 Task: Look for space in Rohri, Pakistan from 26th August, 2023 to 10th September, 2023 for 6 adults, 2 children in price range Rs.10000 to Rs.15000. Place can be entire place or shared room with 6 bedrooms having 6 beds and 6 bathrooms. Property type can be house, flat, guest house. Amenities needed are: wifi, TV, free parkinig on premises, gym, breakfast. Booking option can be shelf check-in. Required host language is English.
Action: Mouse pressed left at (495, 107)
Screenshot: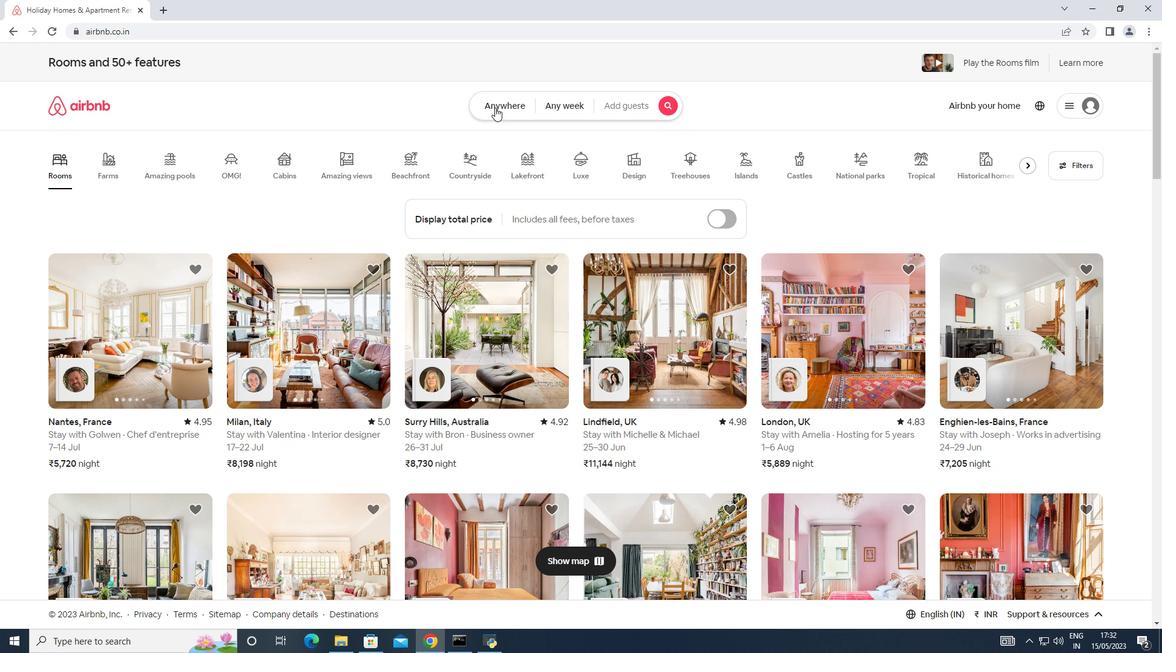 
Action: Mouse moved to (426, 140)
Screenshot: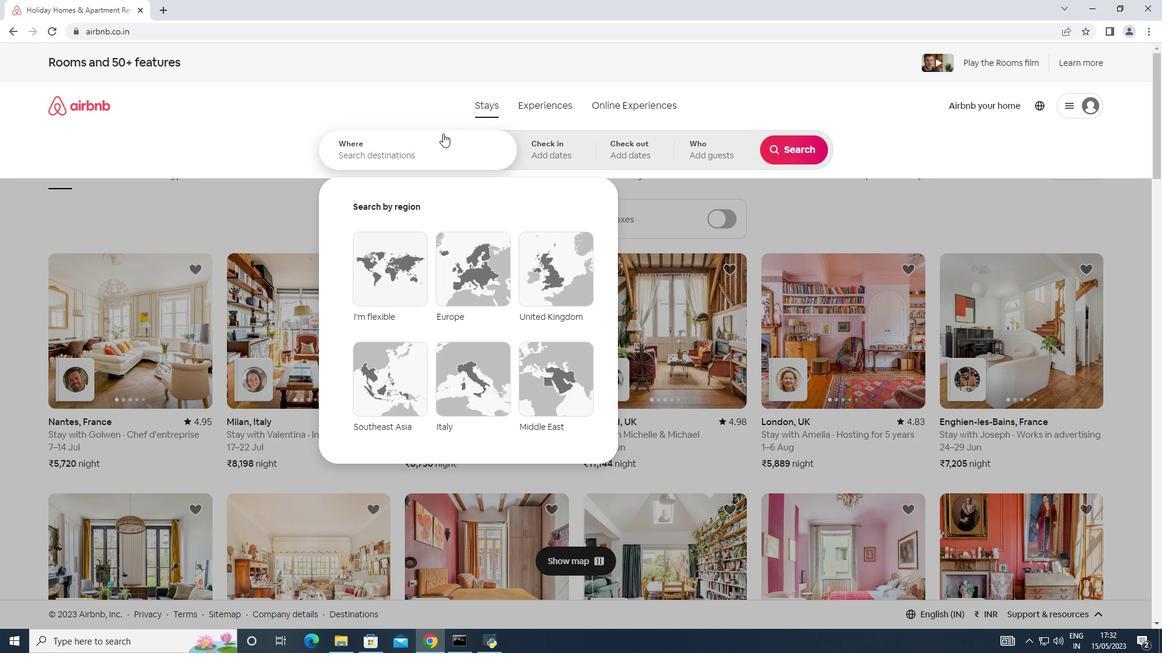 
Action: Mouse pressed left at (426, 140)
Screenshot: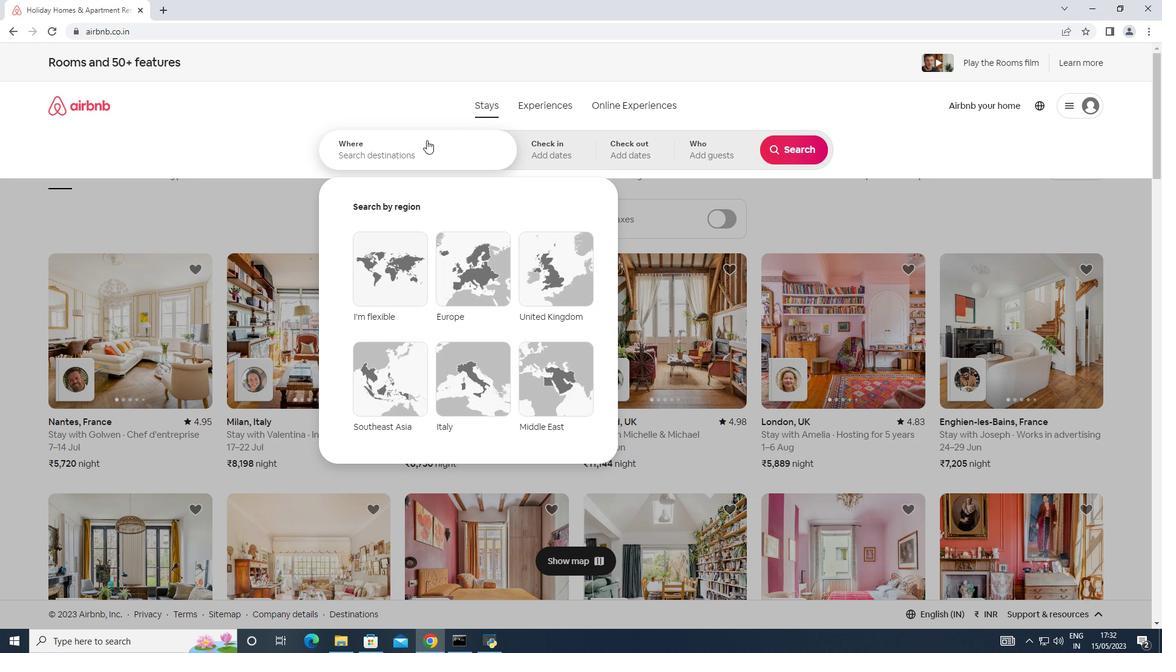 
Action: Mouse moved to (430, 136)
Screenshot: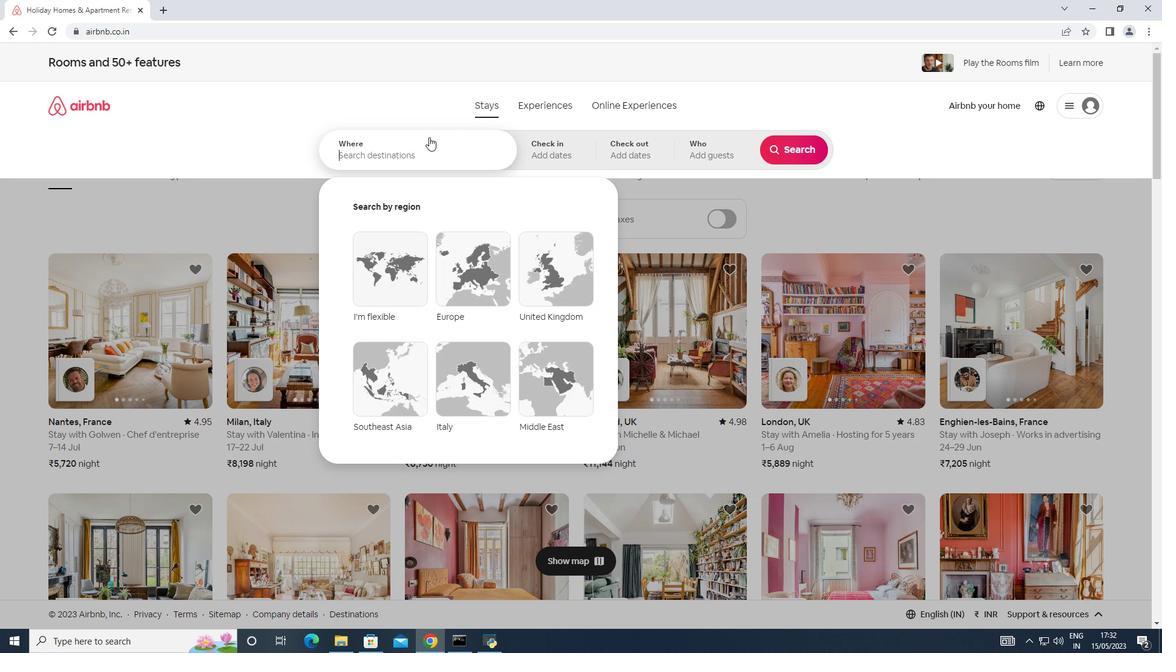 
Action: Key pressed <Key.shift>Rohri,<Key.shift>Pakistan
Screenshot: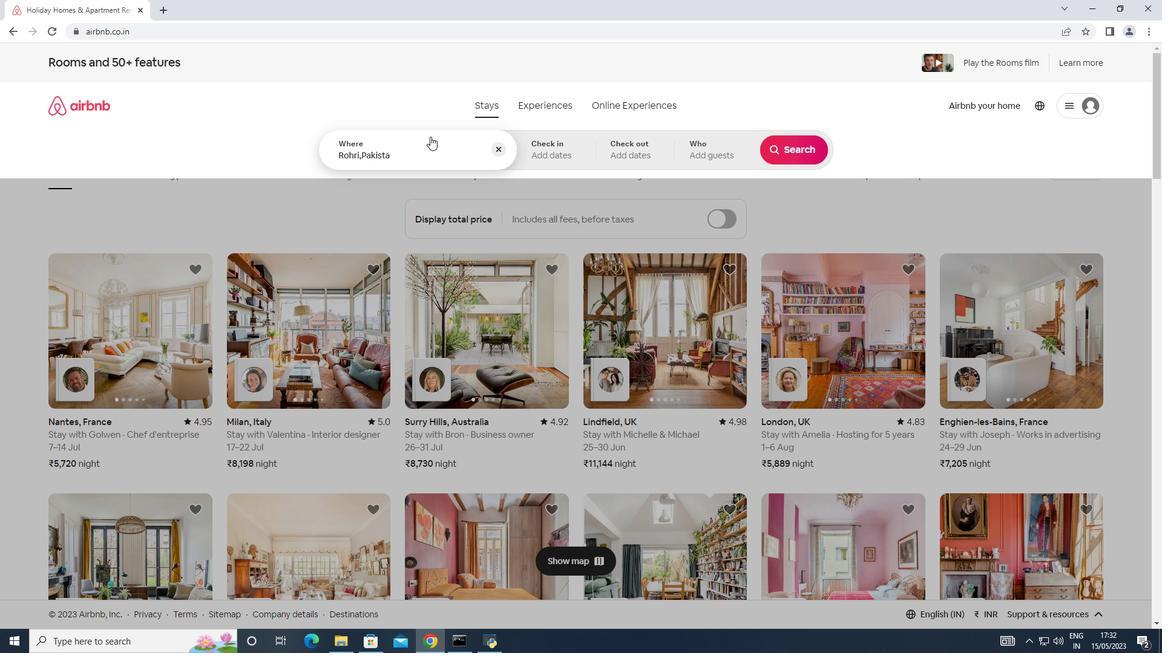 
Action: Mouse moved to (558, 150)
Screenshot: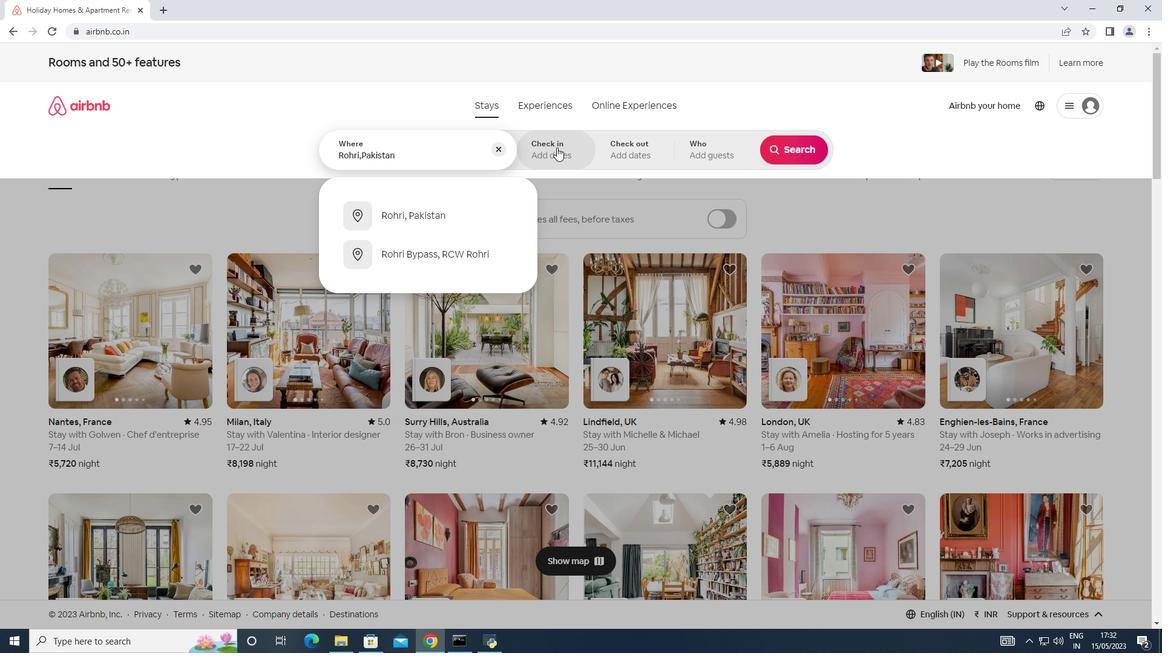 
Action: Mouse pressed left at (558, 150)
Screenshot: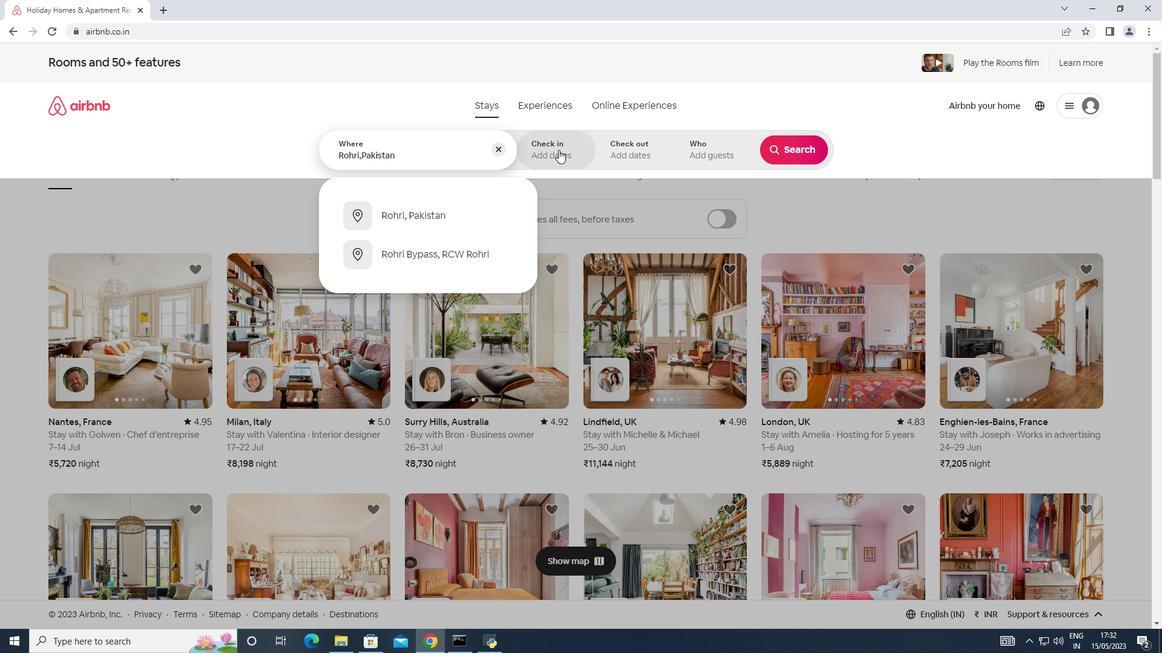 
Action: Mouse moved to (789, 253)
Screenshot: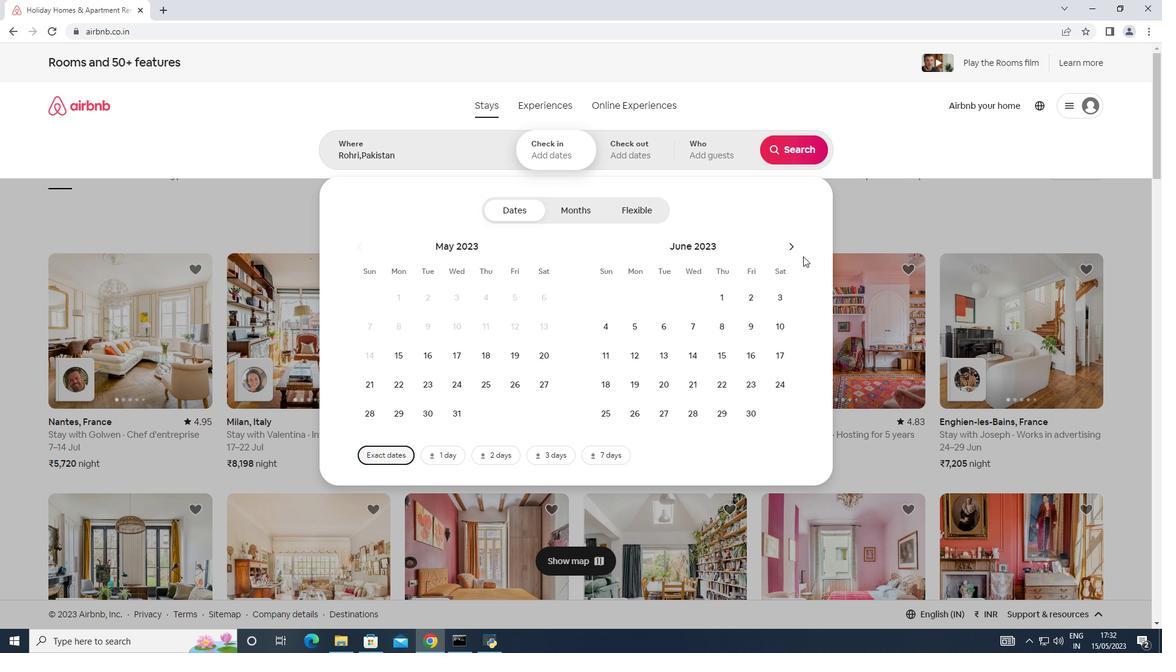 
Action: Mouse pressed left at (789, 253)
Screenshot: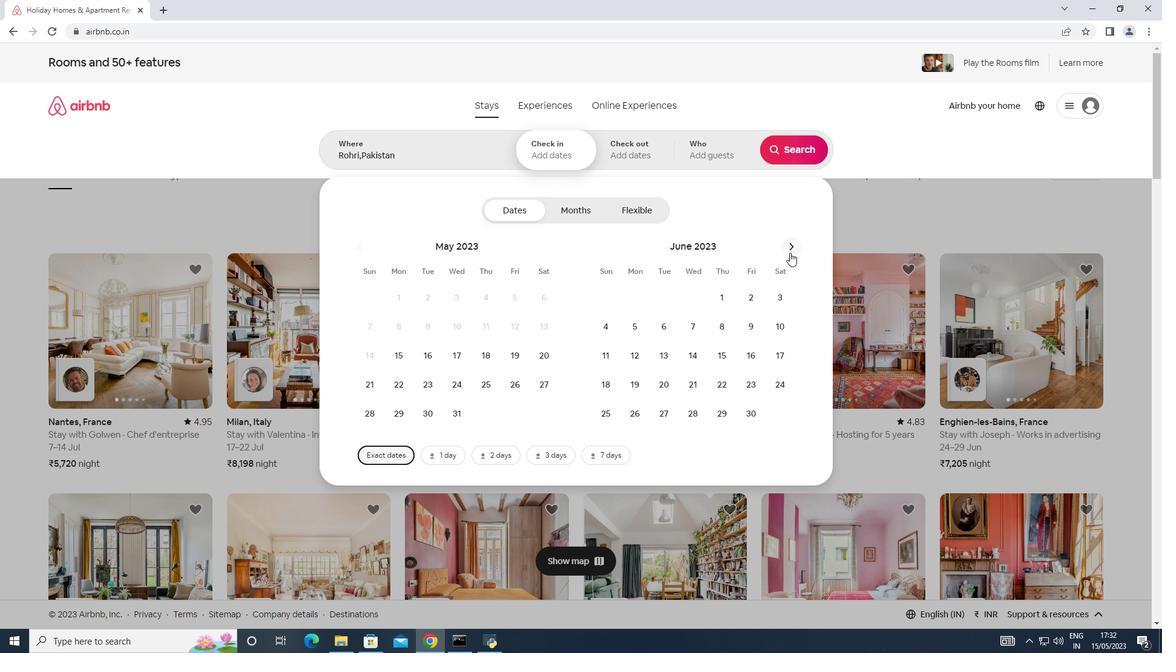 
Action: Mouse moved to (789, 252)
Screenshot: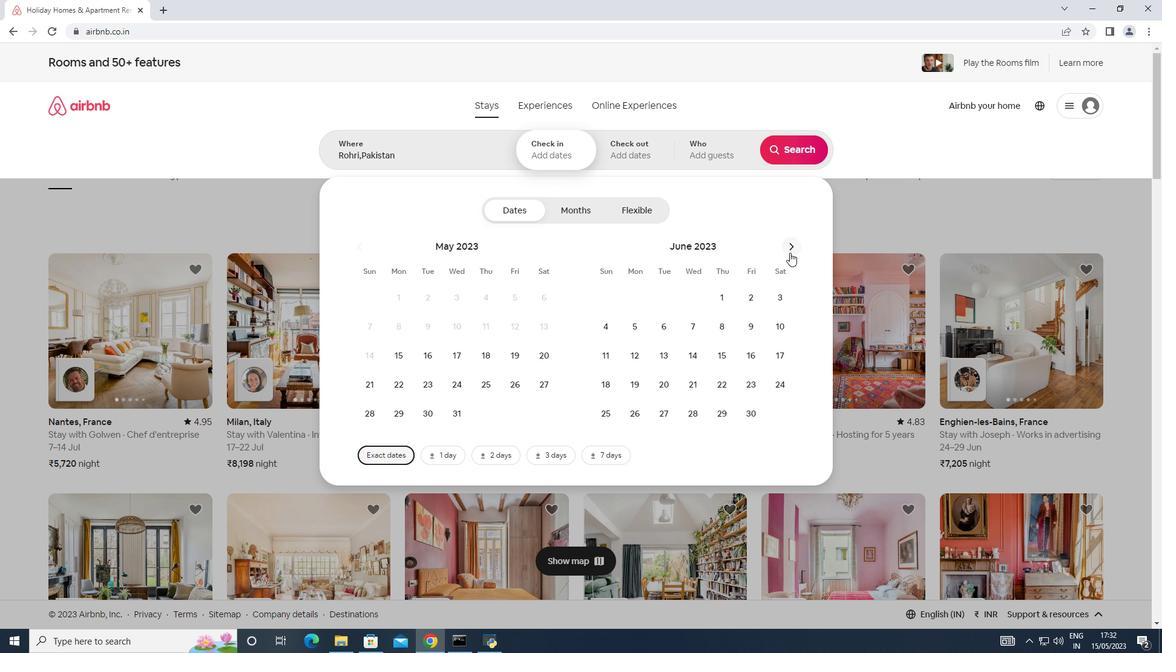 
Action: Mouse pressed left at (789, 252)
Screenshot: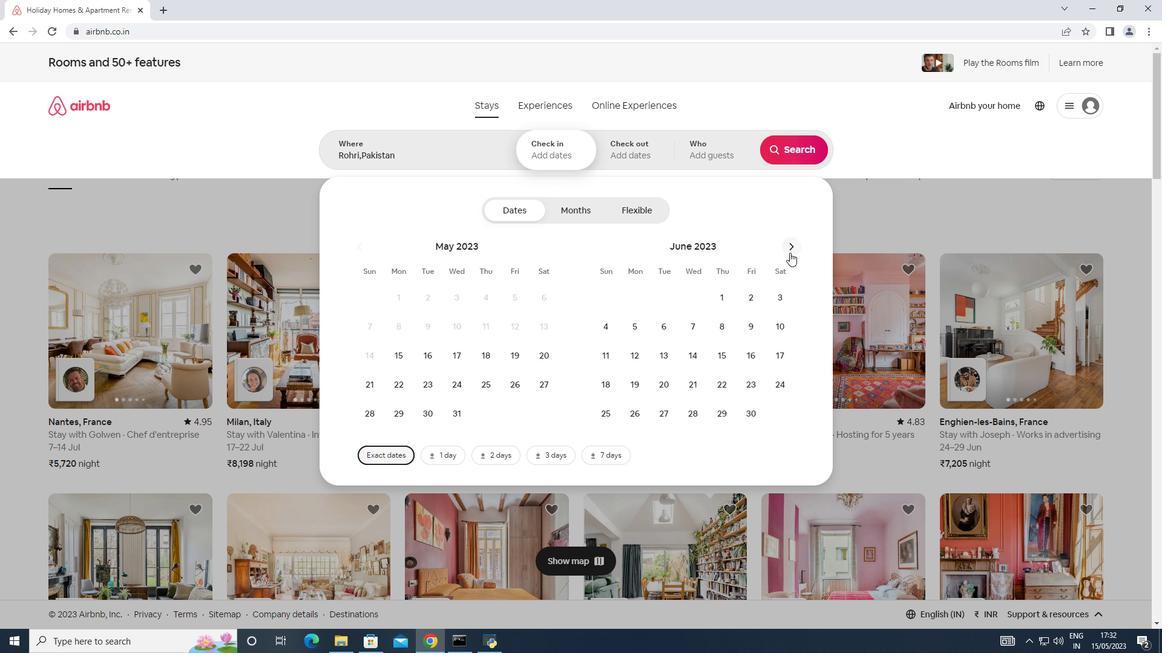 
Action: Mouse moved to (791, 250)
Screenshot: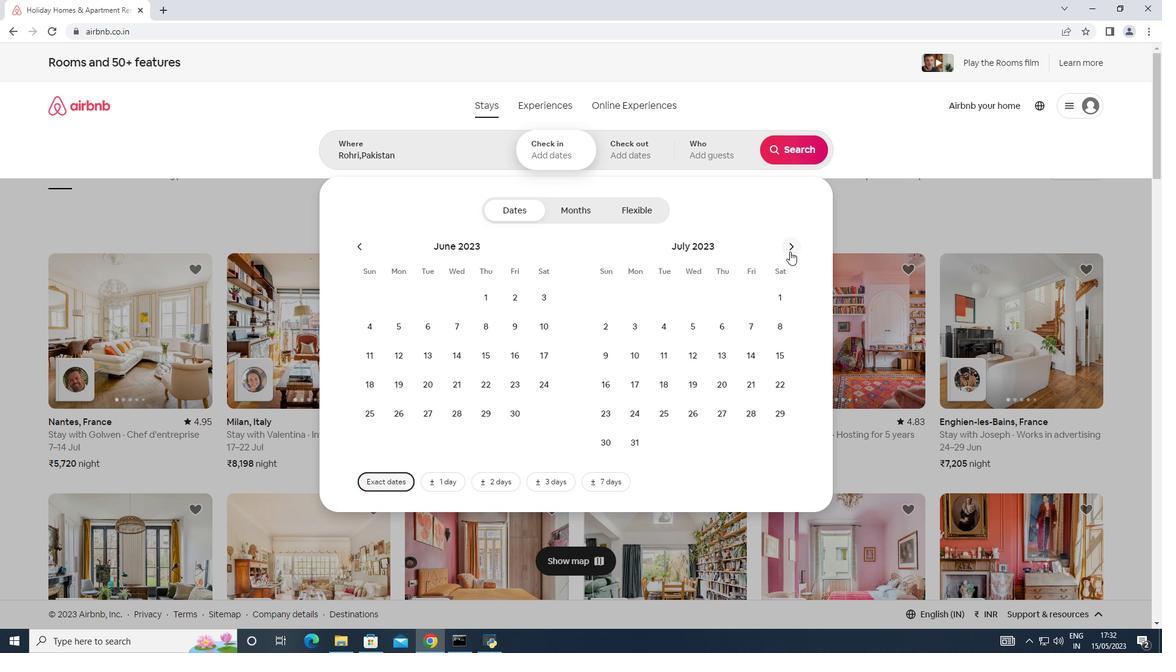 
Action: Mouse pressed left at (791, 250)
Screenshot: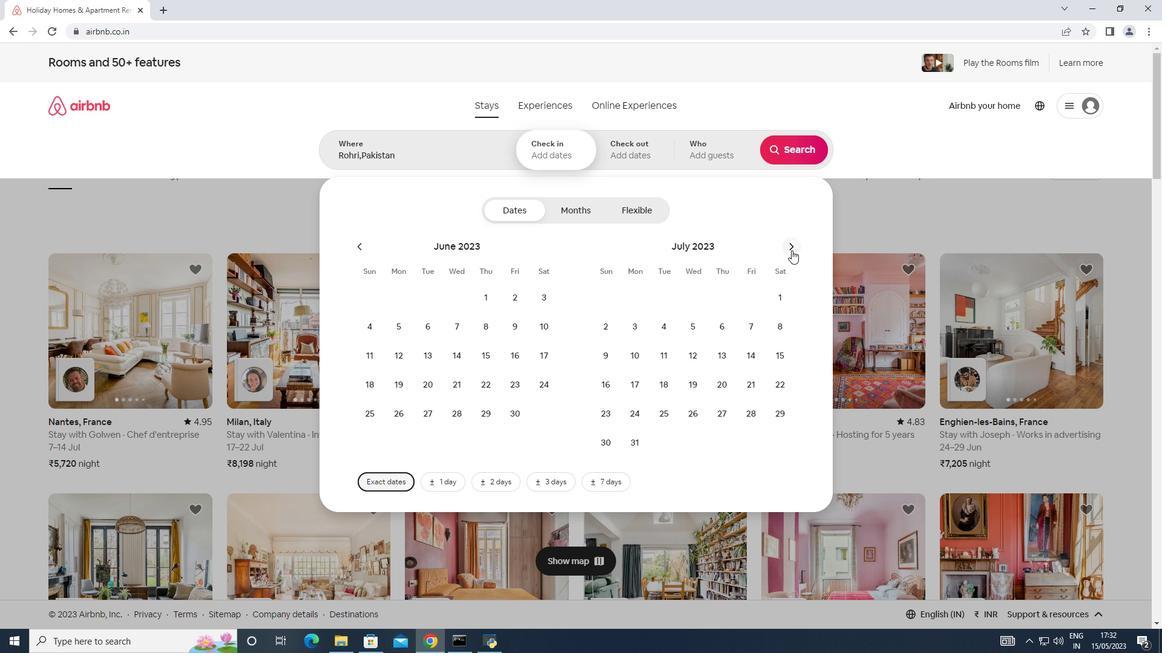 
Action: Mouse moved to (782, 387)
Screenshot: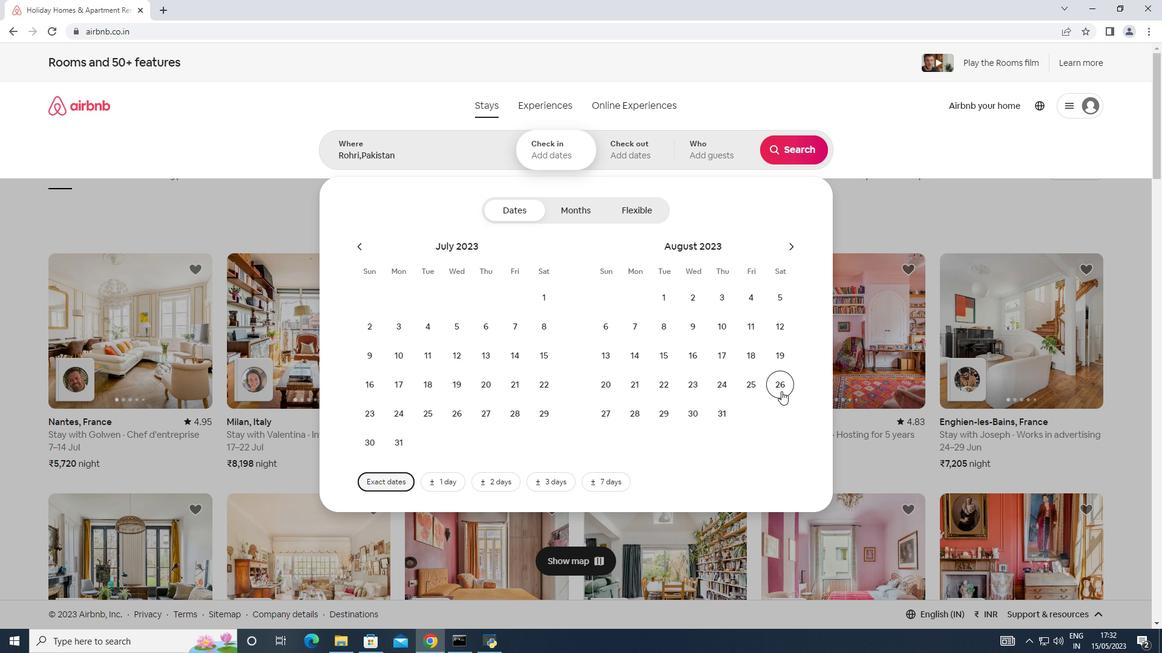
Action: Mouse pressed left at (782, 387)
Screenshot: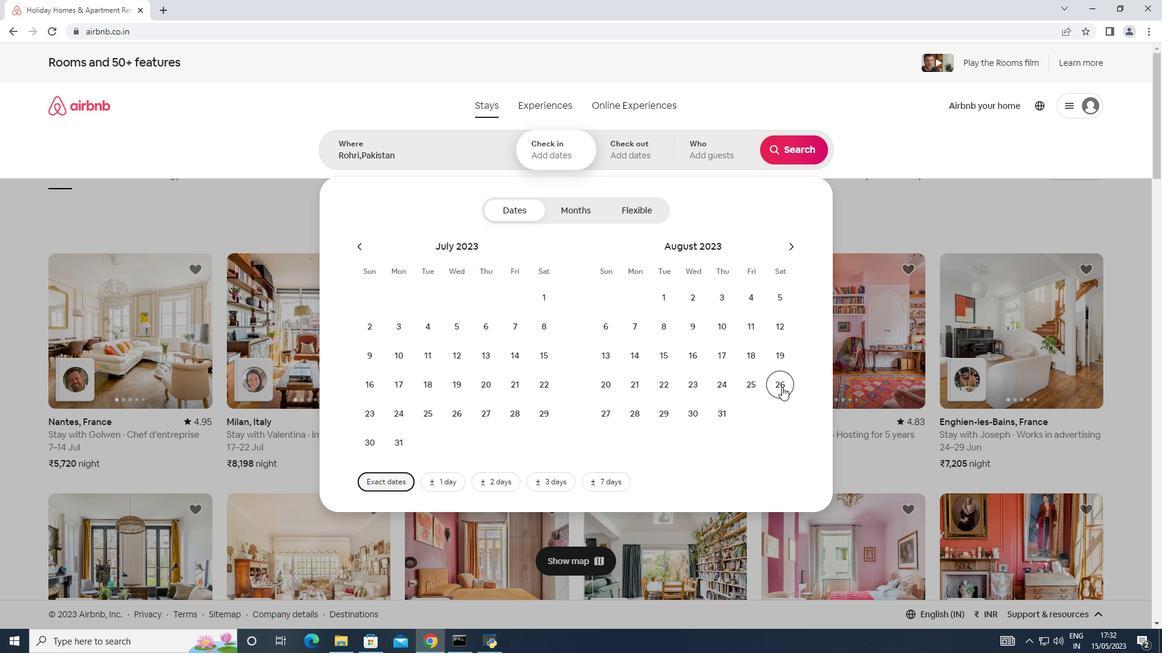 
Action: Mouse moved to (785, 251)
Screenshot: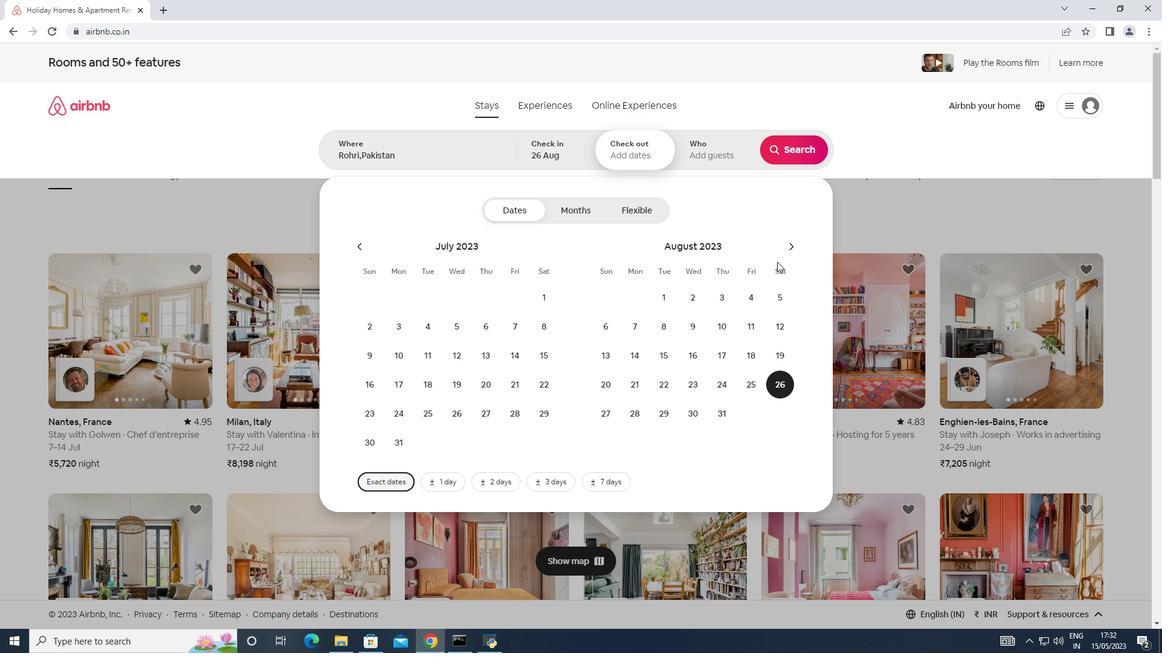 
Action: Mouse pressed left at (785, 251)
Screenshot: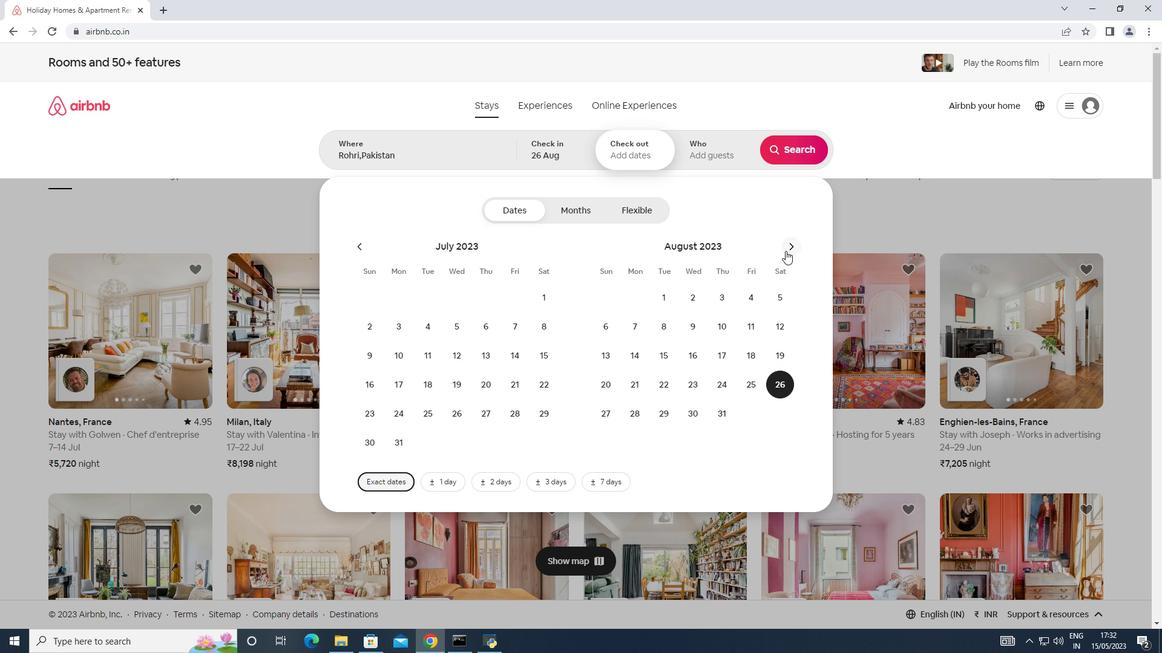 
Action: Mouse moved to (598, 352)
Screenshot: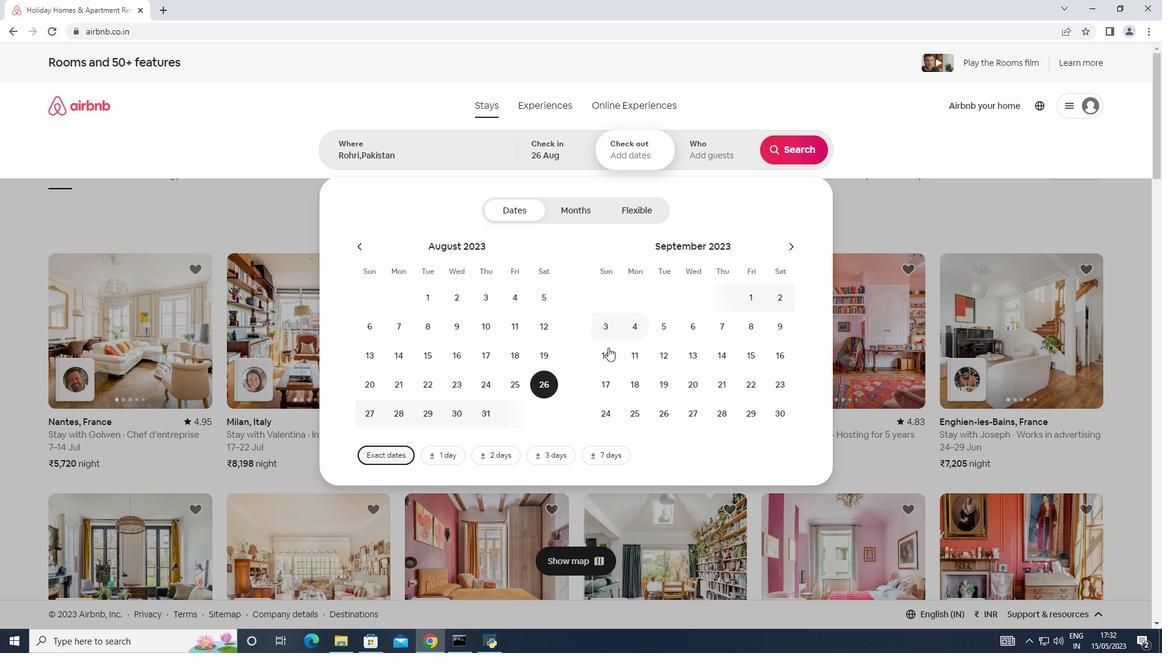 
Action: Mouse pressed left at (598, 352)
Screenshot: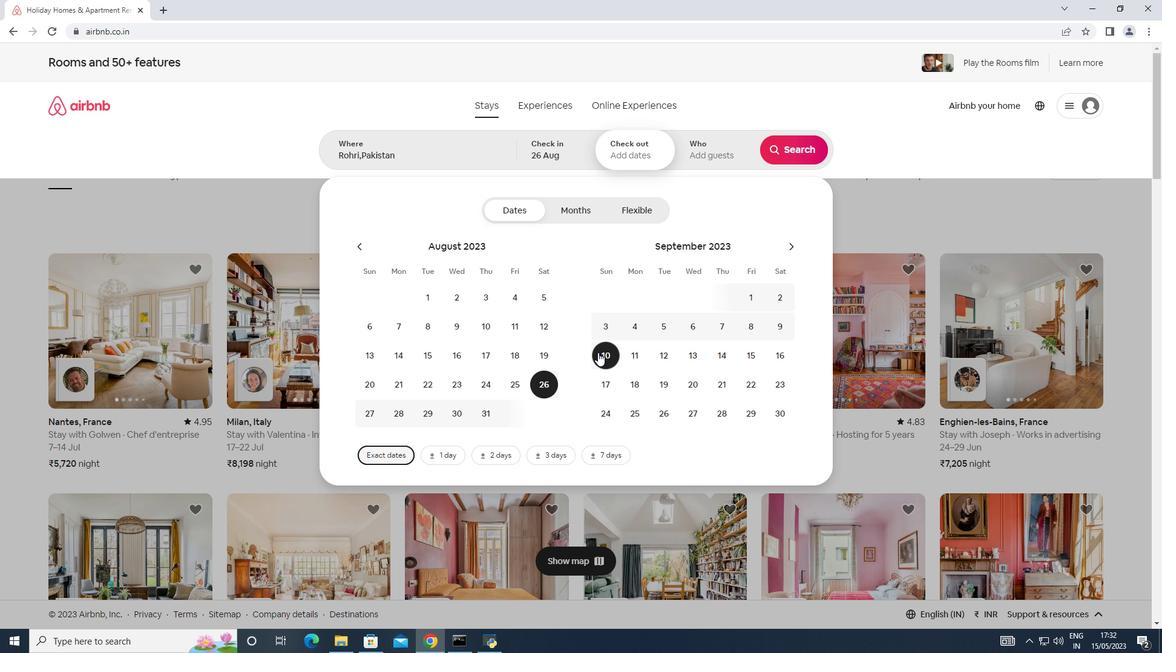 
Action: Mouse moved to (711, 153)
Screenshot: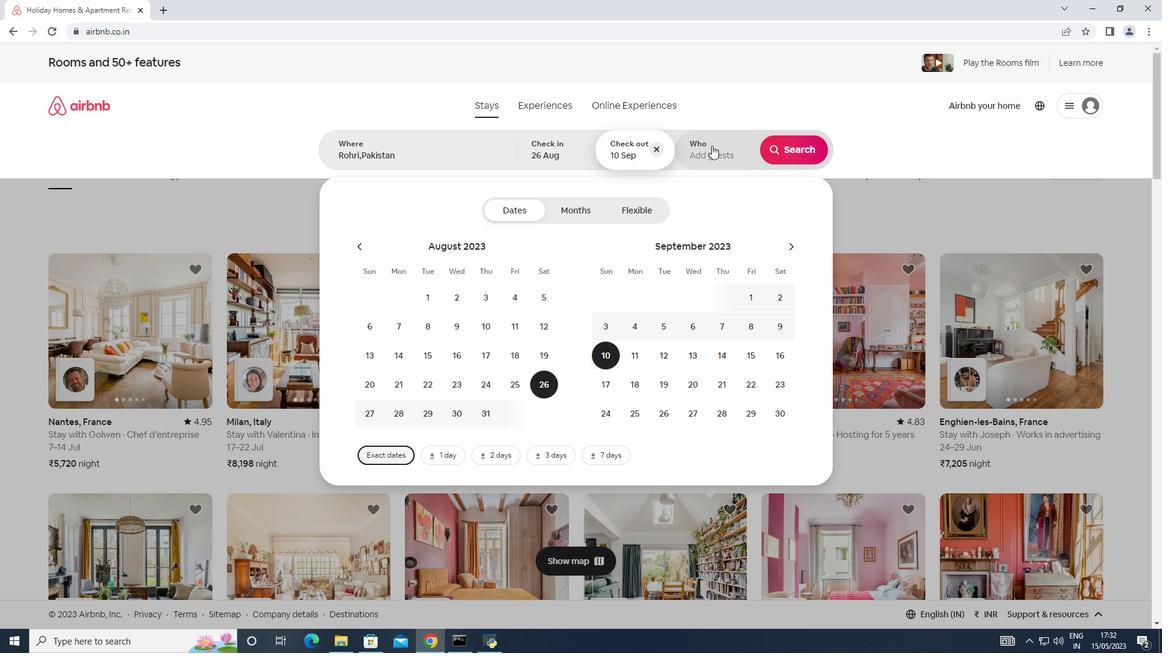 
Action: Mouse pressed left at (711, 153)
Screenshot: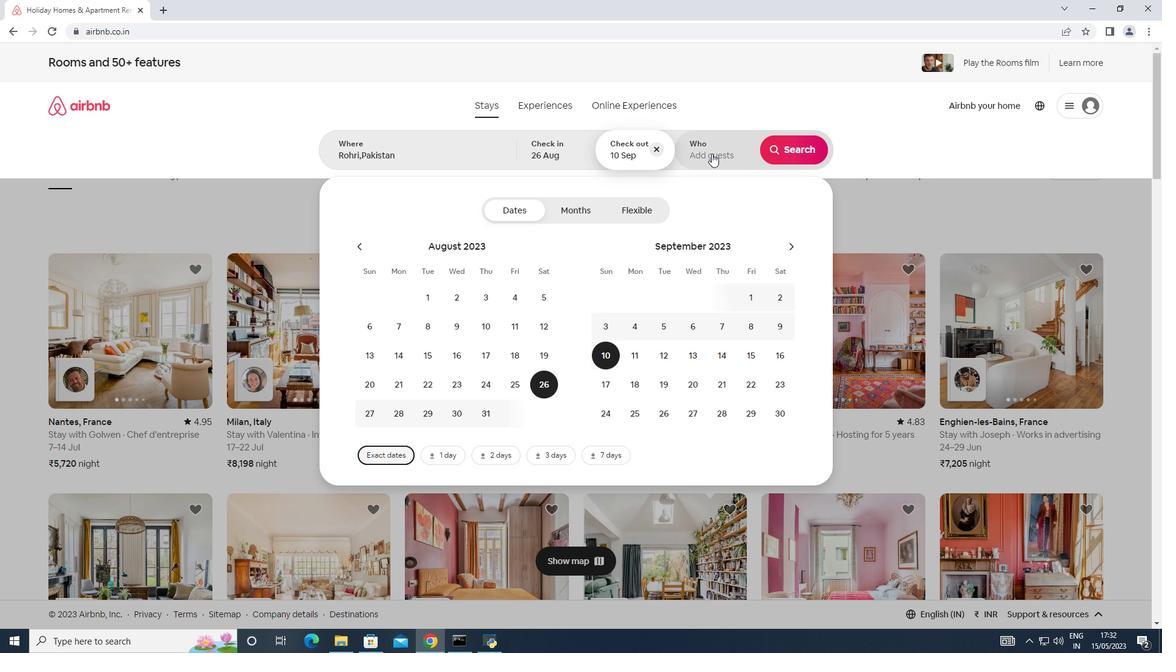 
Action: Mouse moved to (793, 216)
Screenshot: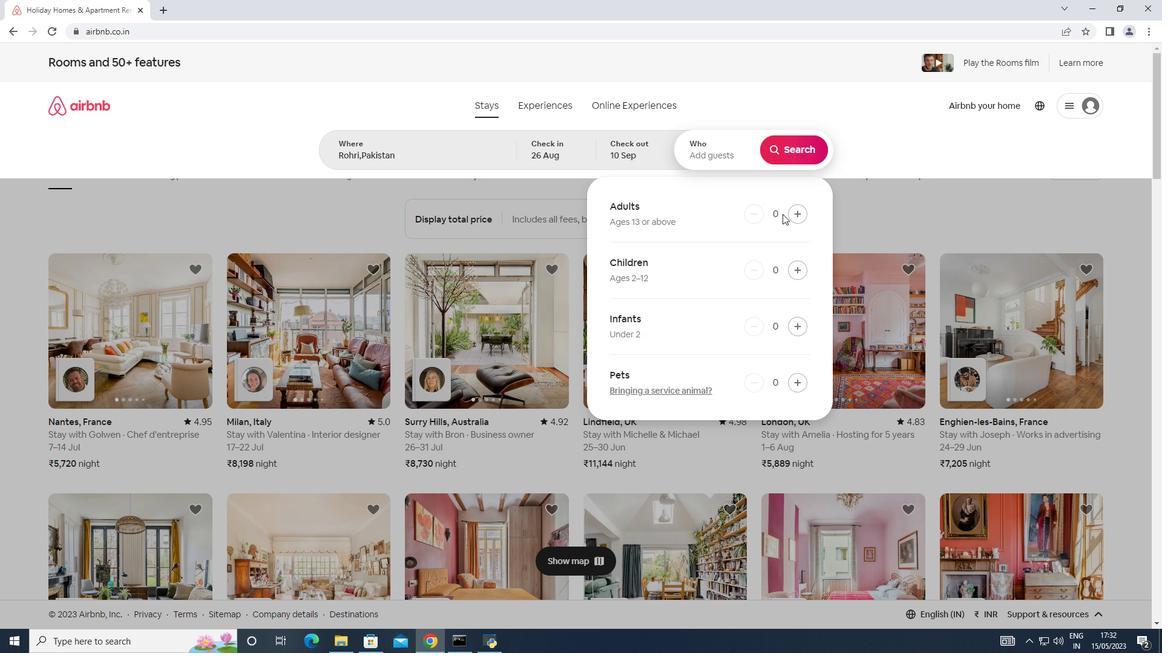 
Action: Mouse pressed left at (793, 216)
Screenshot: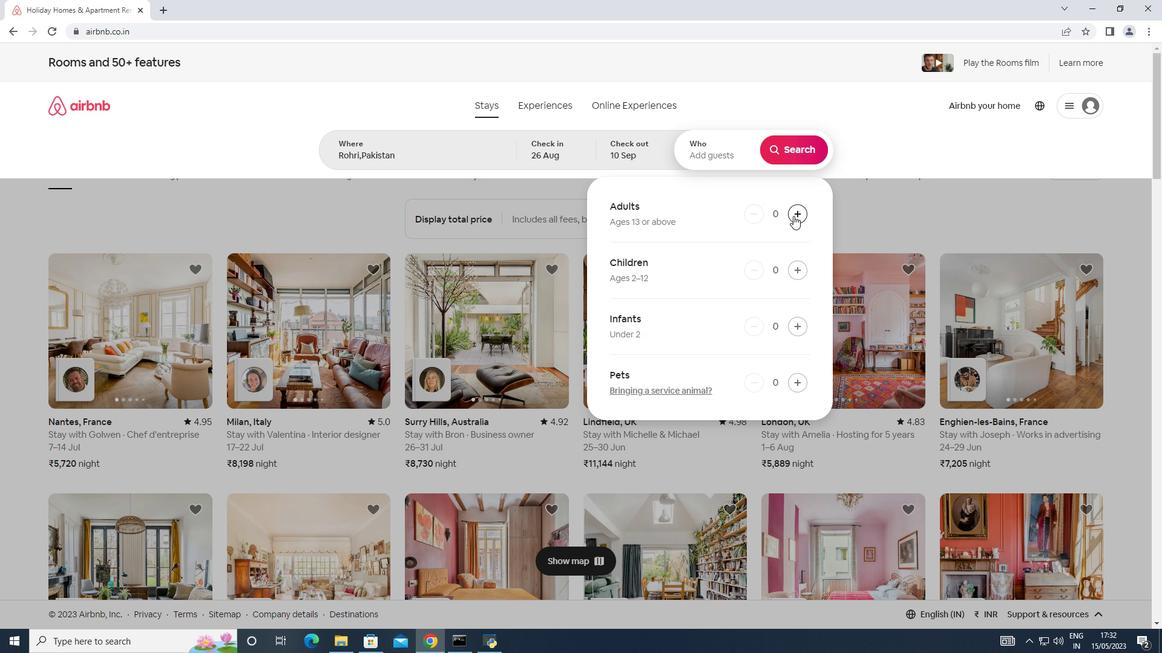 
Action: Mouse pressed left at (793, 216)
Screenshot: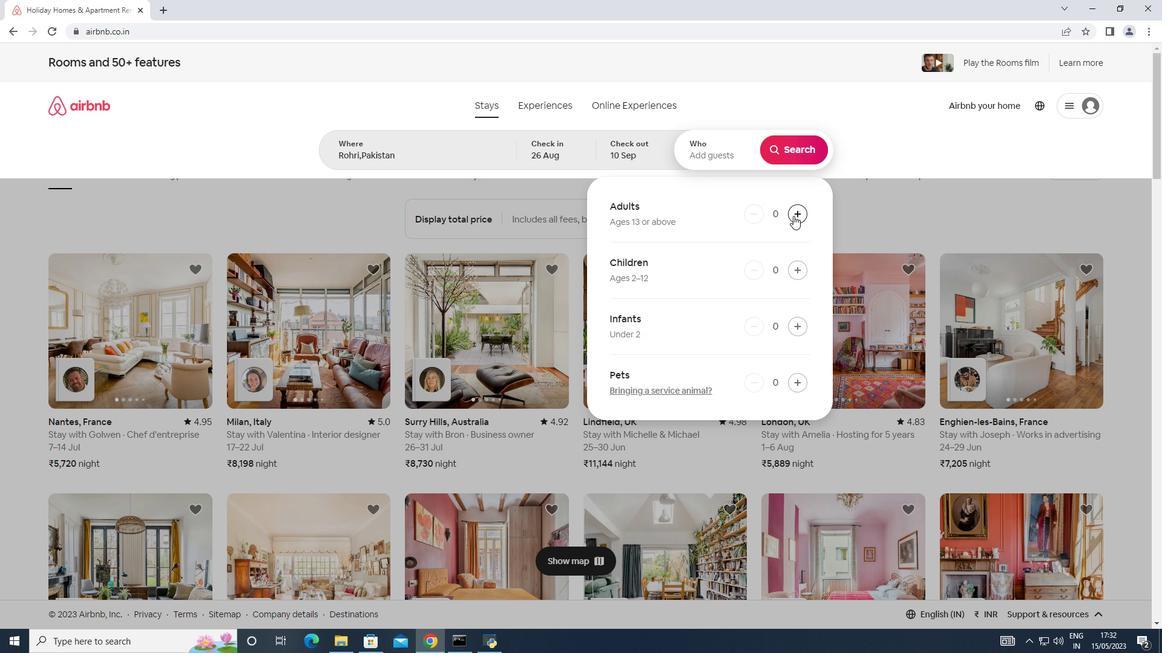 
Action: Mouse pressed left at (793, 216)
Screenshot: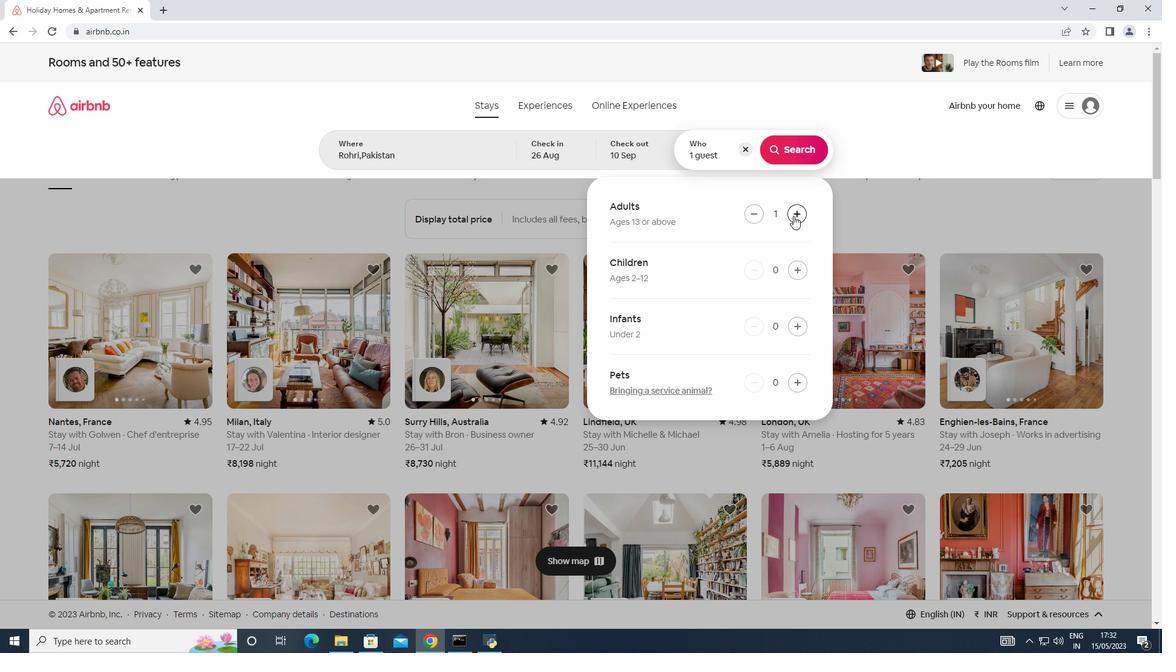 
Action: Mouse pressed left at (793, 216)
Screenshot: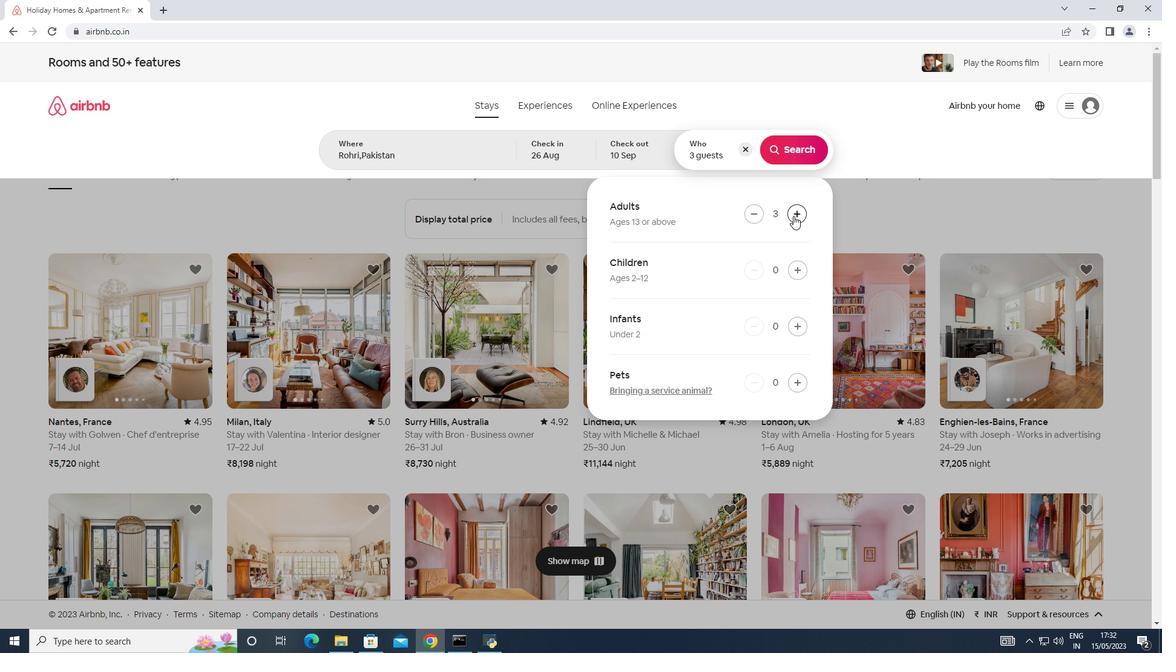 
Action: Mouse pressed left at (793, 216)
Screenshot: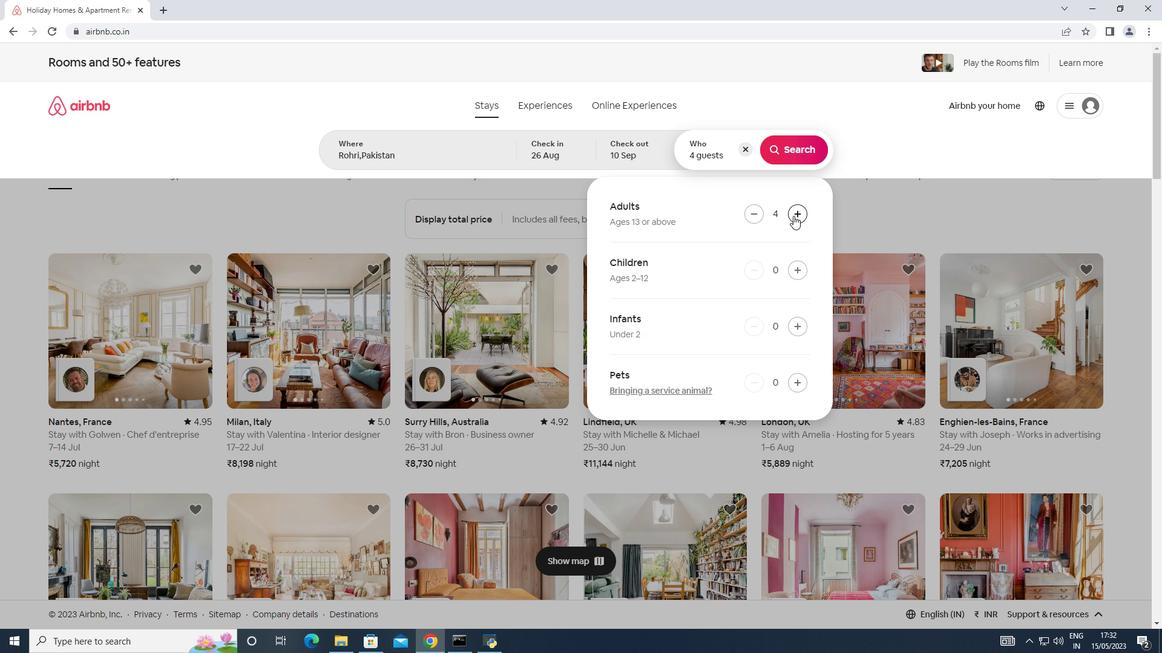 
Action: Mouse pressed left at (793, 216)
Screenshot: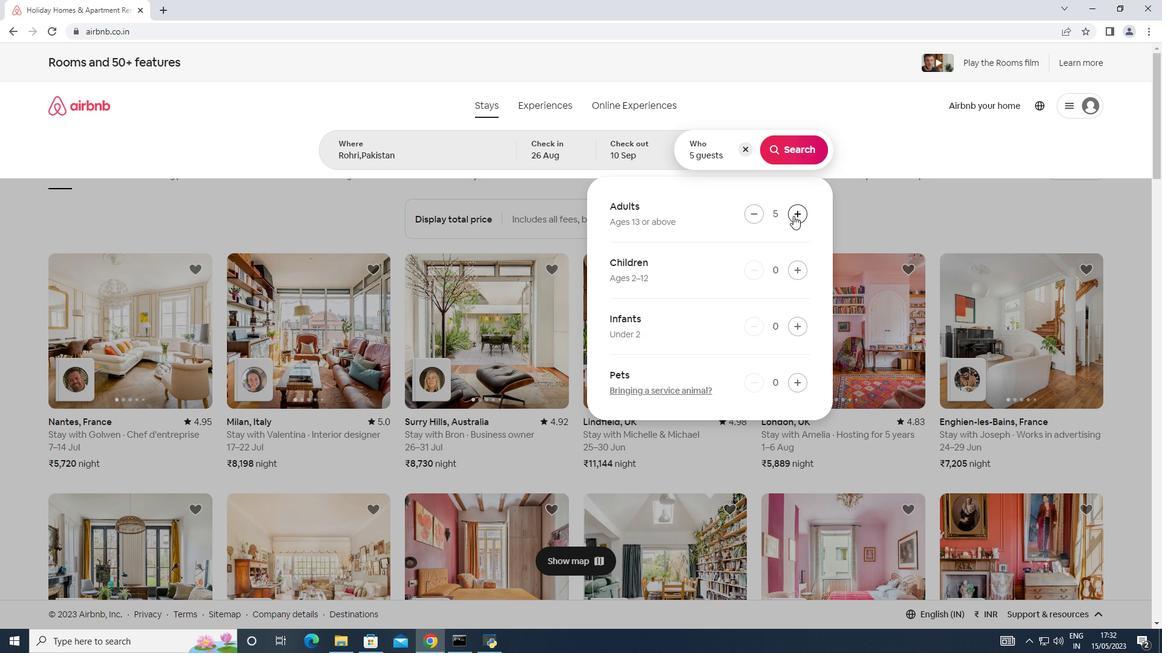
Action: Mouse moved to (792, 262)
Screenshot: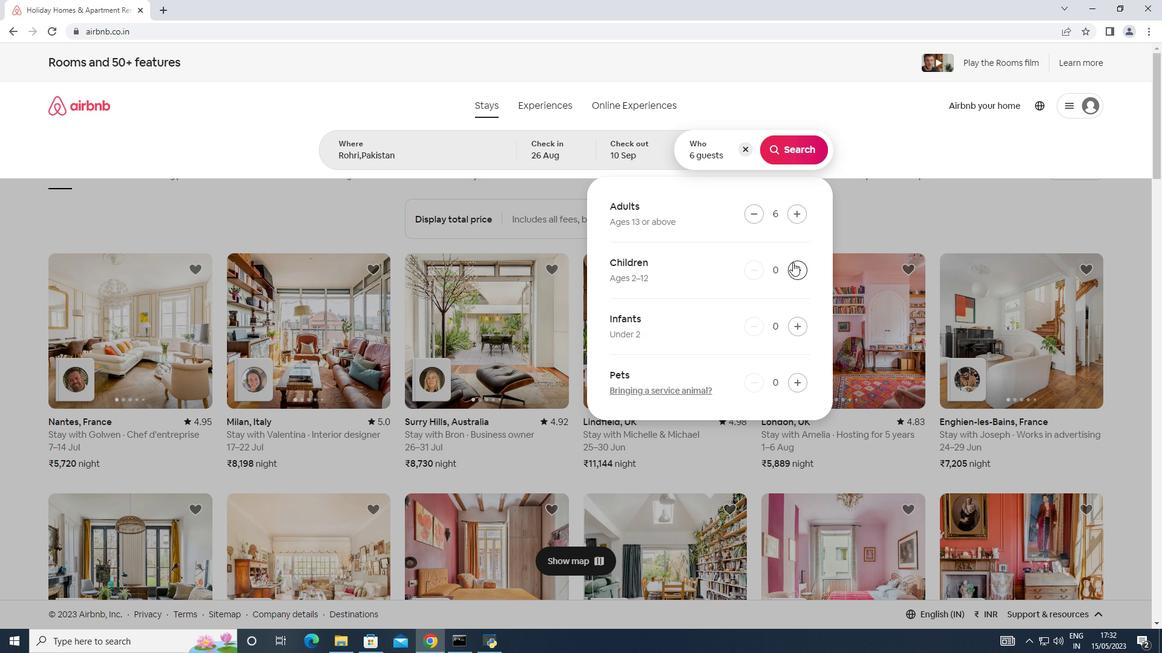 
Action: Mouse pressed left at (792, 262)
Screenshot: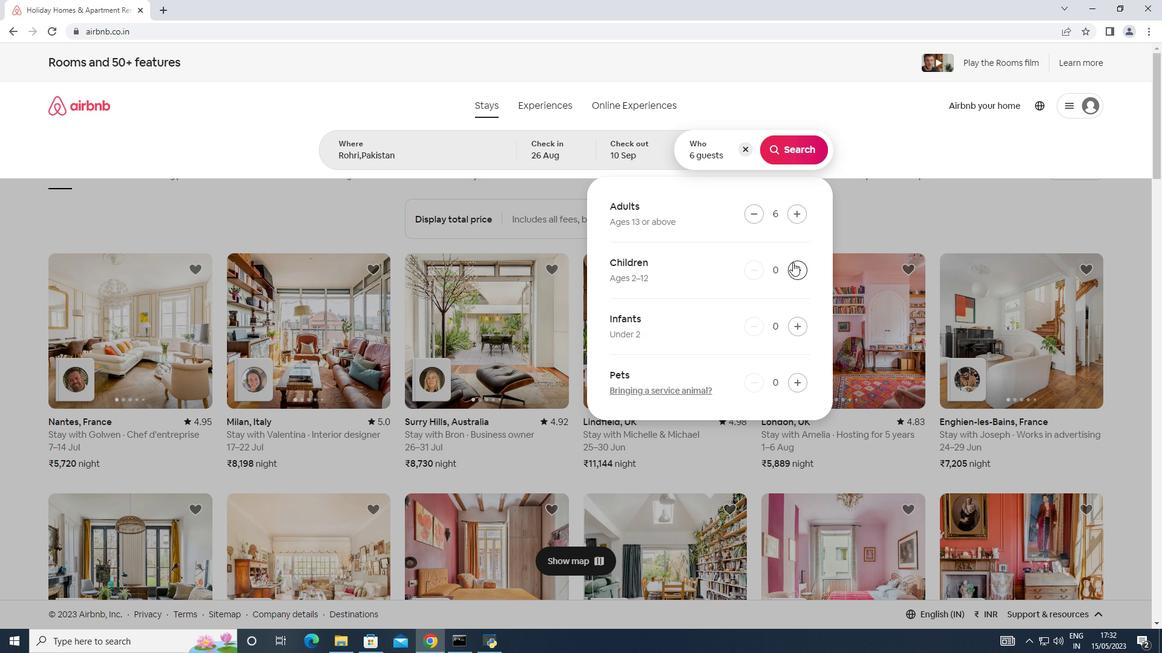 
Action: Mouse pressed left at (792, 262)
Screenshot: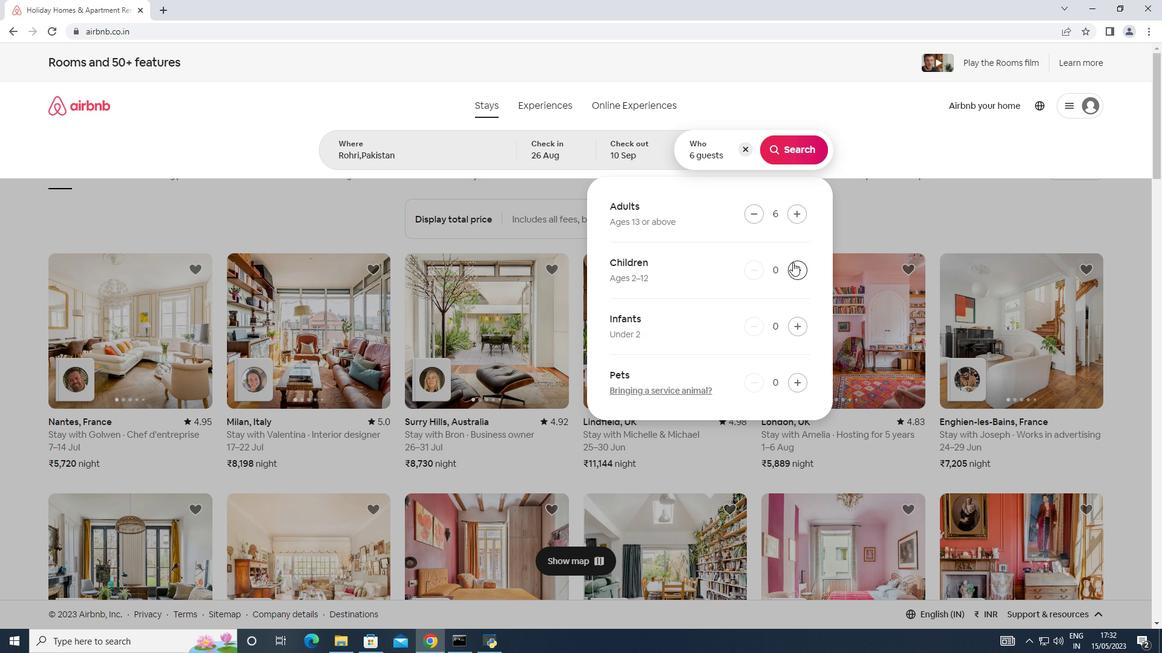 
Action: Mouse moved to (797, 148)
Screenshot: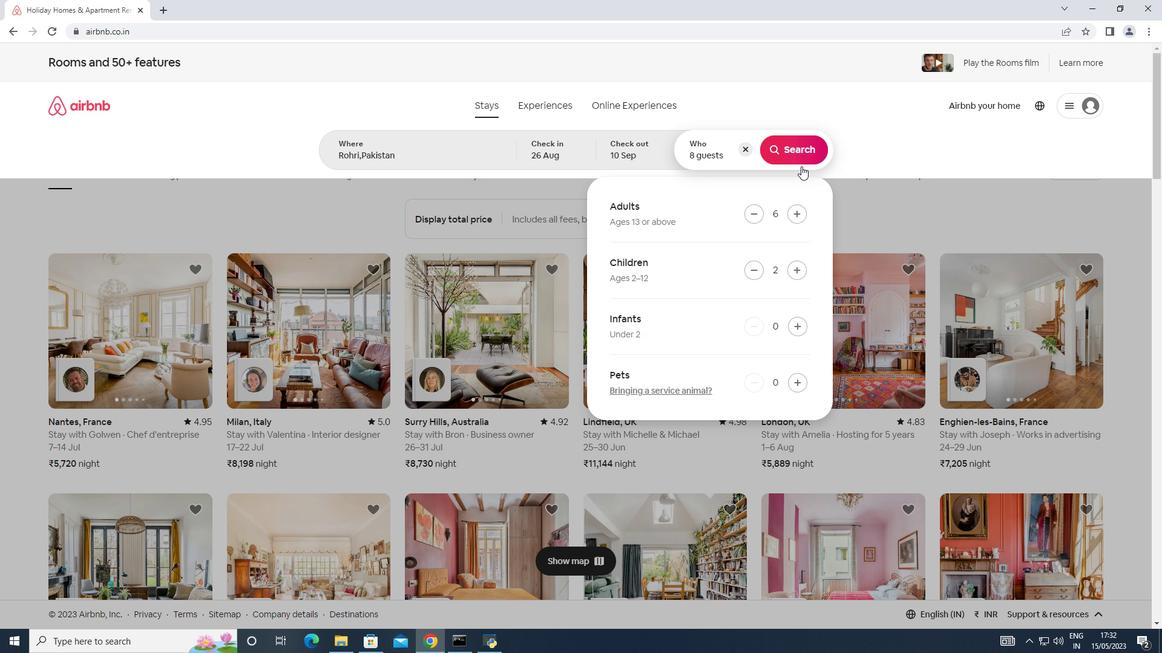 
Action: Mouse pressed left at (797, 148)
Screenshot: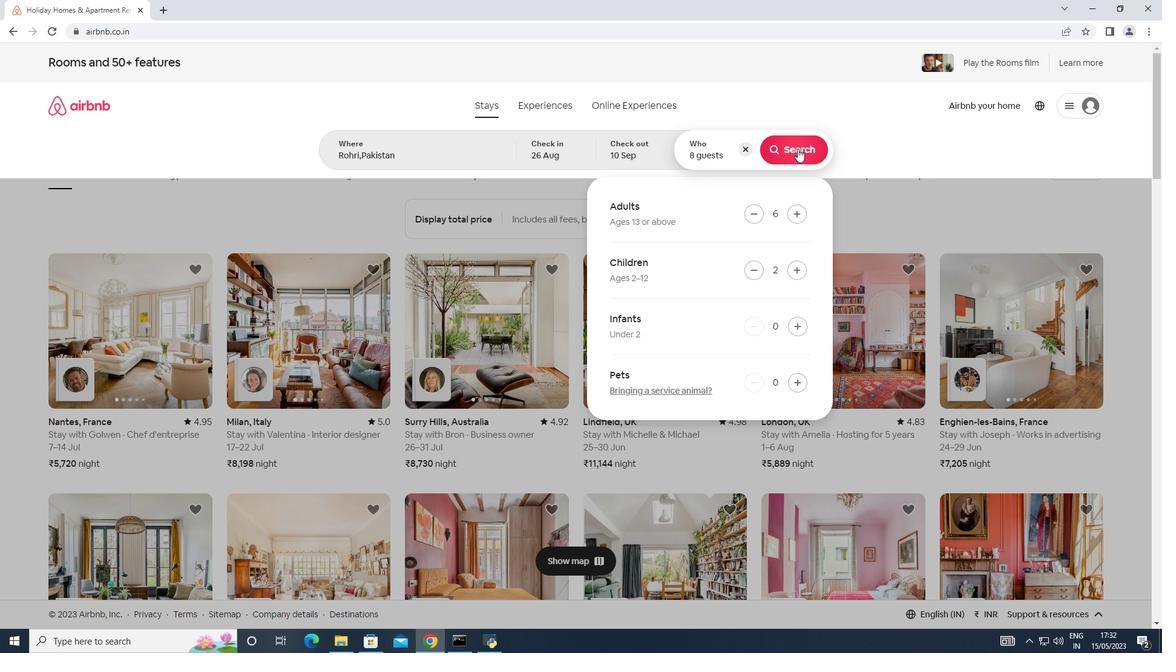 
Action: Mouse moved to (1108, 108)
Screenshot: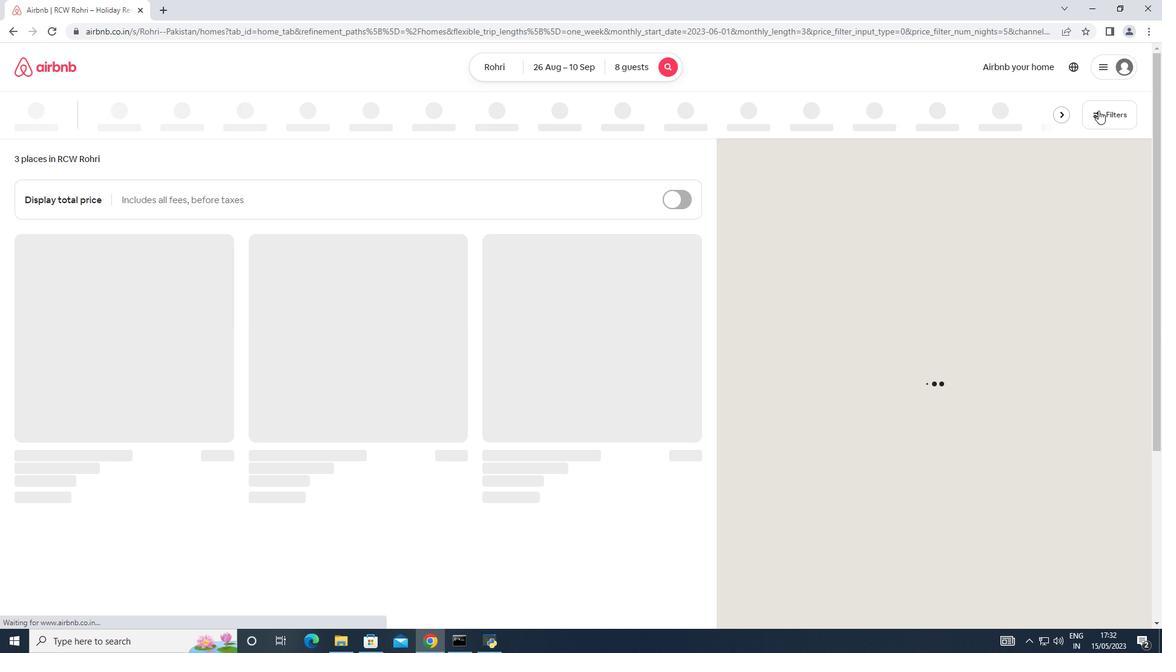 
Action: Mouse pressed left at (1108, 108)
Screenshot: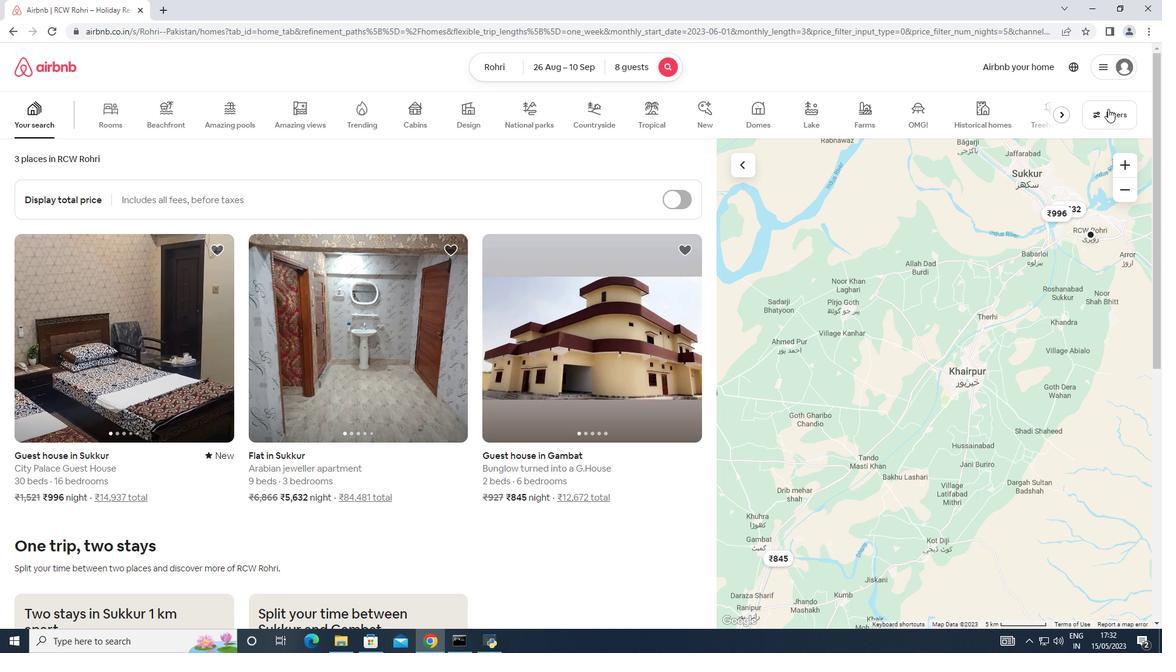 
Action: Mouse moved to (422, 411)
Screenshot: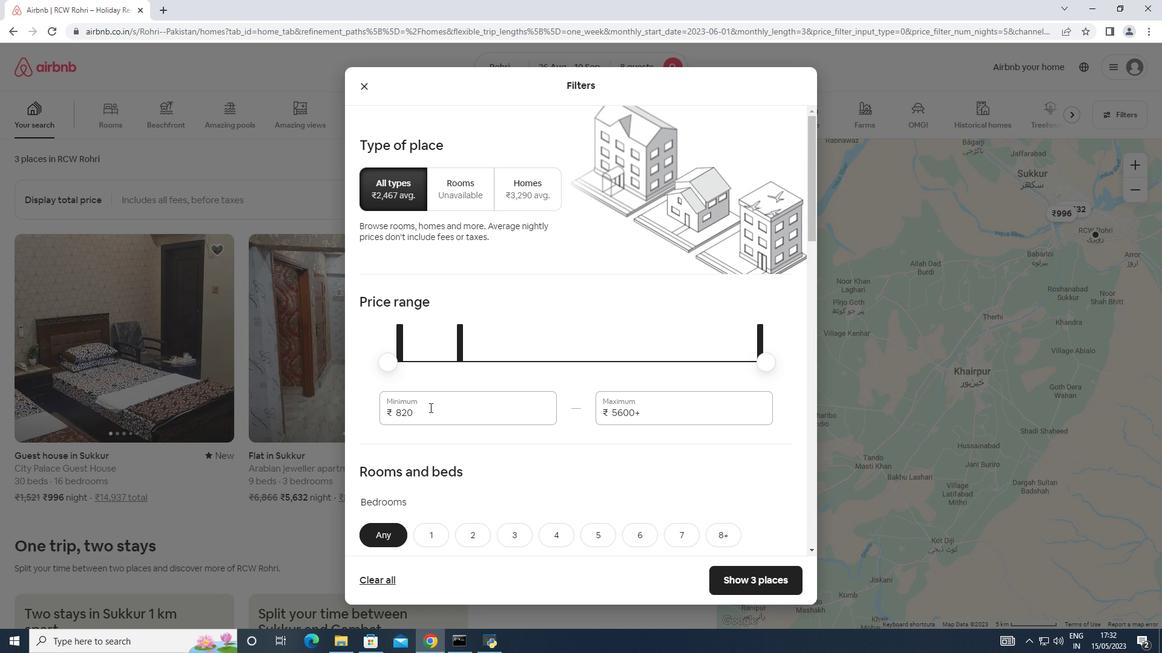 
Action: Mouse pressed left at (422, 411)
Screenshot: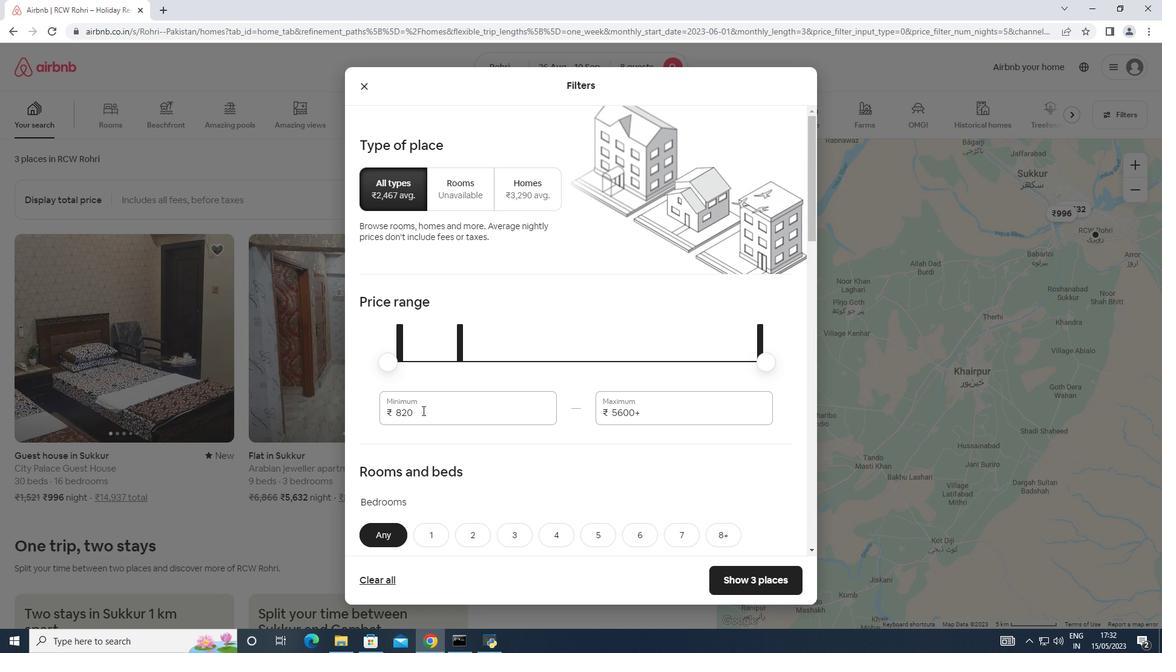 
Action: Mouse moved to (418, 412)
Screenshot: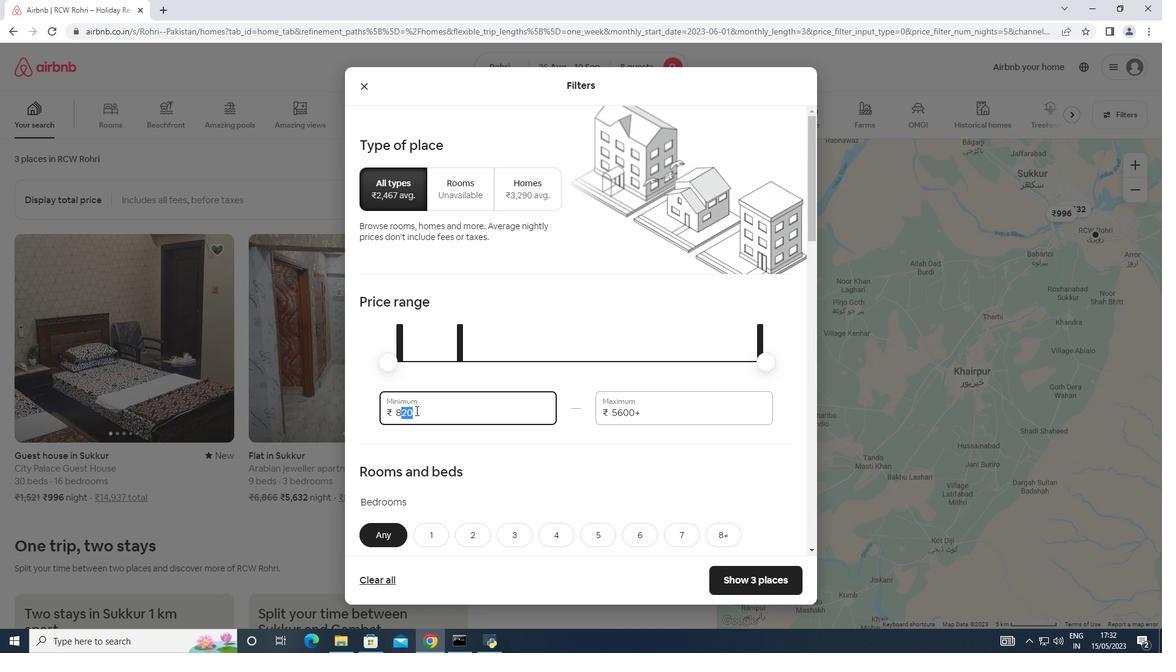 
Action: Mouse pressed left at (418, 412)
Screenshot: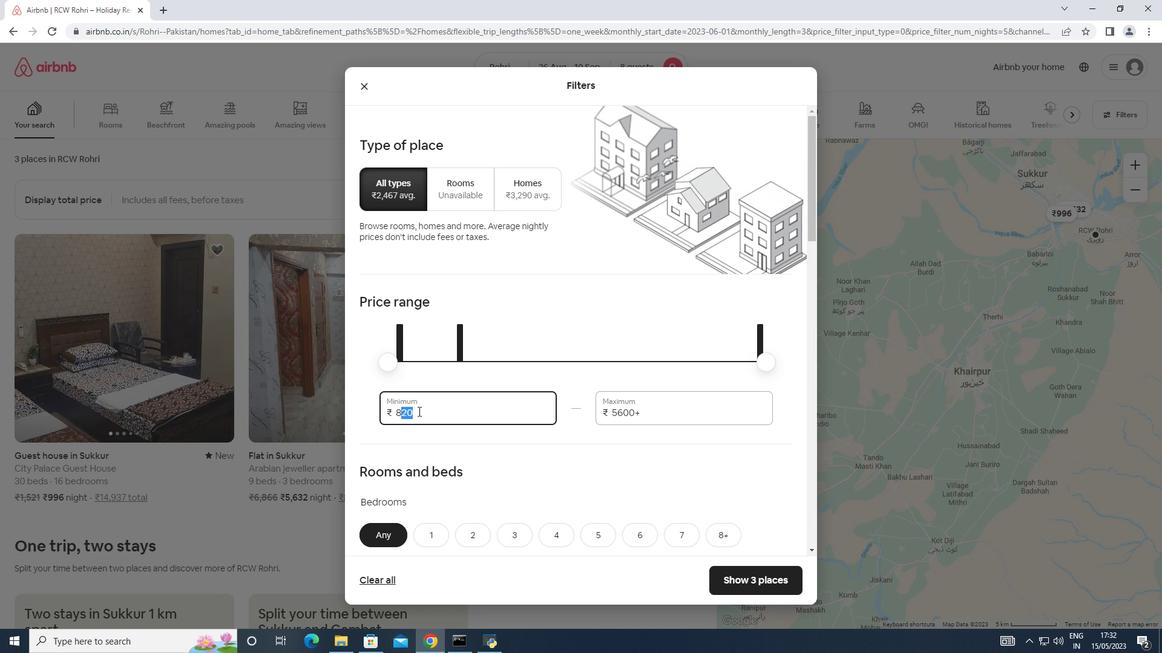 
Action: Mouse moved to (420, 412)
Screenshot: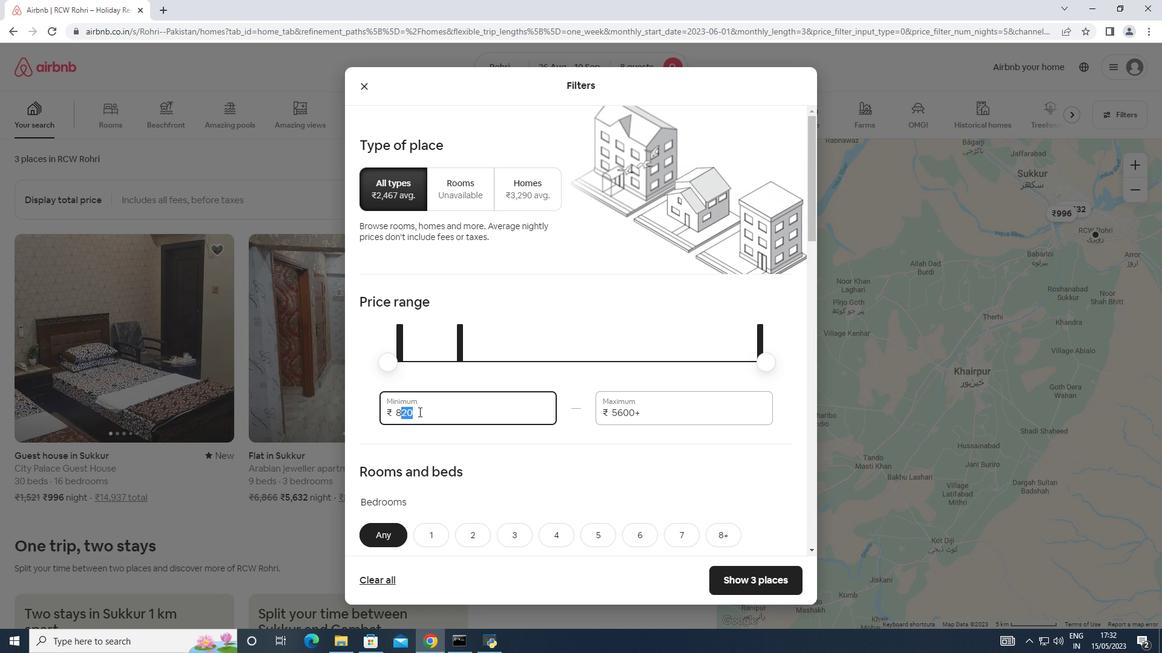 
Action: Mouse pressed left at (420, 412)
Screenshot: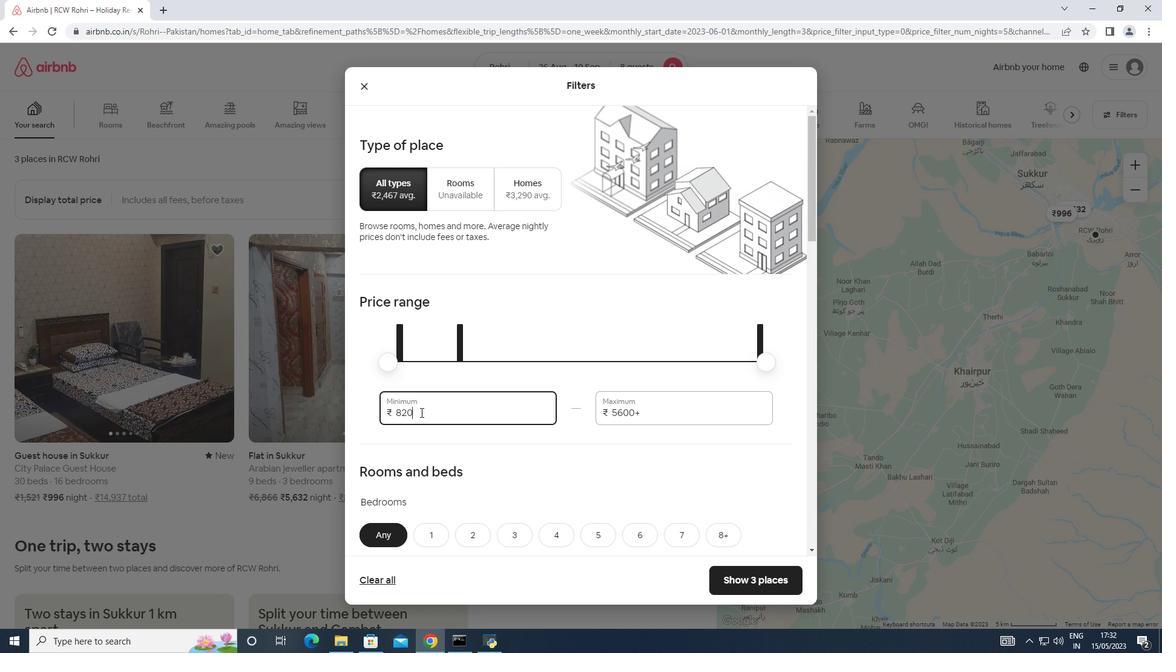 
Action: Mouse moved to (396, 407)
Screenshot: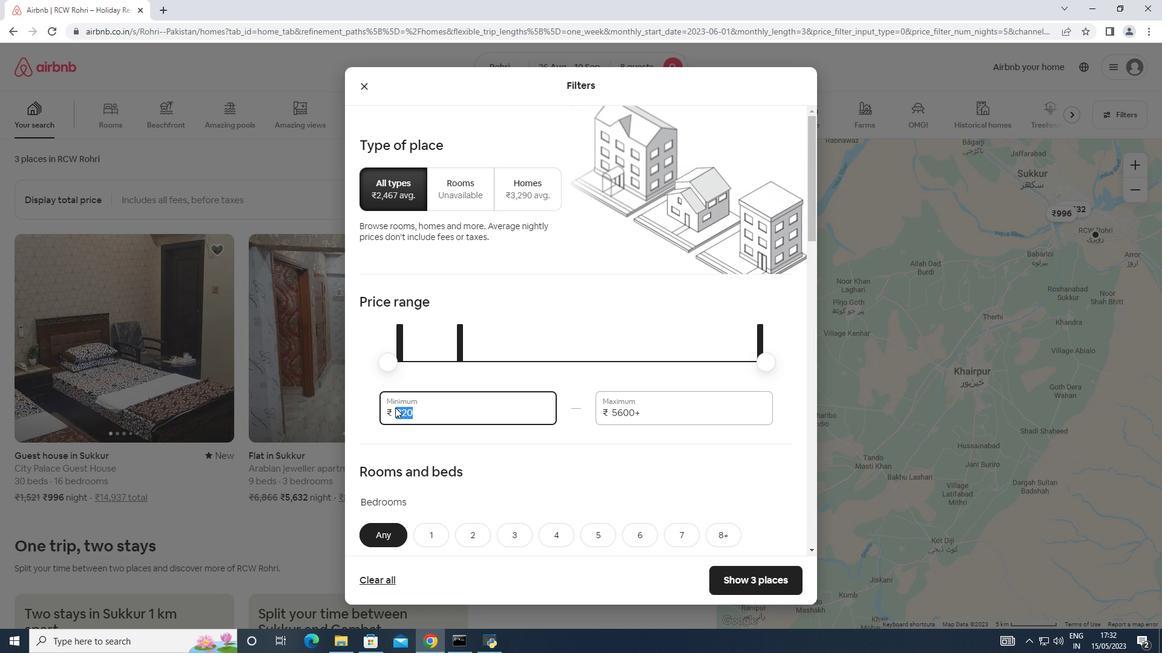 
Action: Key pressed 1
Screenshot: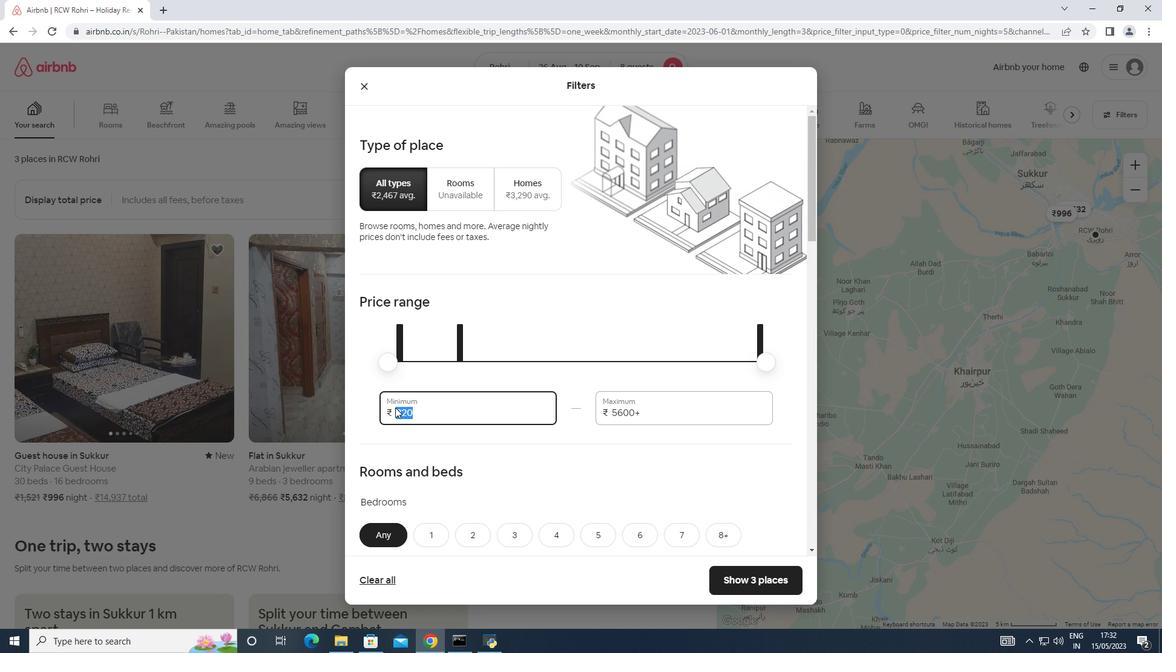 
Action: Mouse moved to (407, 405)
Screenshot: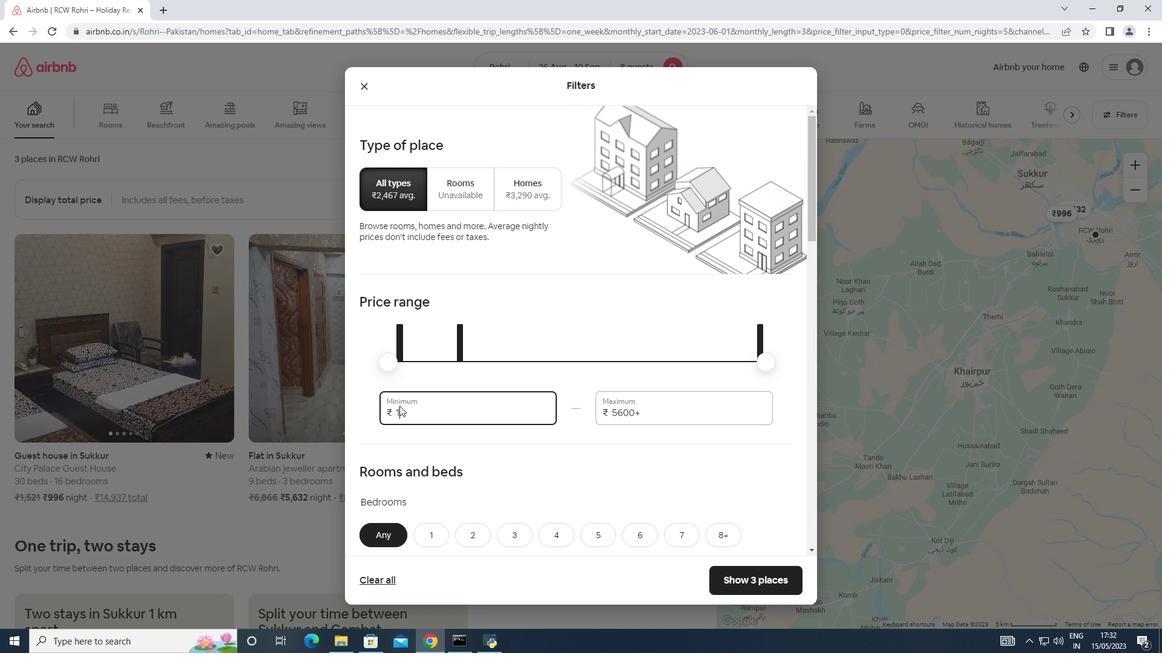 
Action: Key pressed 0
Screenshot: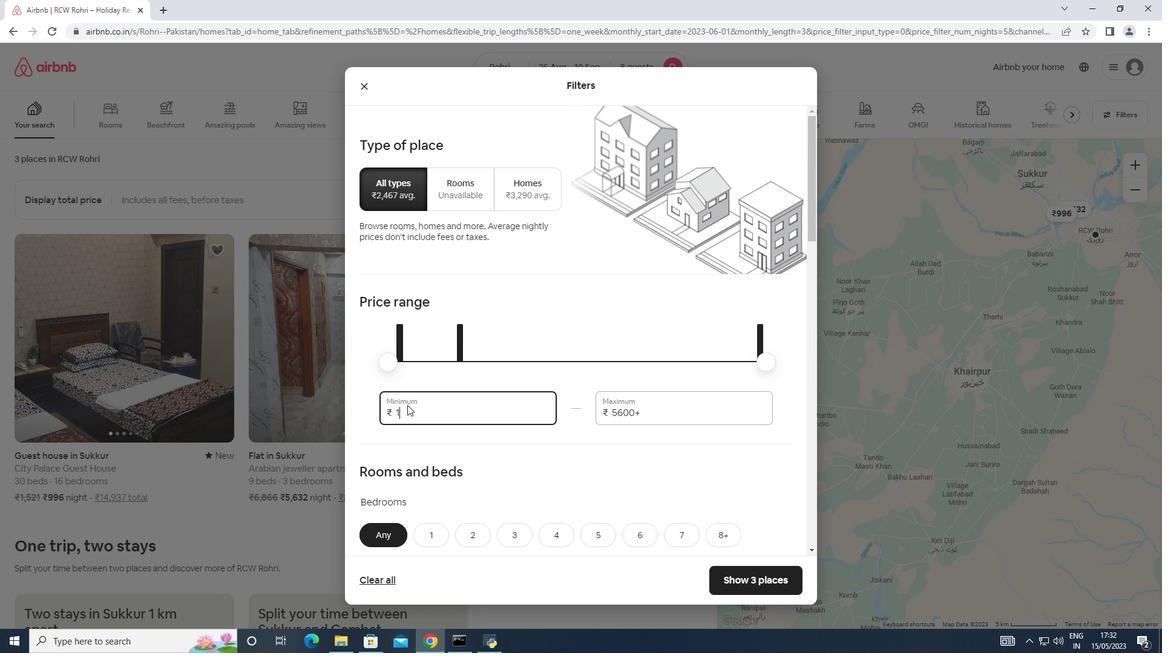 
Action: Mouse moved to (408, 404)
Screenshot: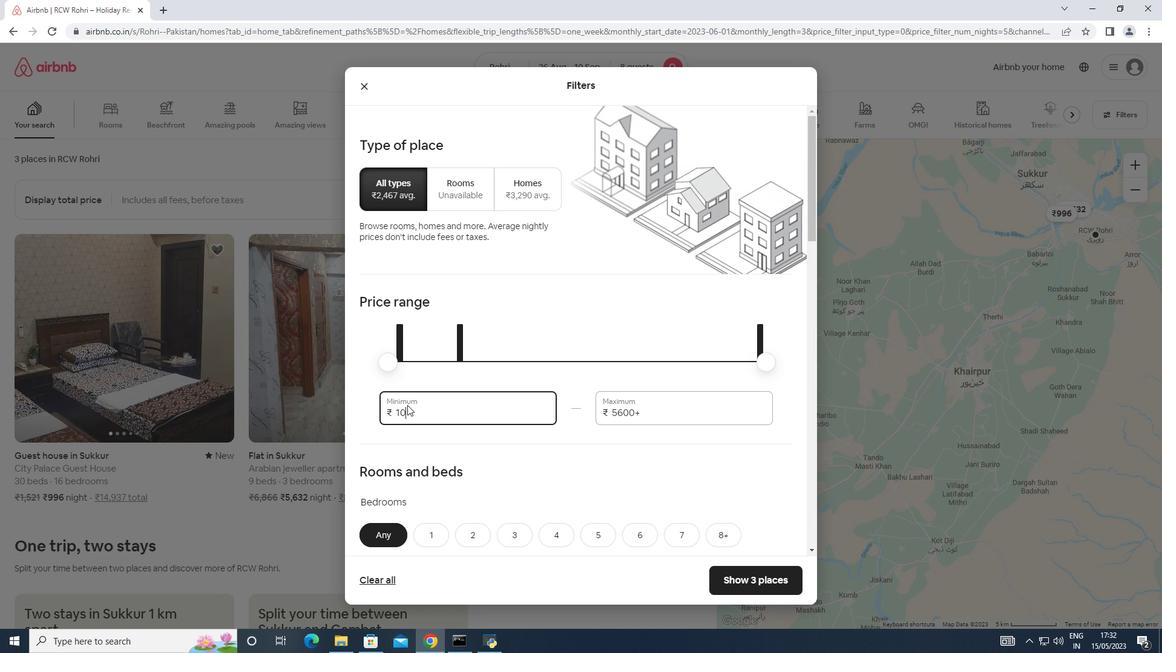 
Action: Key pressed 0
Screenshot: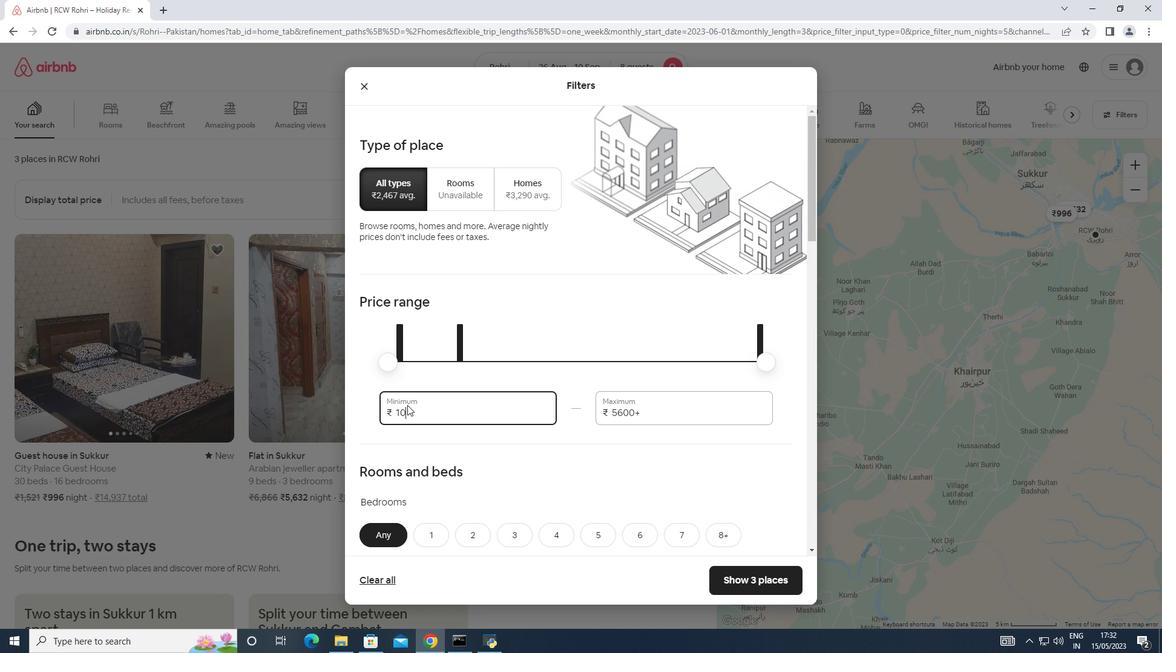 
Action: Mouse moved to (410, 403)
Screenshot: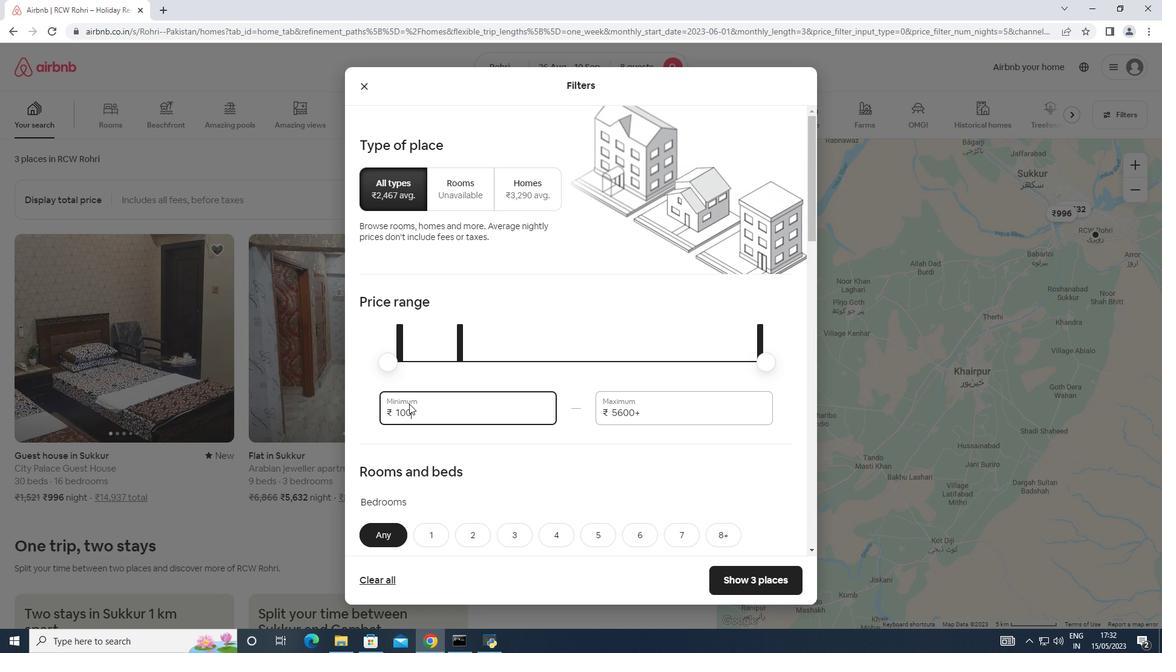 
Action: Key pressed 0
Screenshot: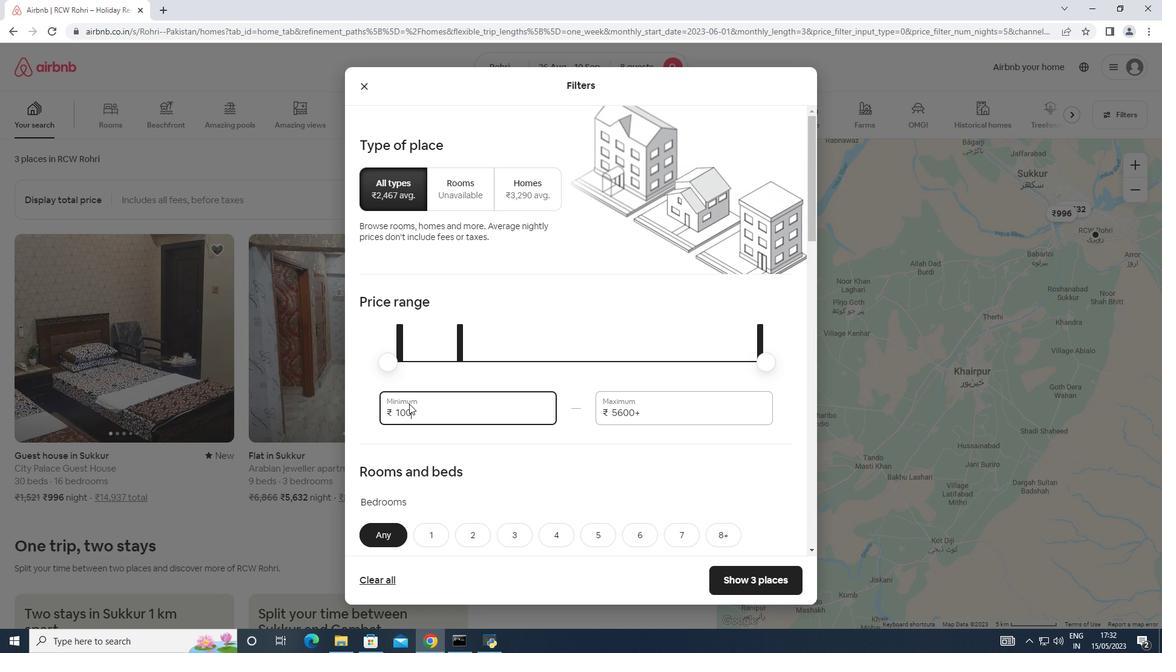 
Action: Mouse moved to (411, 403)
Screenshot: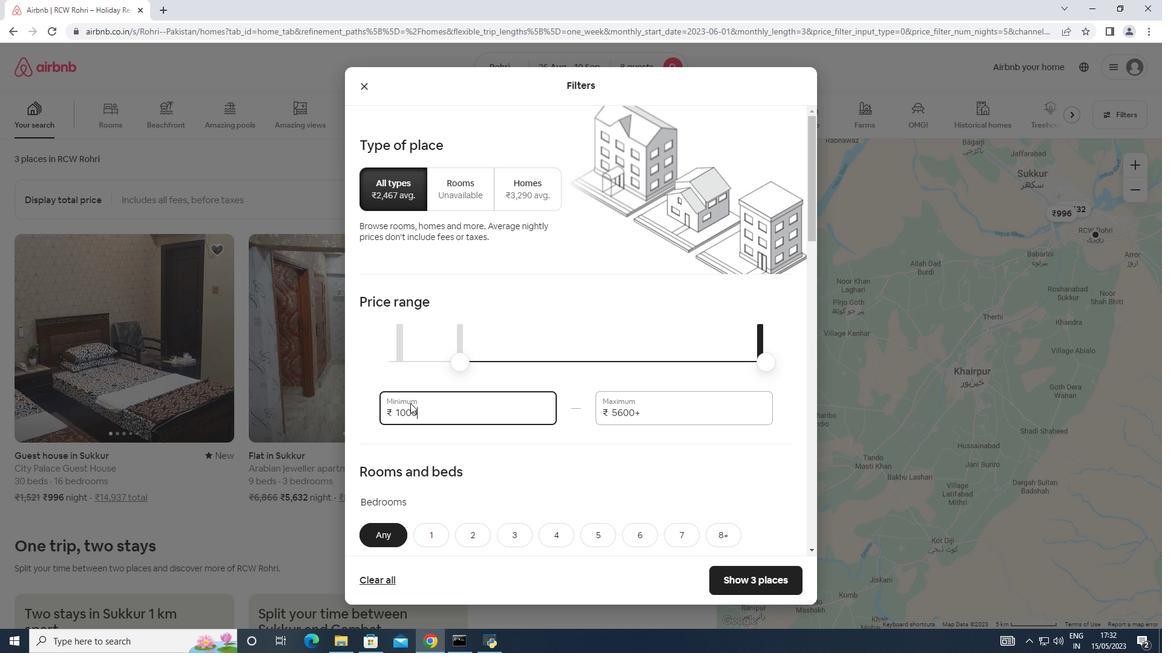 
Action: Key pressed 0
Screenshot: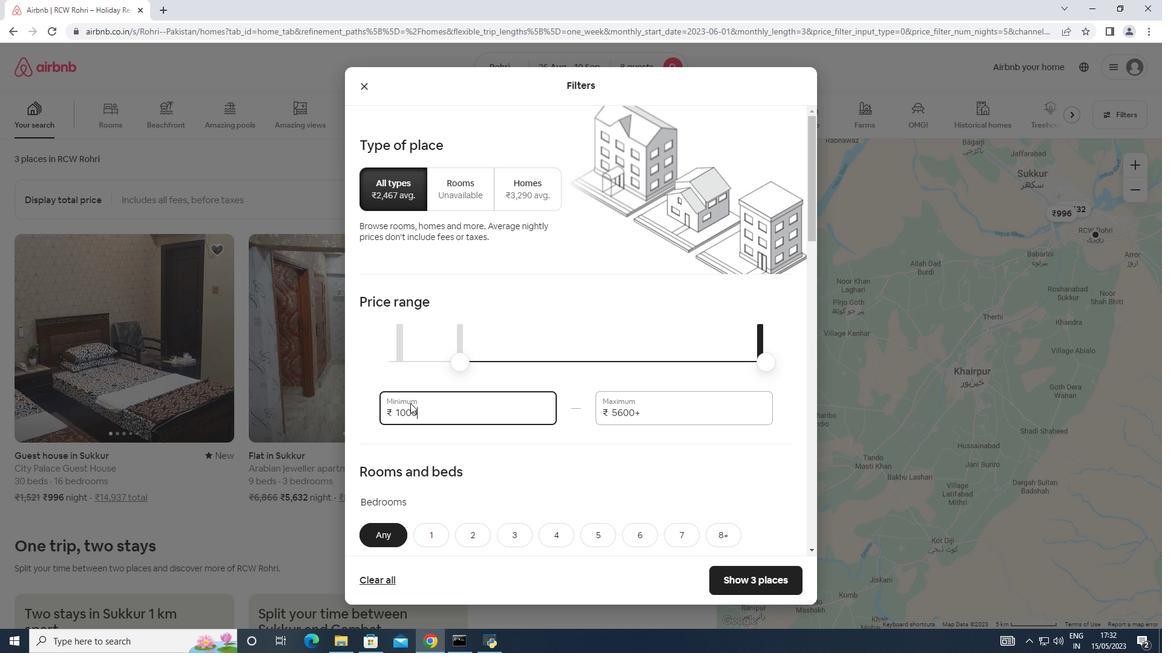 
Action: Mouse moved to (645, 418)
Screenshot: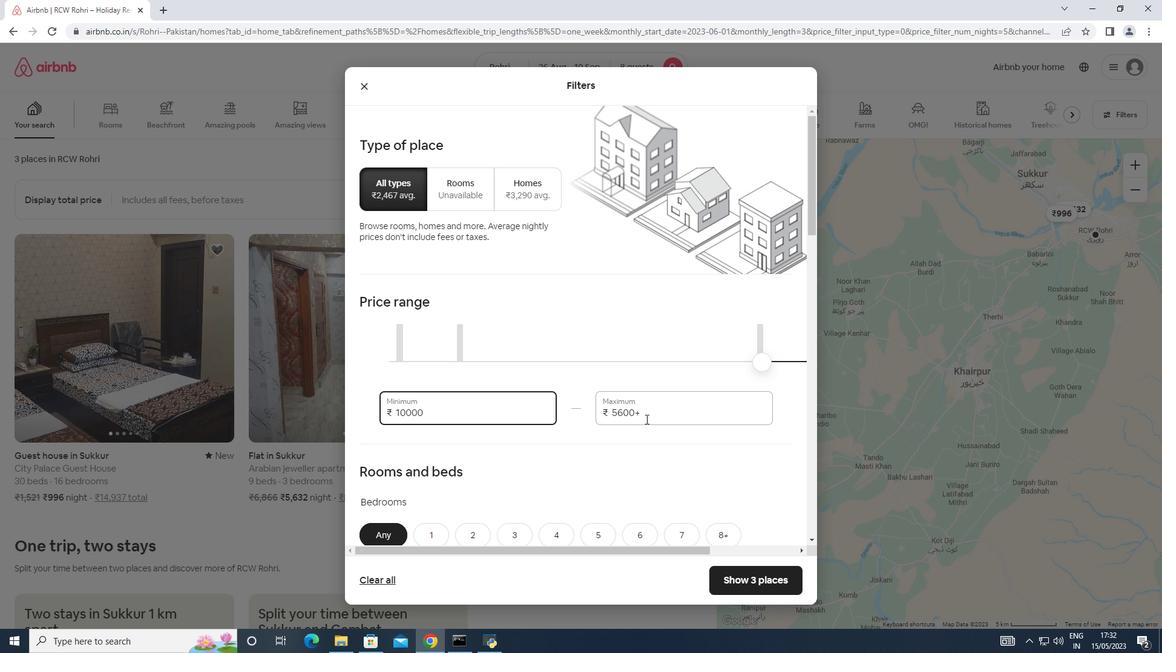 
Action: Mouse pressed left at (645, 418)
Screenshot: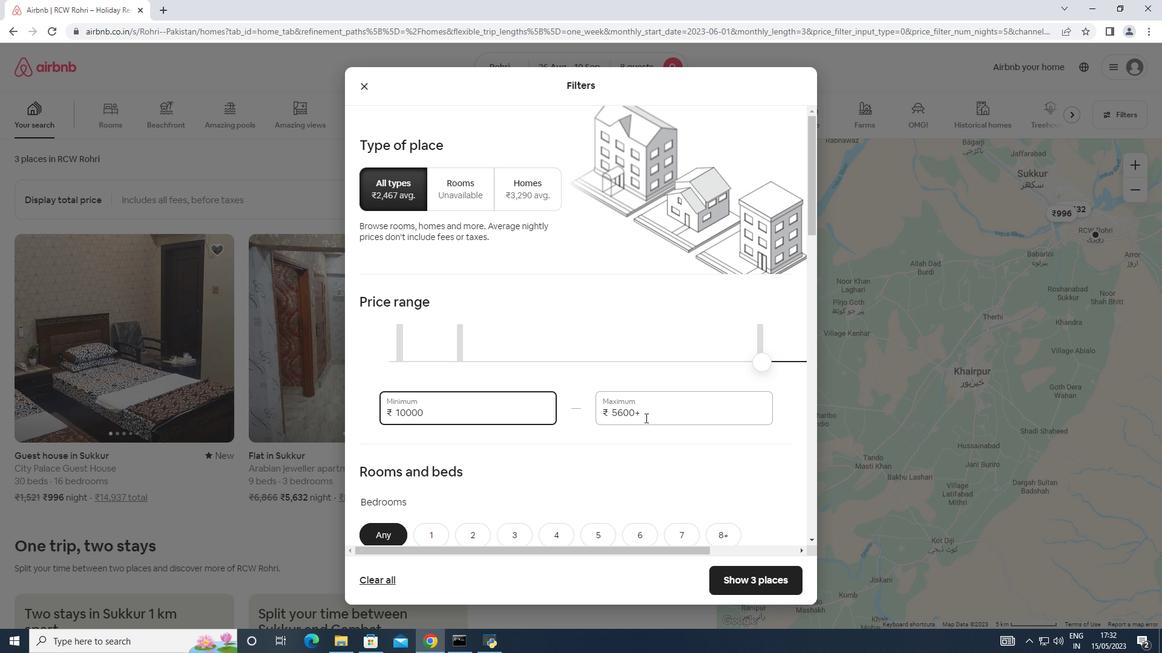 
Action: Mouse moved to (600, 412)
Screenshot: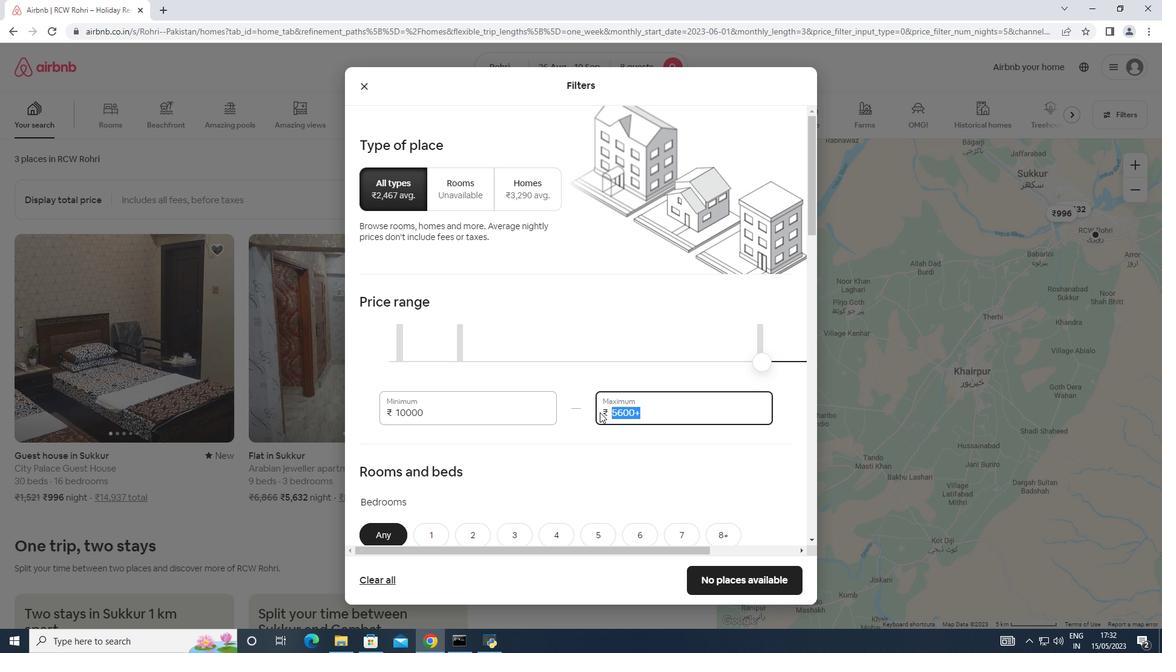 
Action: Key pressed 1
Screenshot: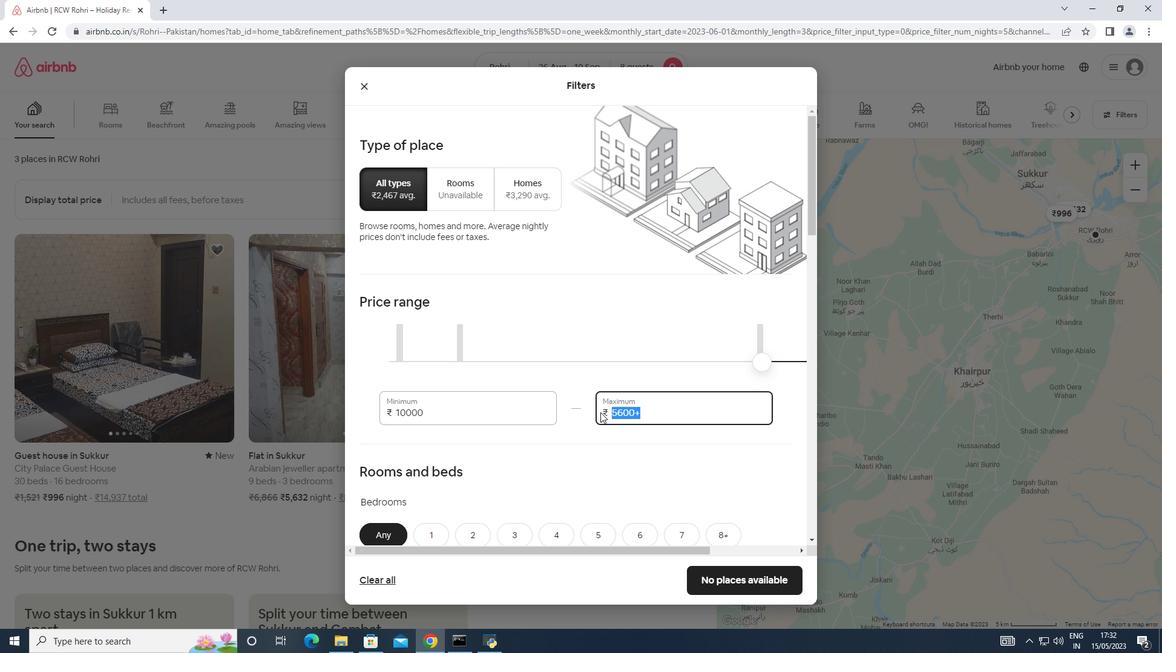 
Action: Mouse moved to (600, 412)
Screenshot: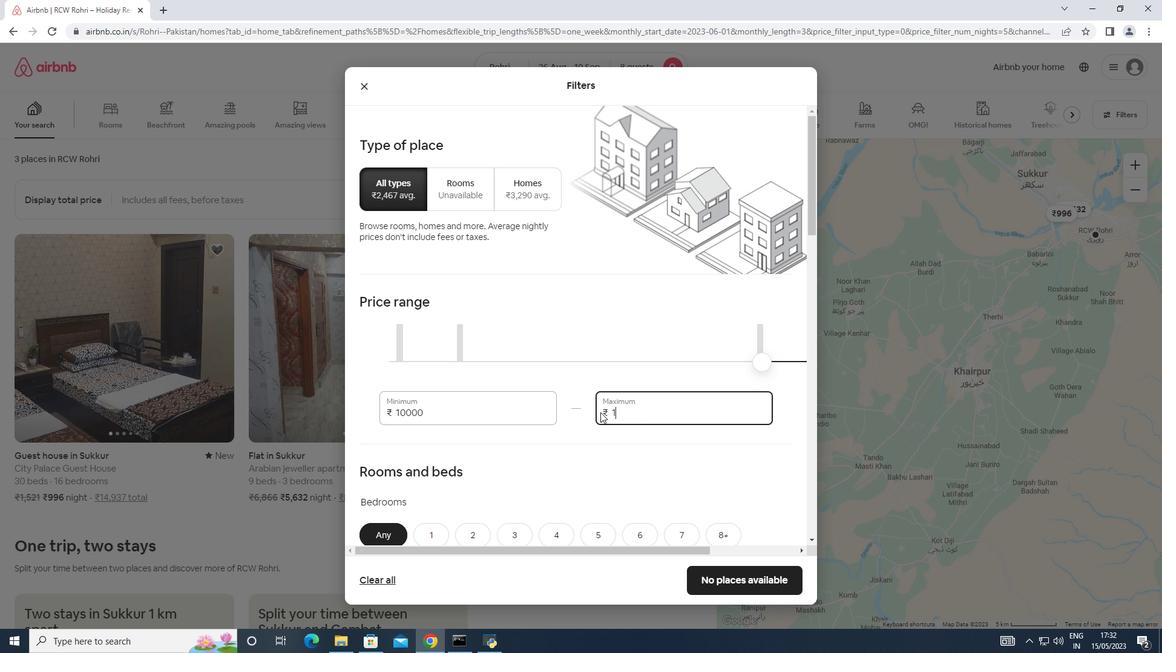 
Action: Key pressed 5
Screenshot: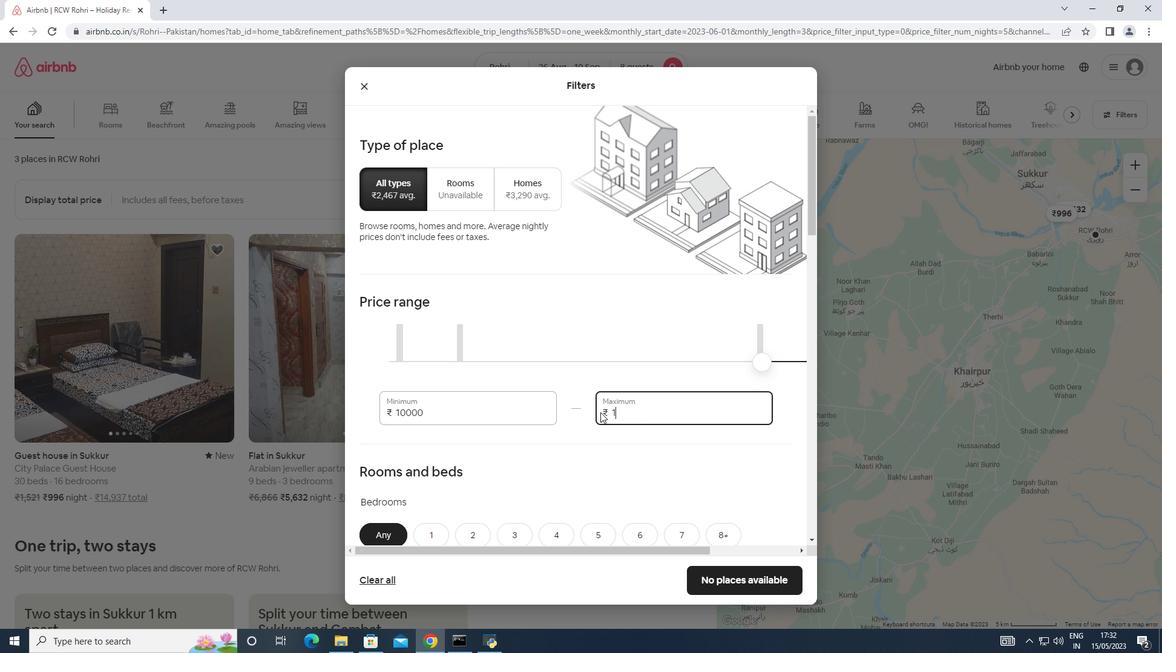 
Action: Mouse moved to (600, 411)
Screenshot: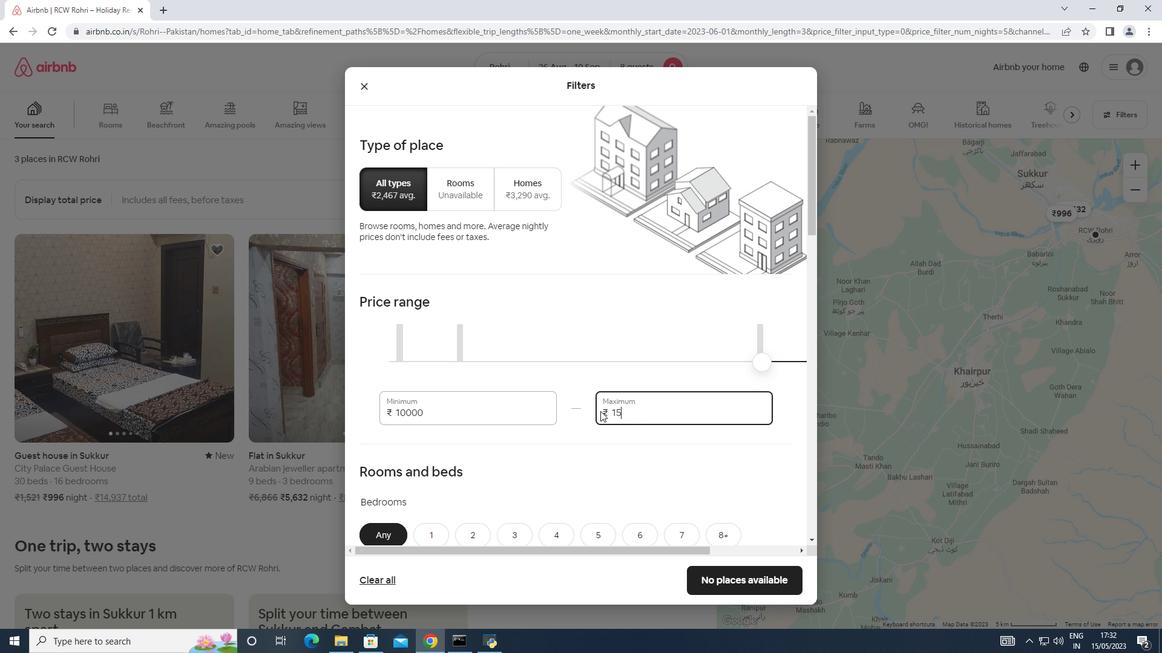 
Action: Key pressed 00
Screenshot: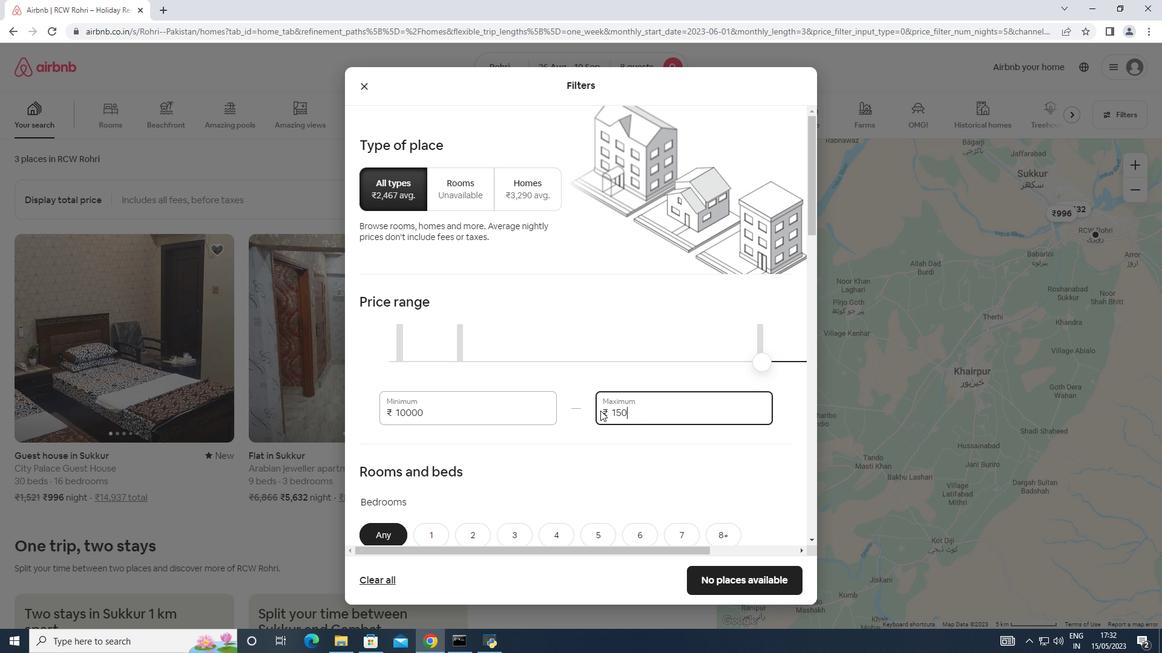 
Action: Mouse moved to (600, 410)
Screenshot: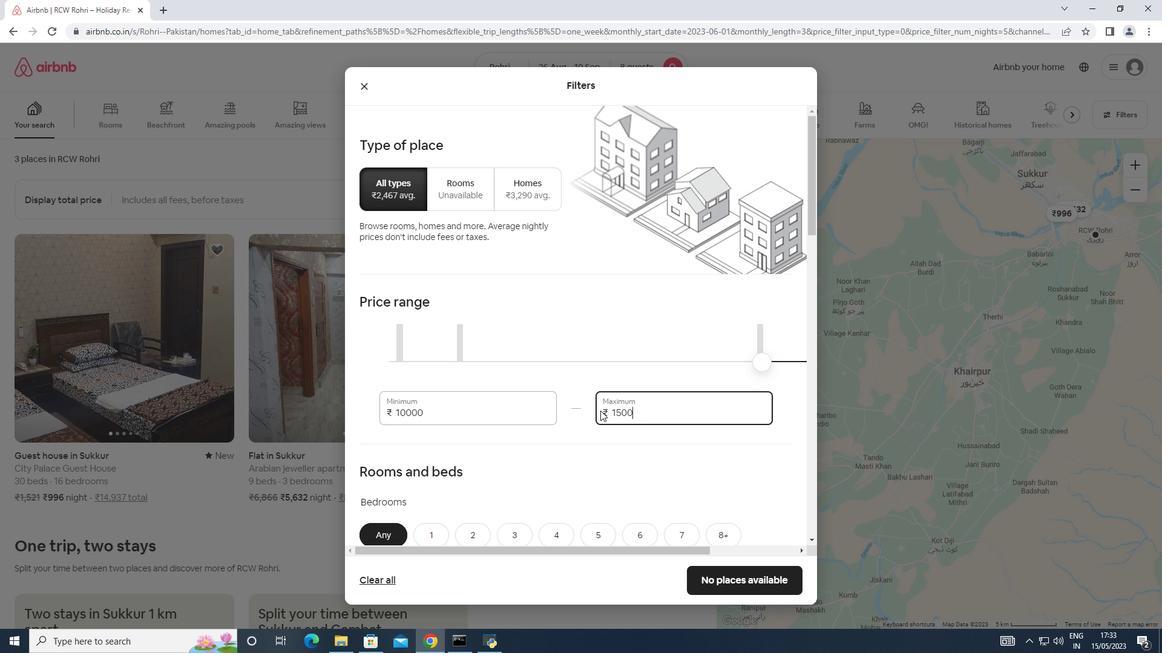 
Action: Key pressed 0
Screenshot: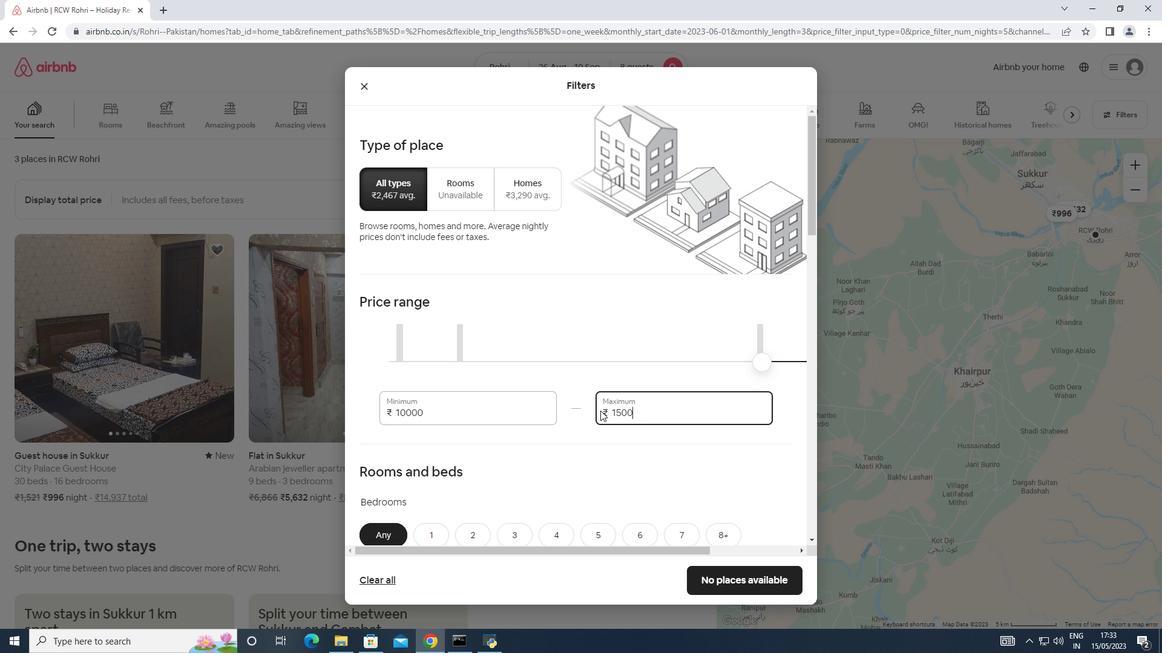 
Action: Mouse moved to (711, 396)
Screenshot: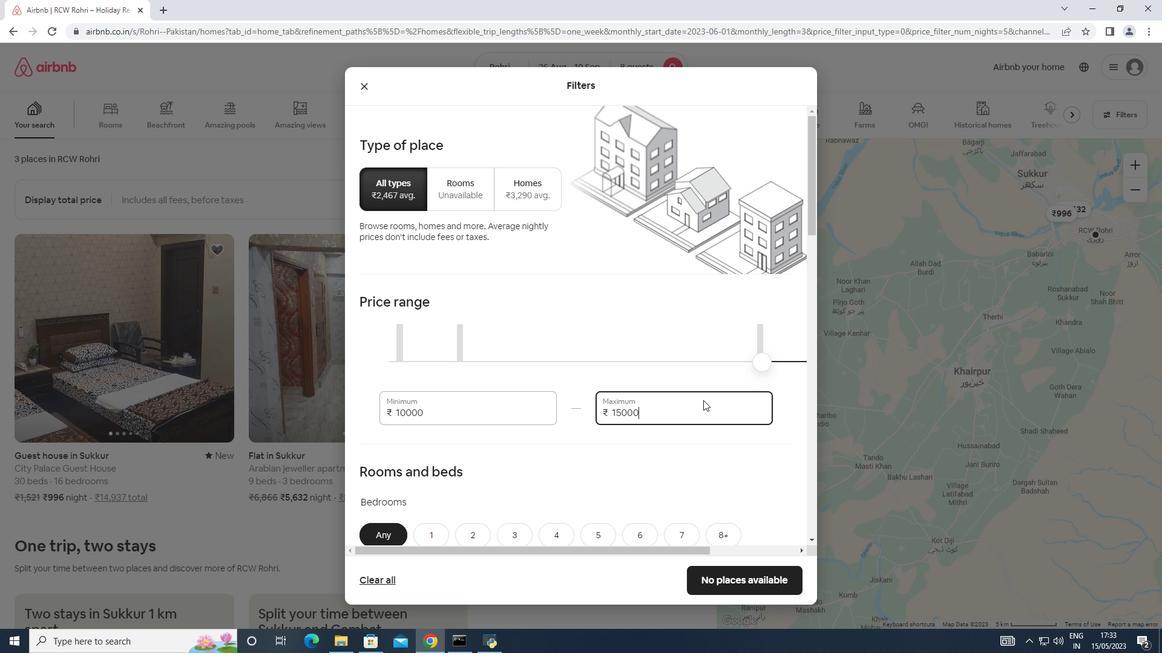 
Action: Mouse scrolled (711, 395) with delta (0, 0)
Screenshot: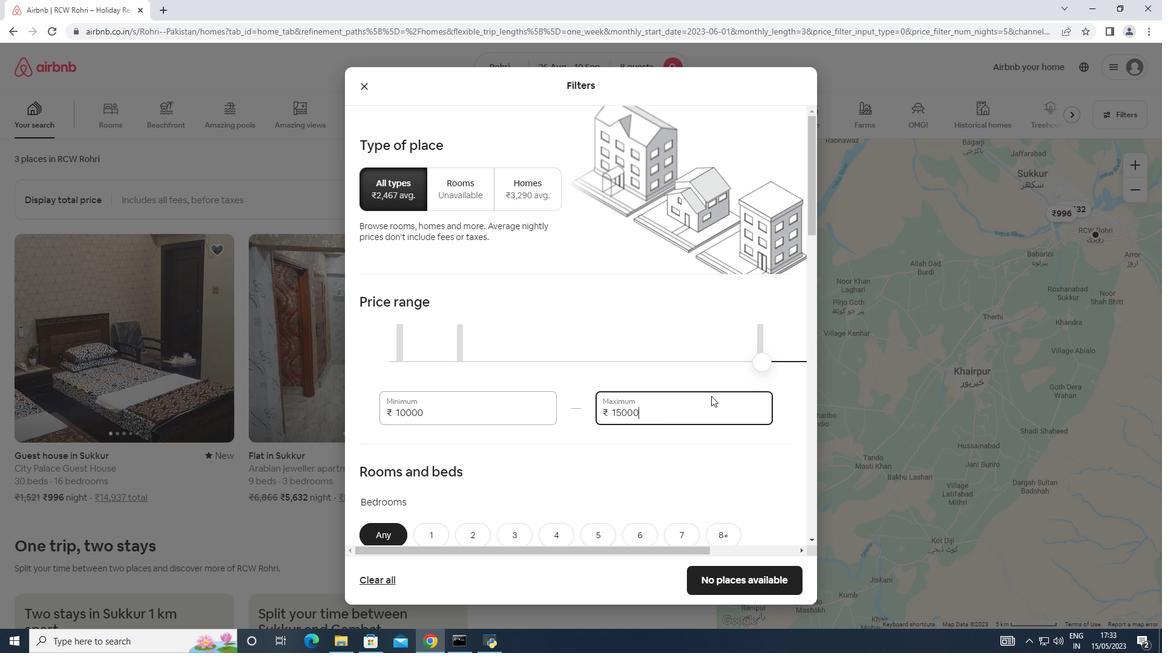 
Action: Mouse scrolled (711, 395) with delta (0, 0)
Screenshot: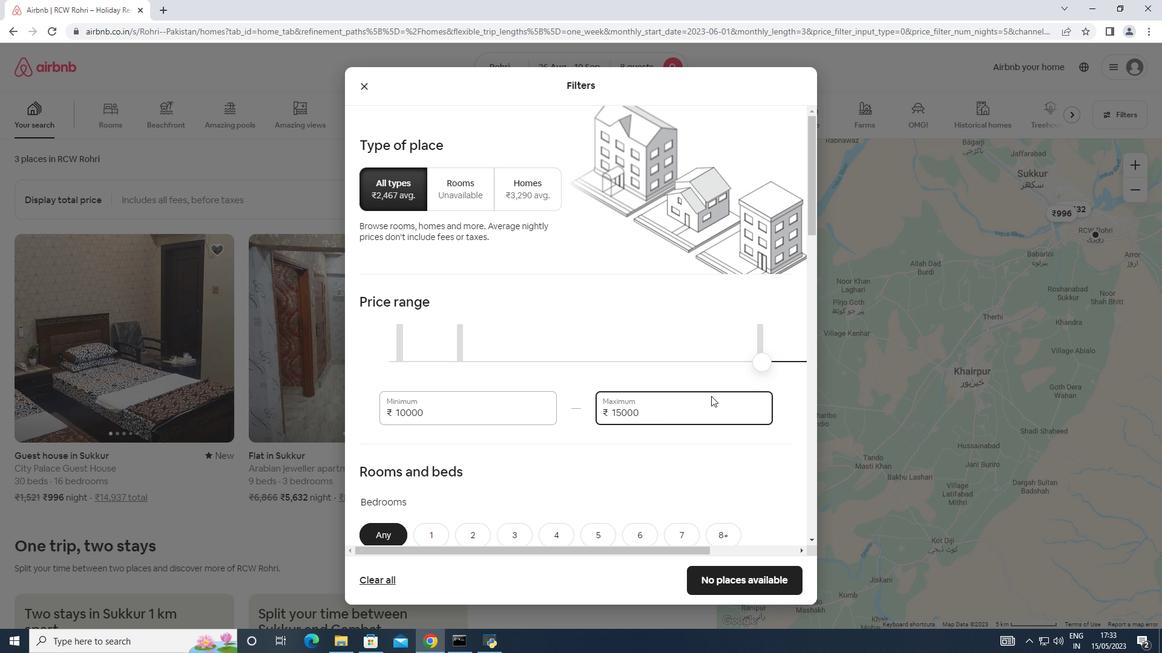 
Action: Mouse moved to (703, 401)
Screenshot: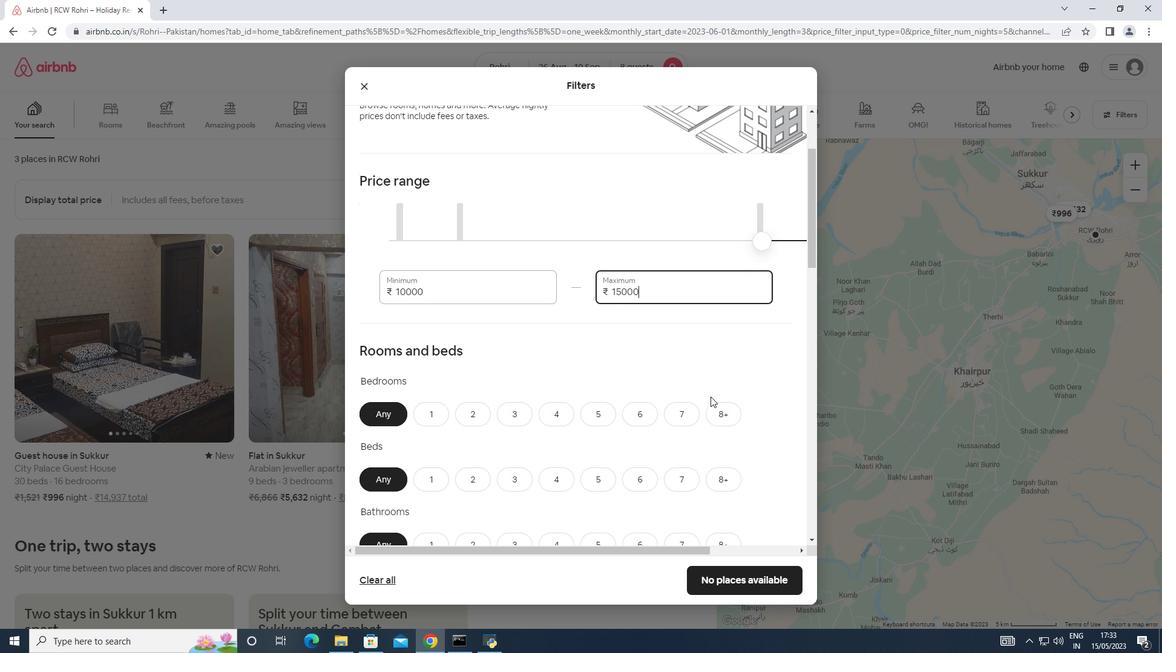 
Action: Mouse scrolled (703, 400) with delta (0, 0)
Screenshot: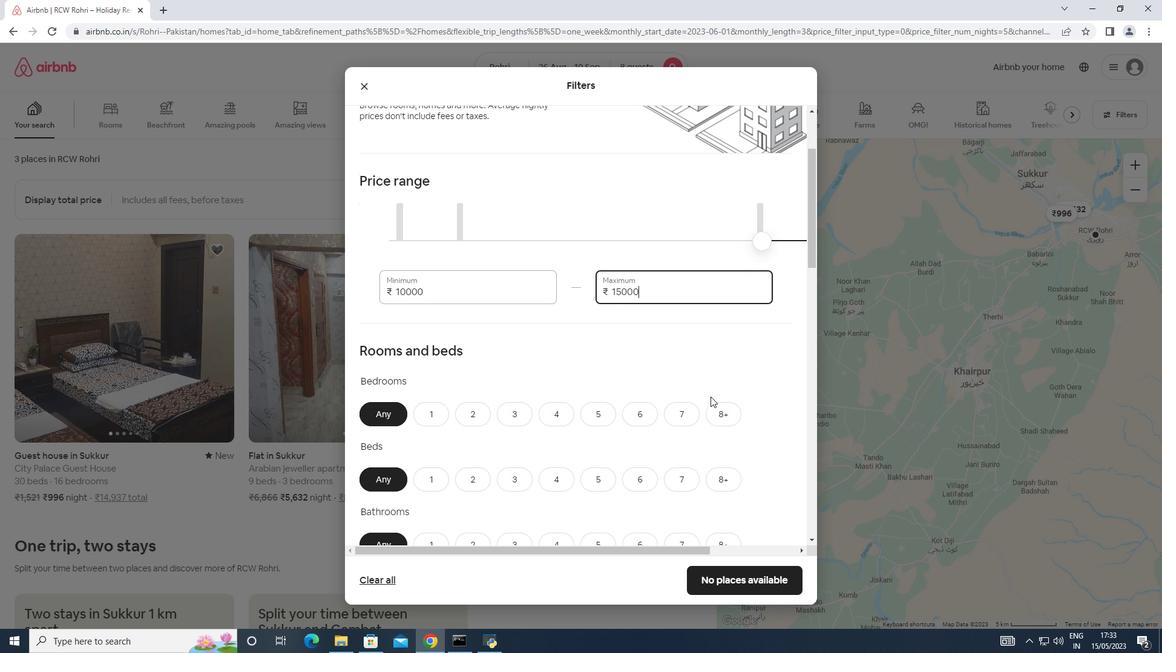 
Action: Mouse moved to (707, 400)
Screenshot: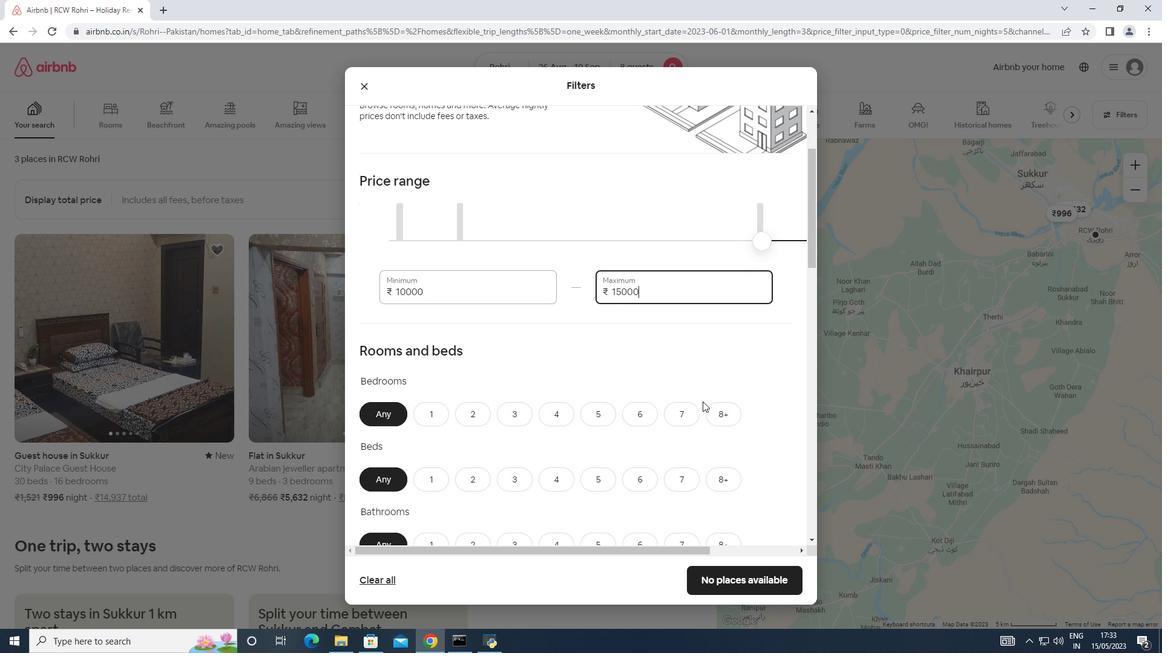 
Action: Mouse scrolled (707, 399) with delta (0, 0)
Screenshot: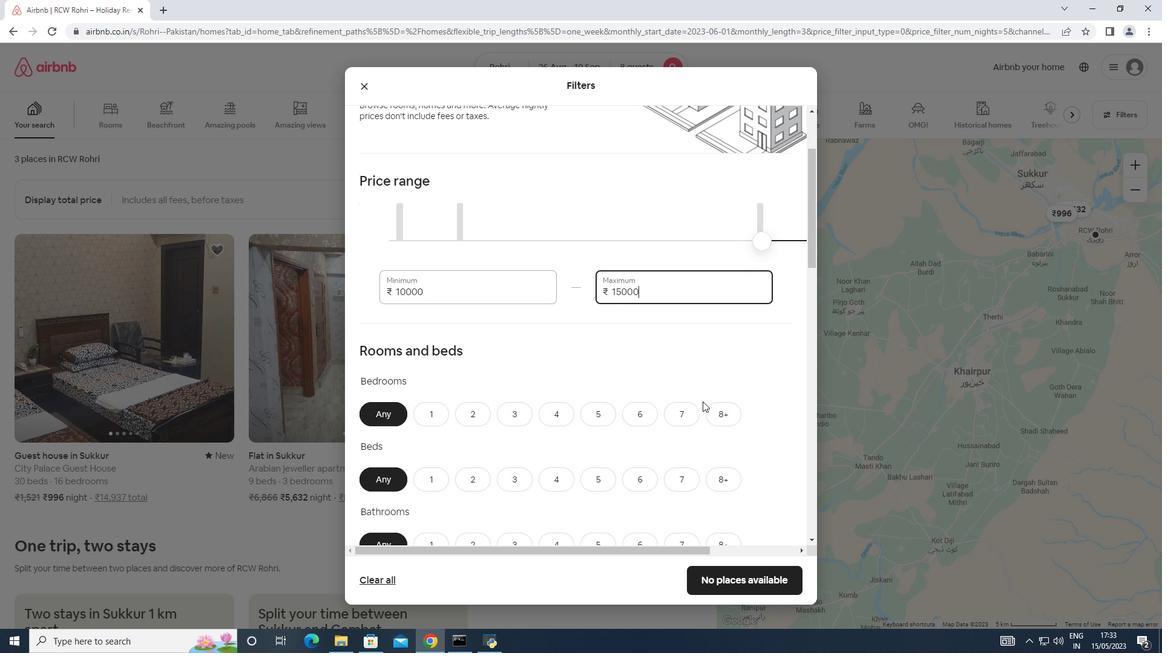 
Action: Mouse moved to (733, 378)
Screenshot: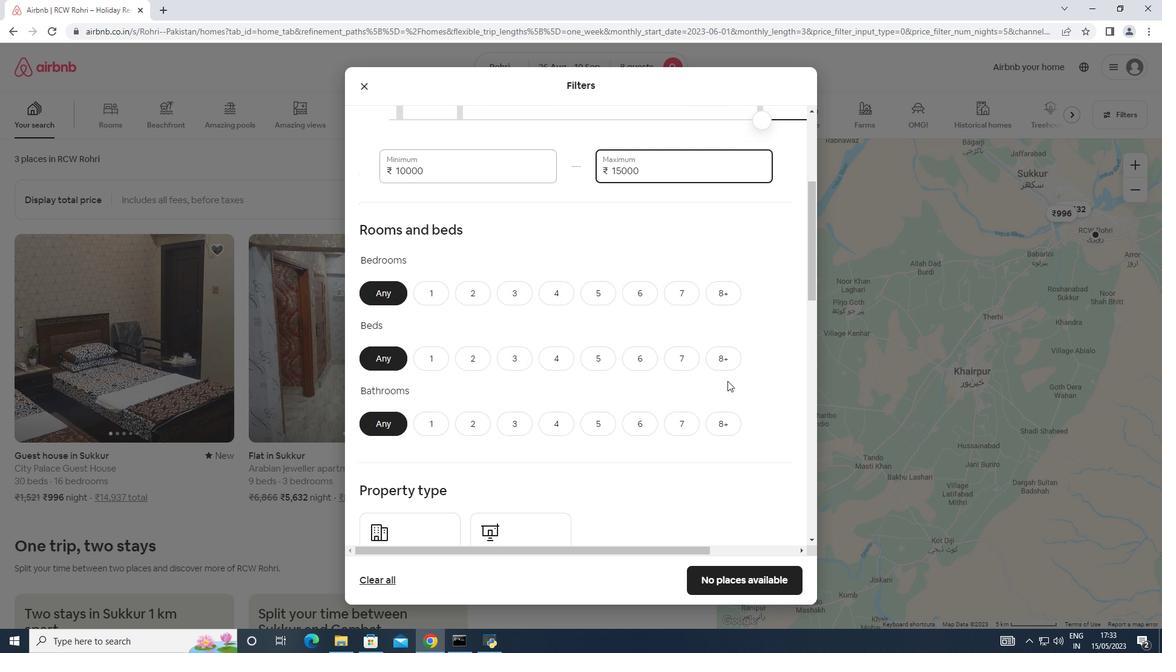 
Action: Mouse scrolled (733, 377) with delta (0, 0)
Screenshot: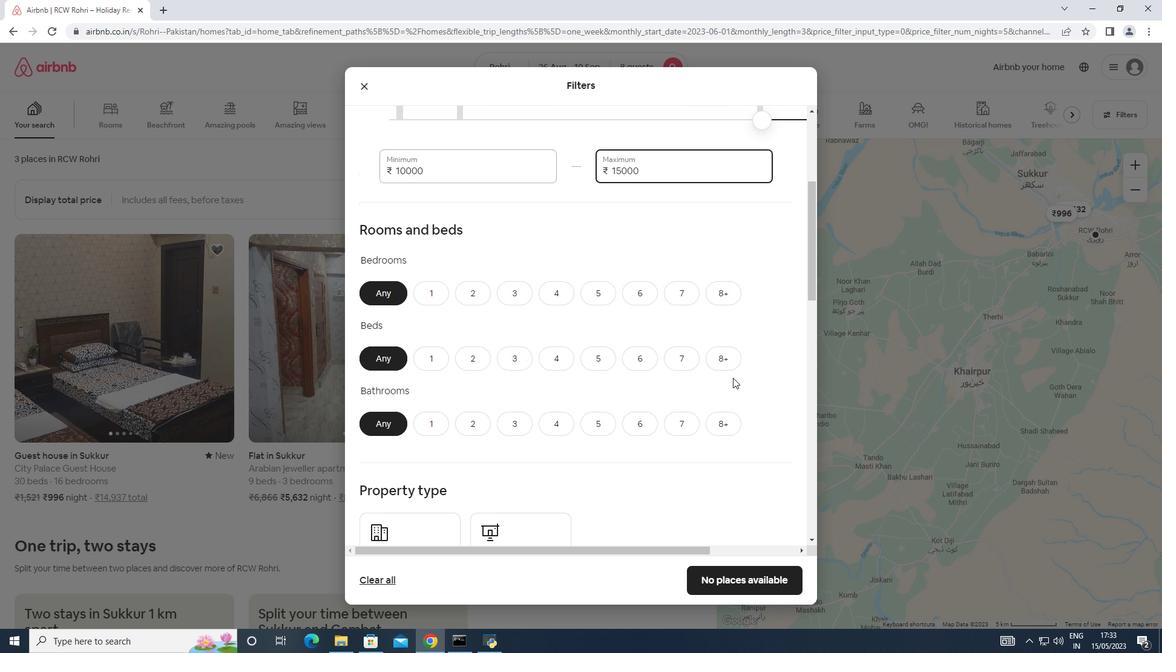 
Action: Mouse moved to (652, 234)
Screenshot: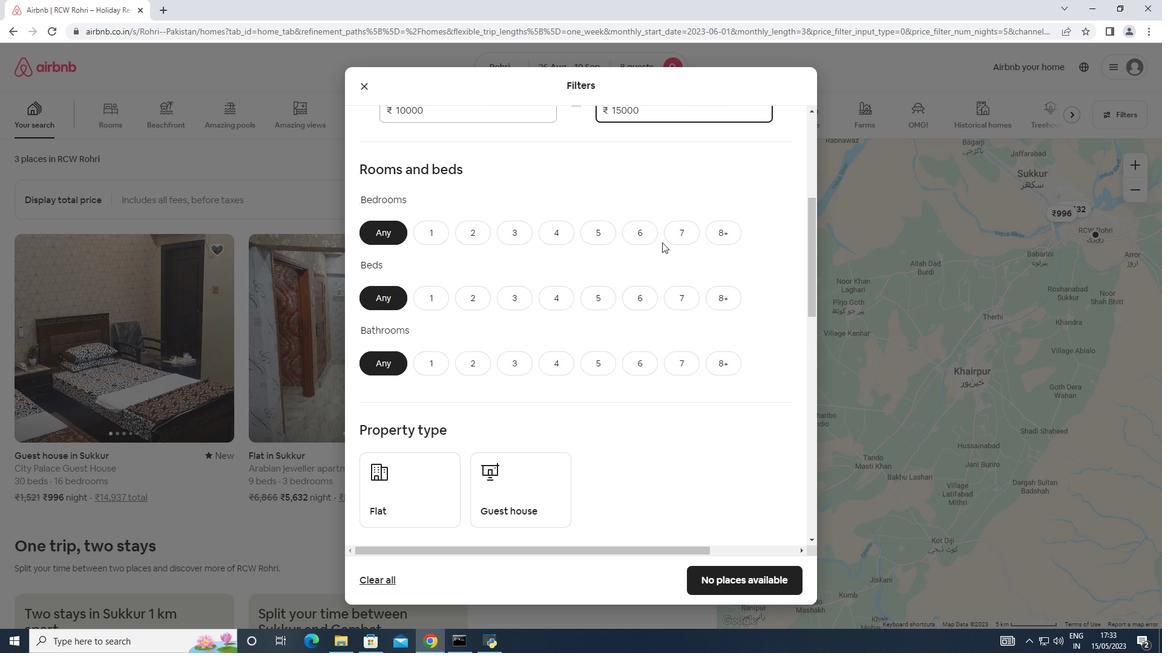 
Action: Mouse pressed left at (652, 234)
Screenshot: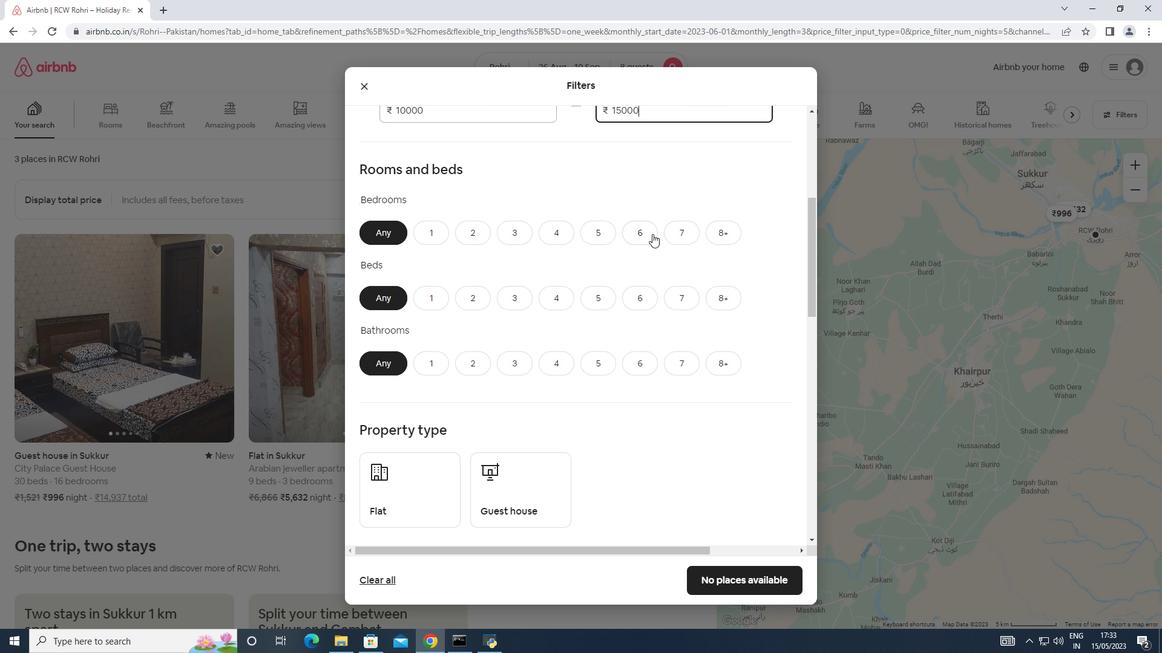 
Action: Mouse moved to (650, 295)
Screenshot: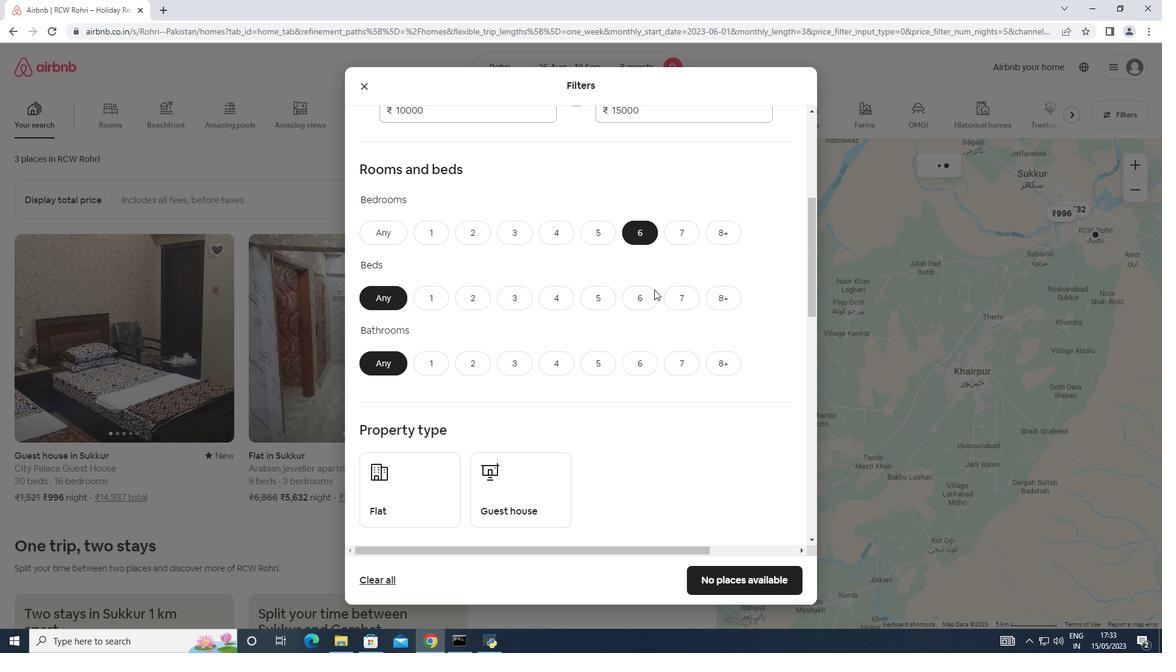 
Action: Mouse pressed left at (650, 295)
Screenshot: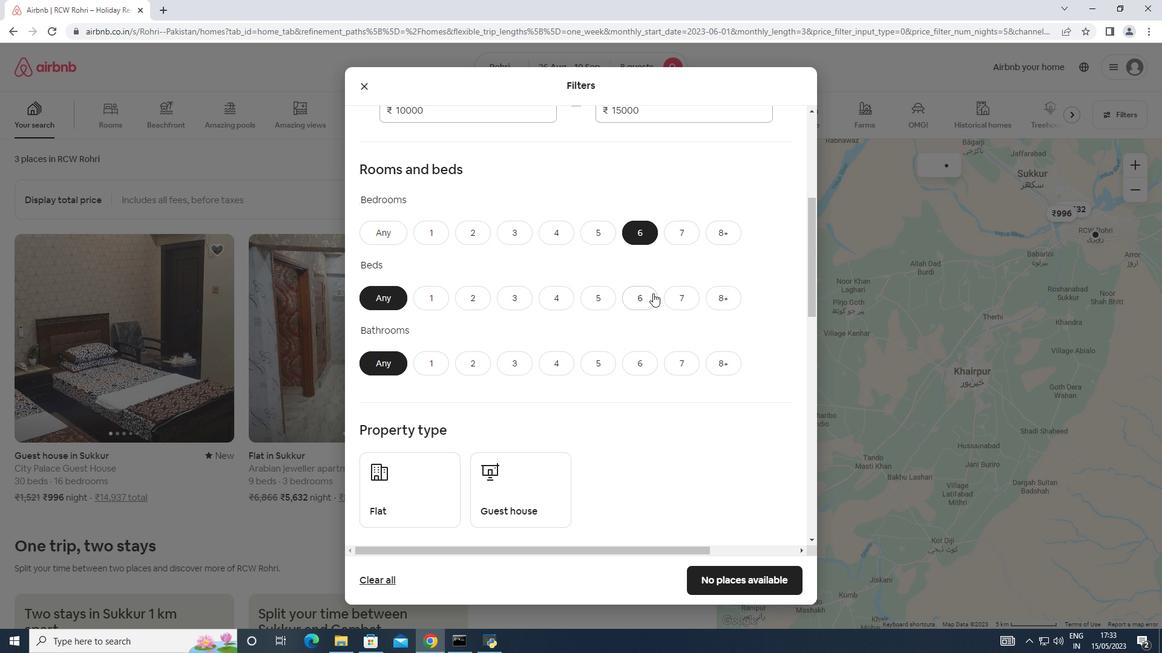 
Action: Mouse moved to (638, 361)
Screenshot: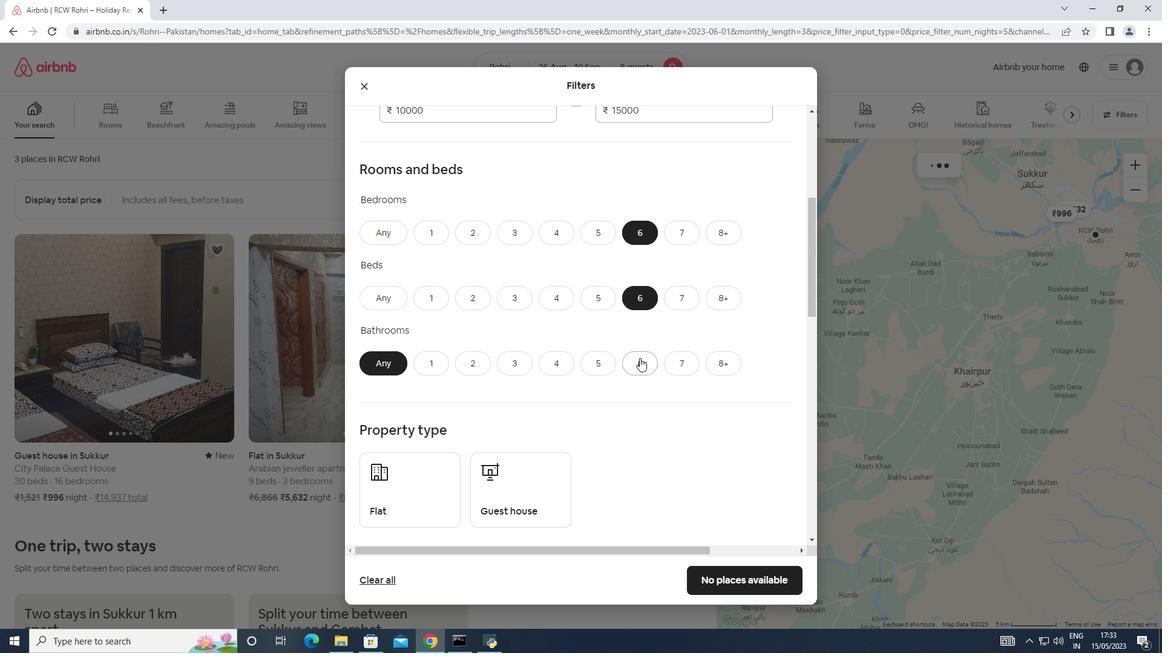 
Action: Mouse pressed left at (638, 361)
Screenshot: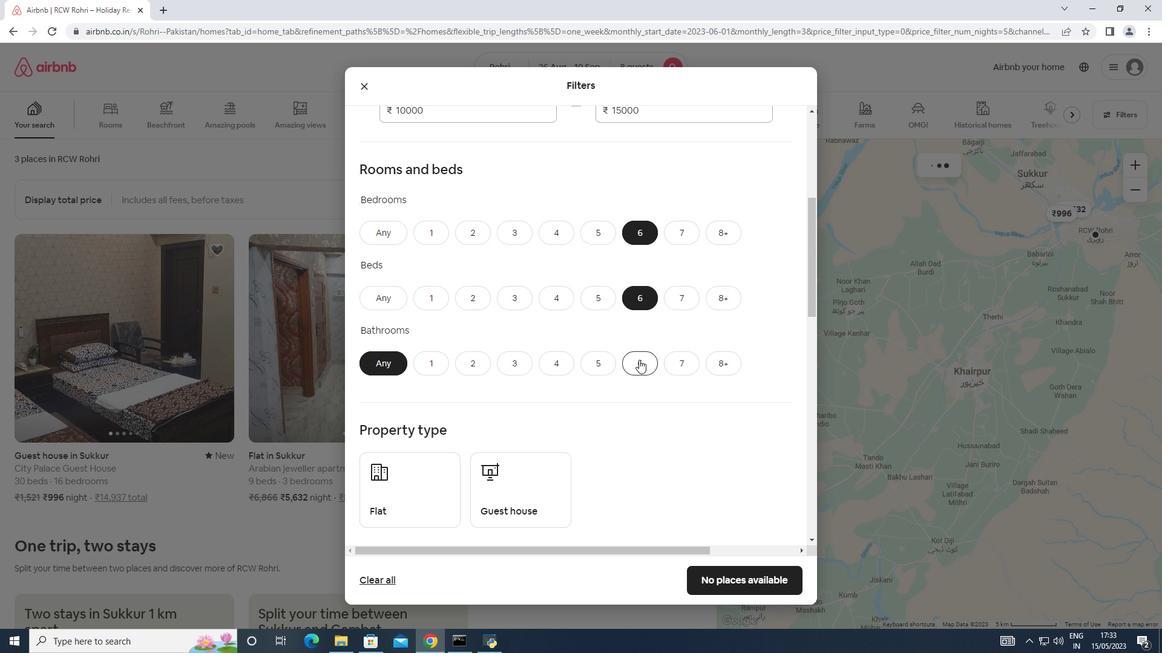 
Action: Mouse moved to (657, 304)
Screenshot: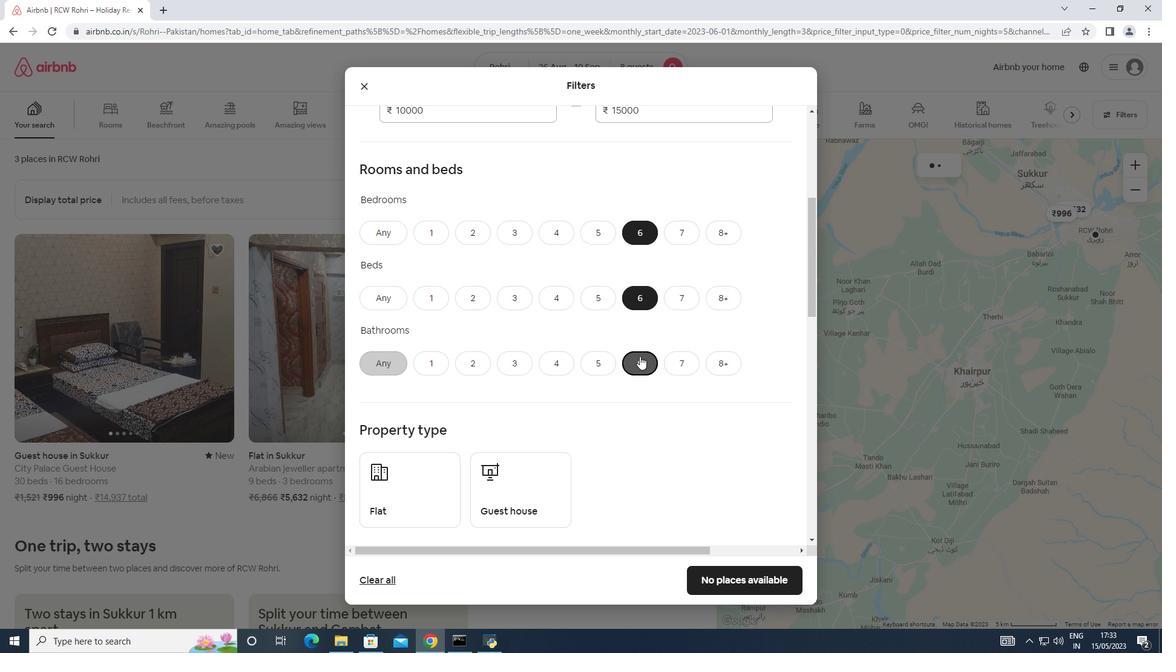 
Action: Mouse scrolled (657, 303) with delta (0, 0)
Screenshot: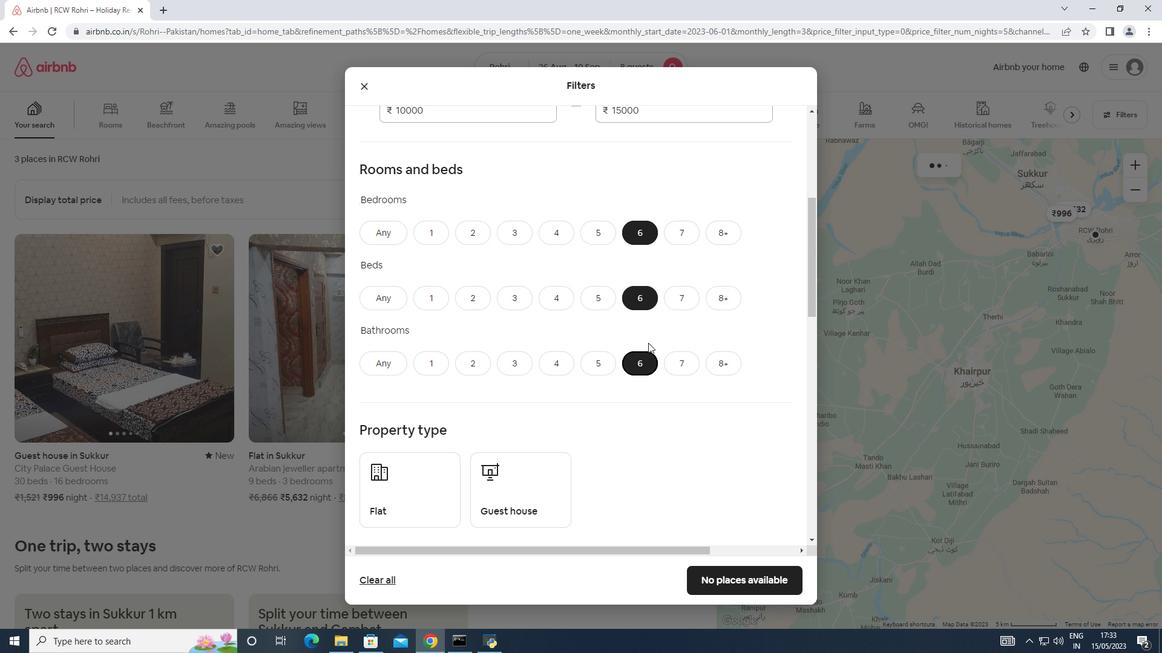 
Action: Mouse moved to (657, 306)
Screenshot: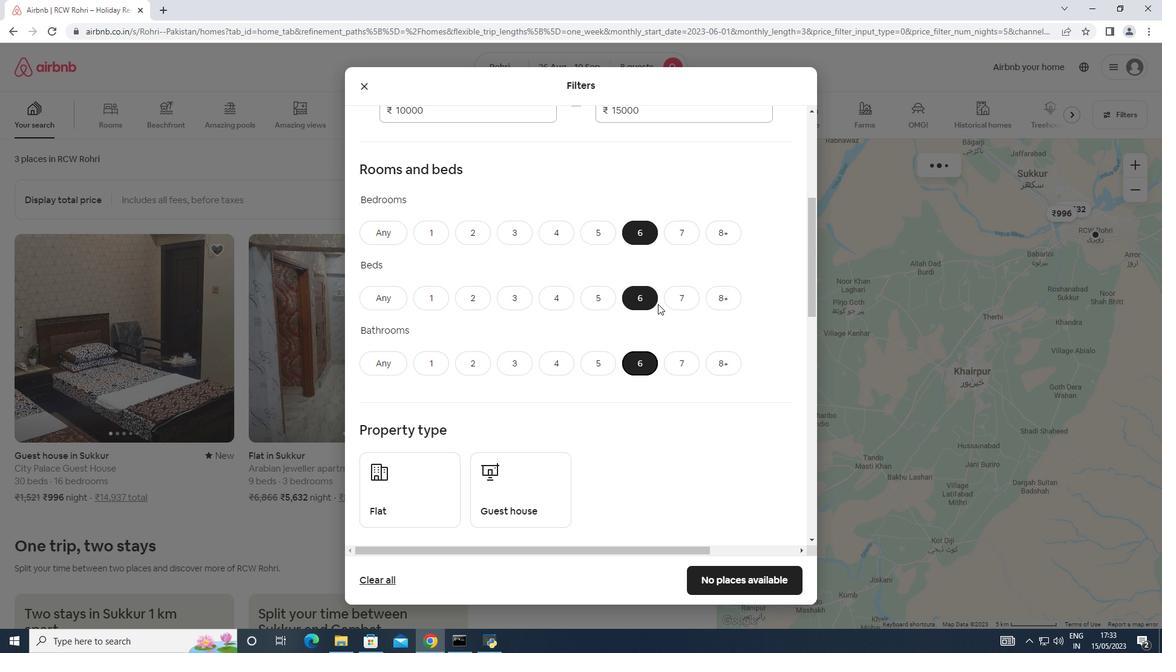 
Action: Mouse scrolled (657, 305) with delta (0, 0)
Screenshot: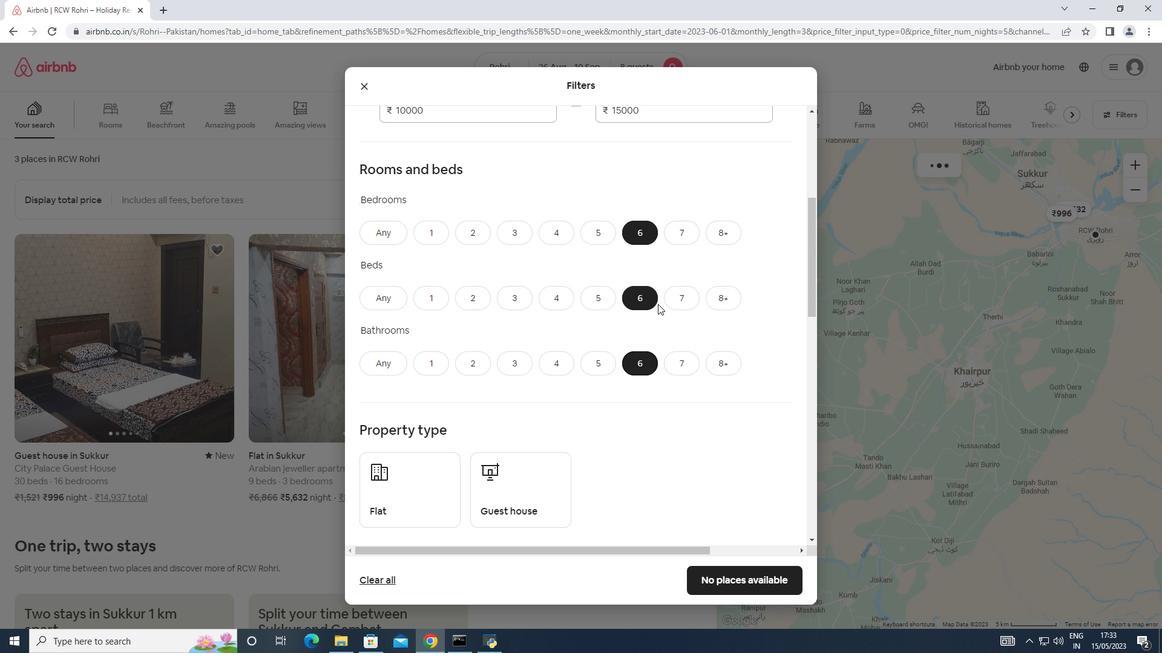 
Action: Mouse moved to (445, 360)
Screenshot: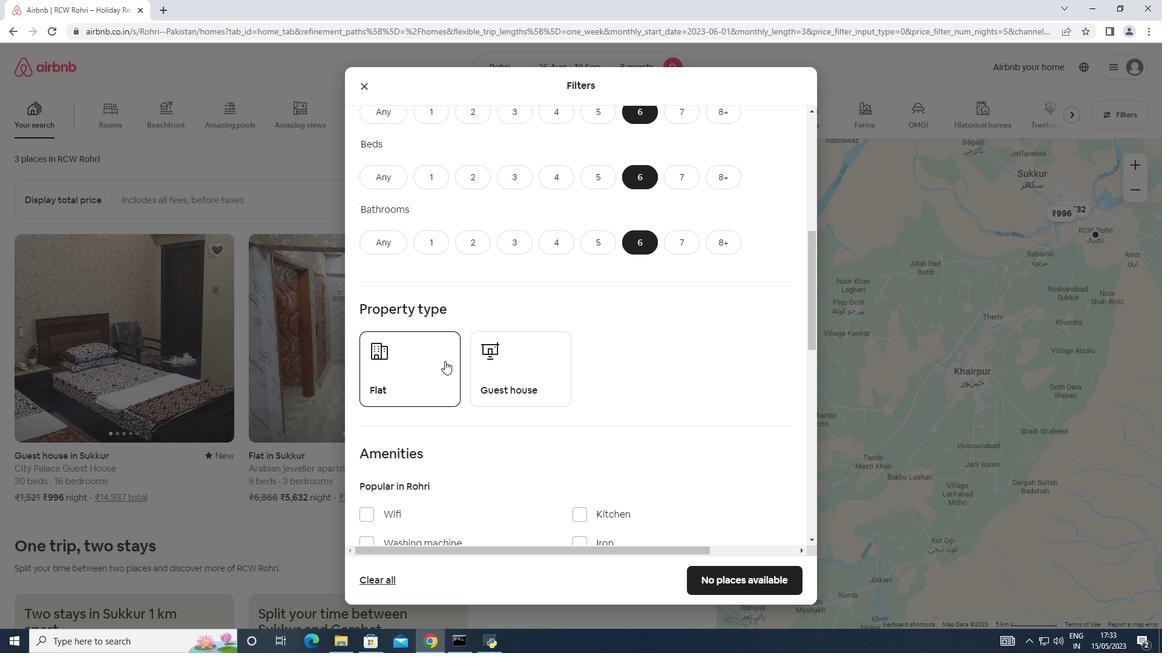 
Action: Mouse pressed left at (445, 360)
Screenshot: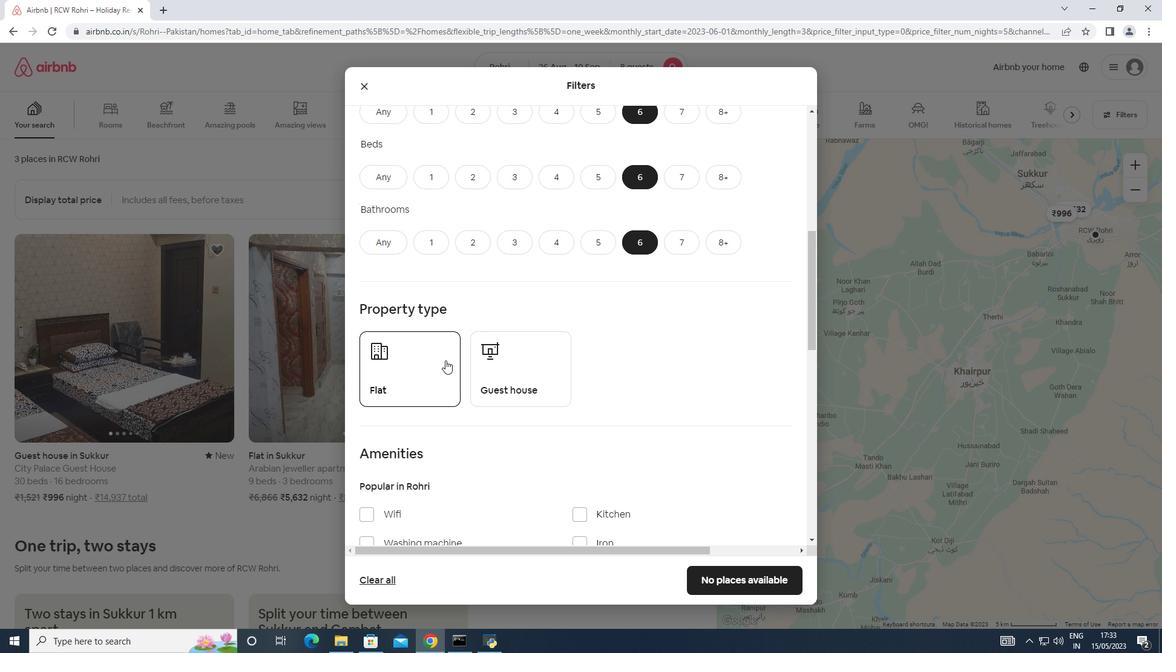 
Action: Mouse moved to (529, 358)
Screenshot: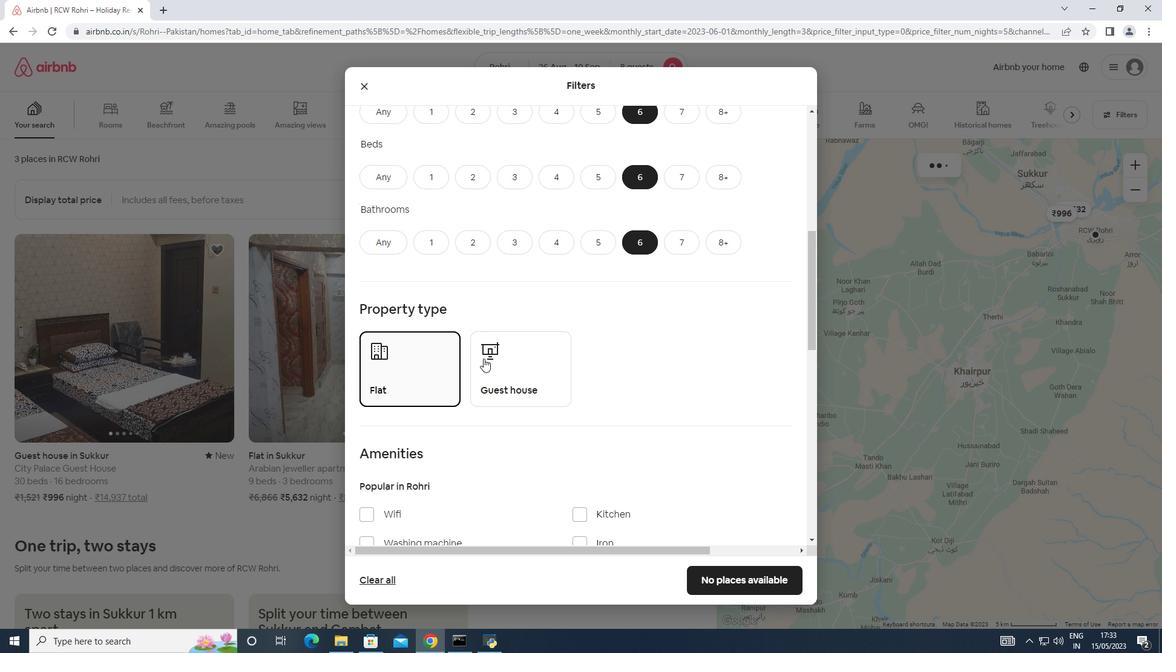 
Action: Mouse pressed left at (529, 358)
Screenshot: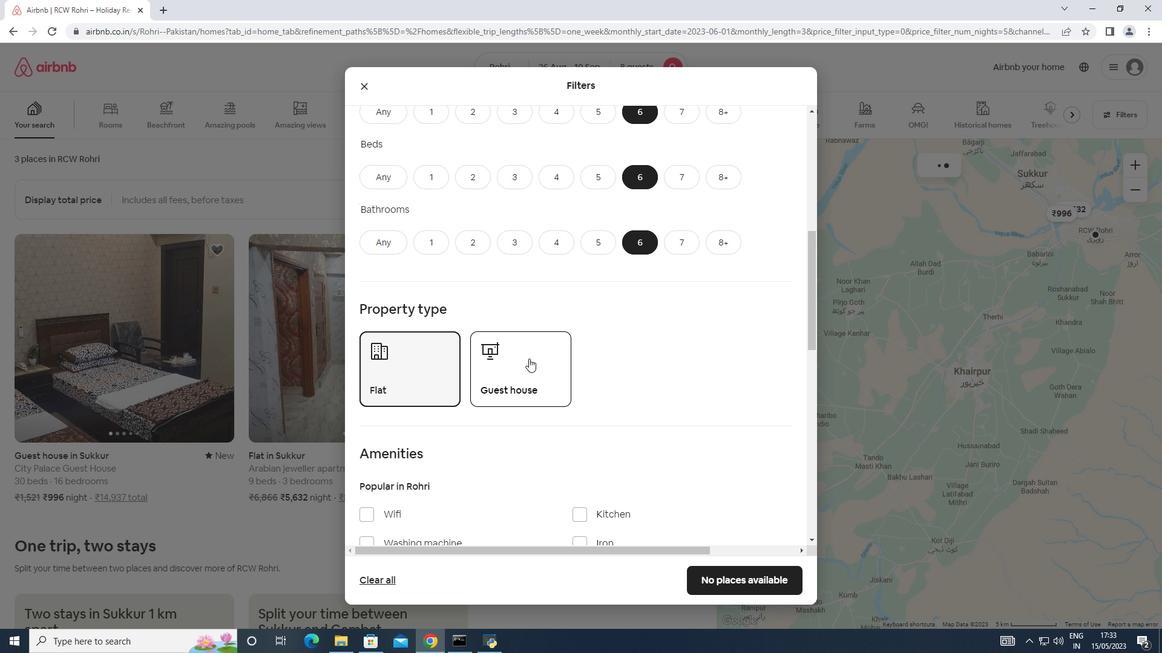 
Action: Mouse moved to (529, 353)
Screenshot: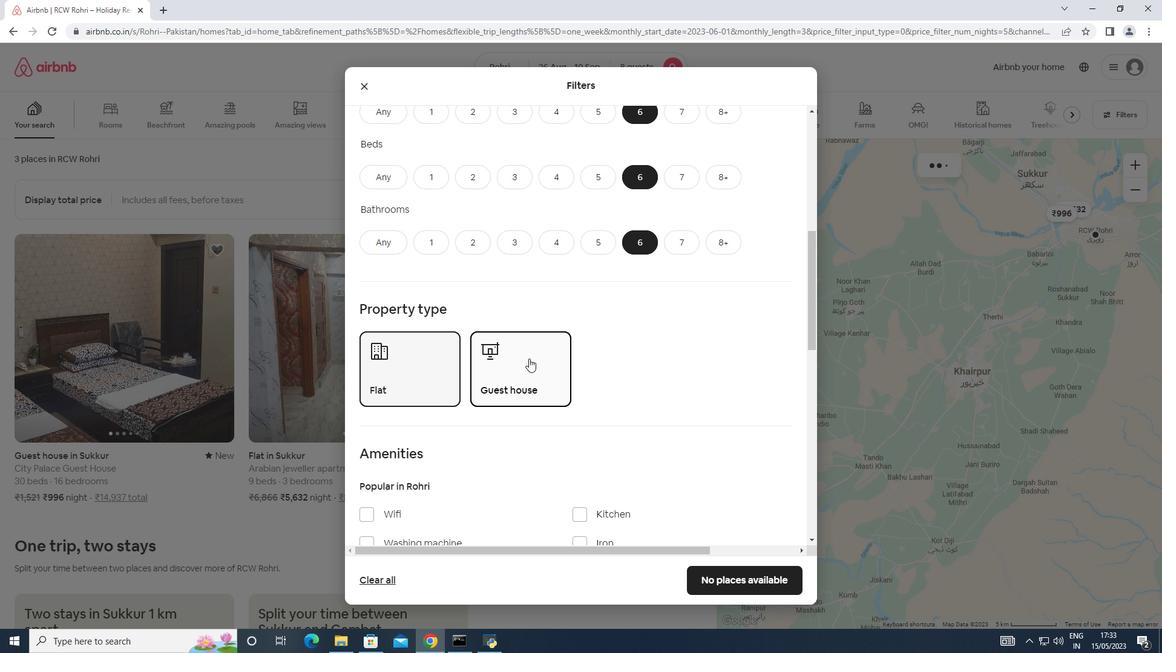 
Action: Mouse scrolled (529, 352) with delta (0, 0)
Screenshot: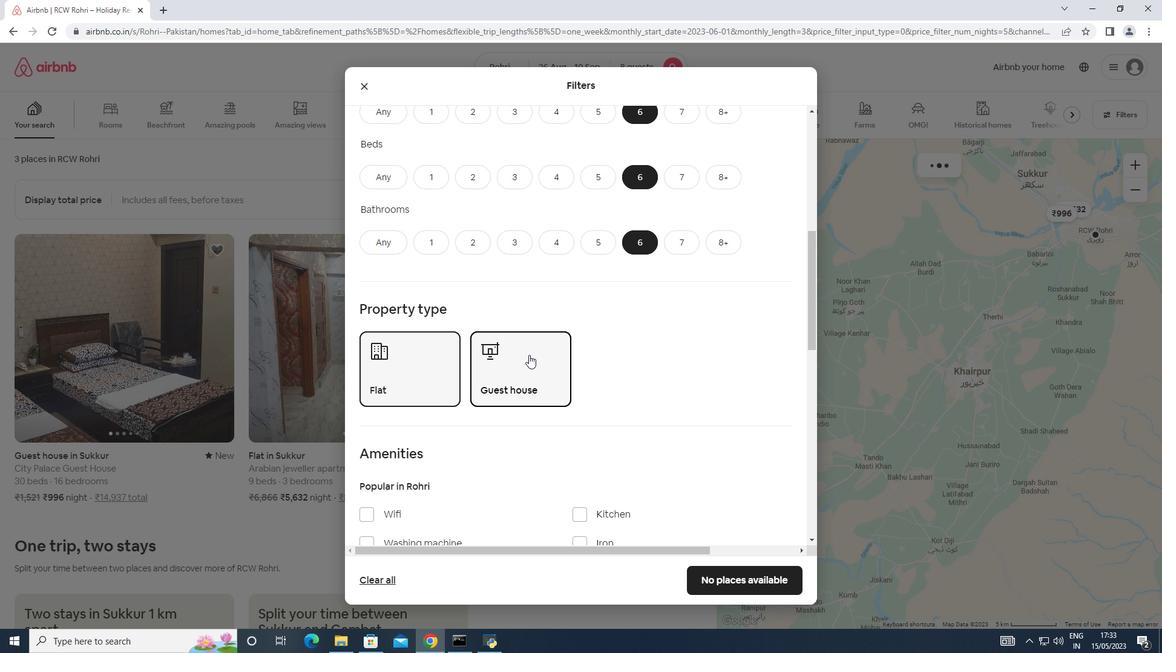
Action: Mouse scrolled (529, 352) with delta (0, 0)
Screenshot: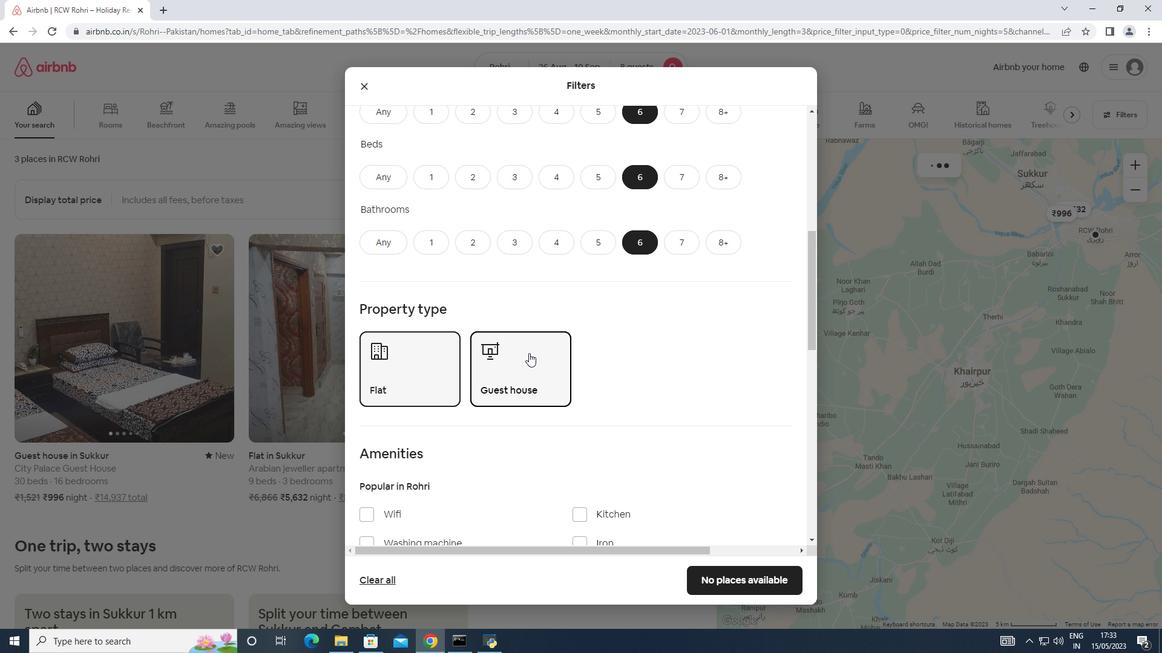 
Action: Mouse moved to (529, 351)
Screenshot: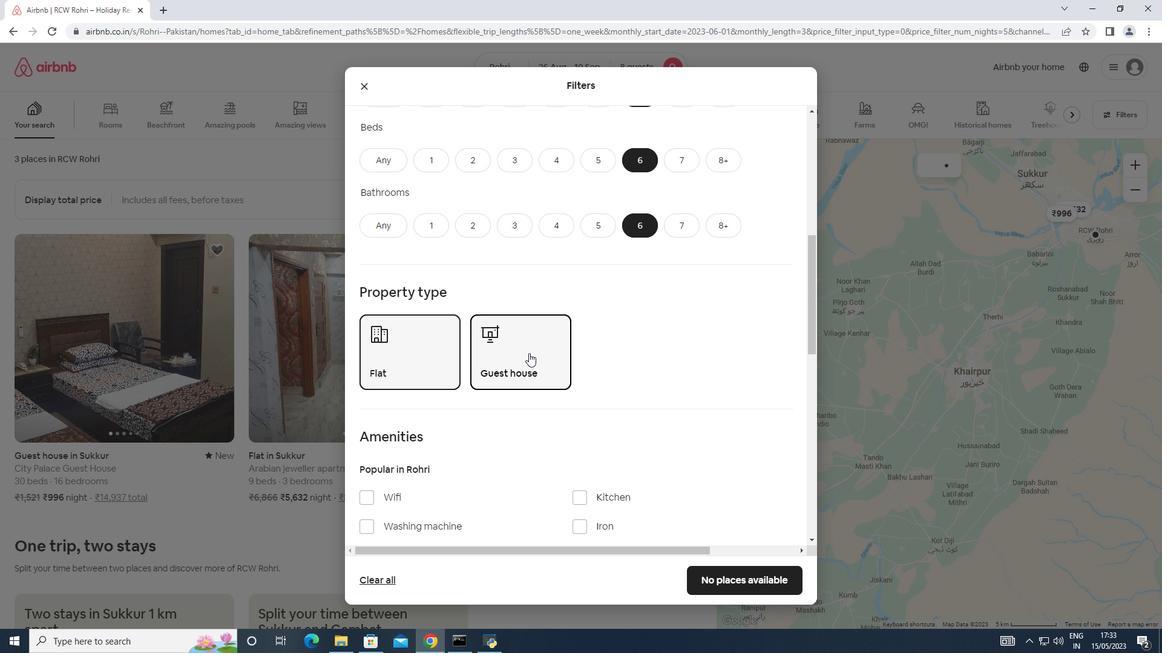 
Action: Mouse scrolled (529, 351) with delta (0, 0)
Screenshot: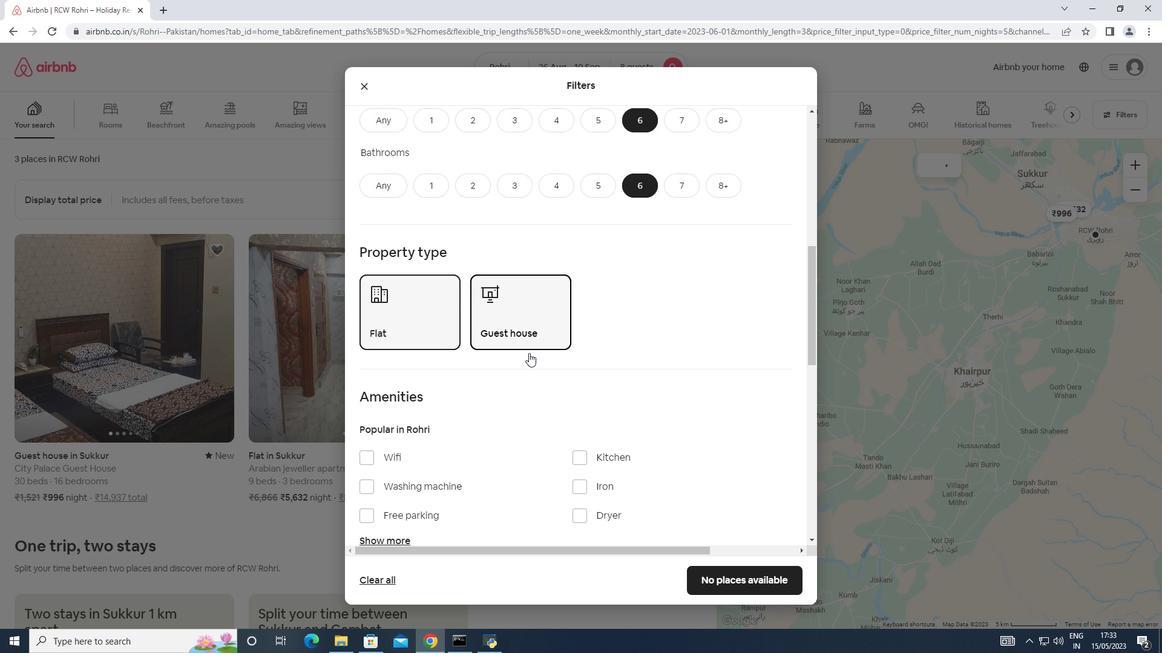
Action: Mouse moved to (361, 325)
Screenshot: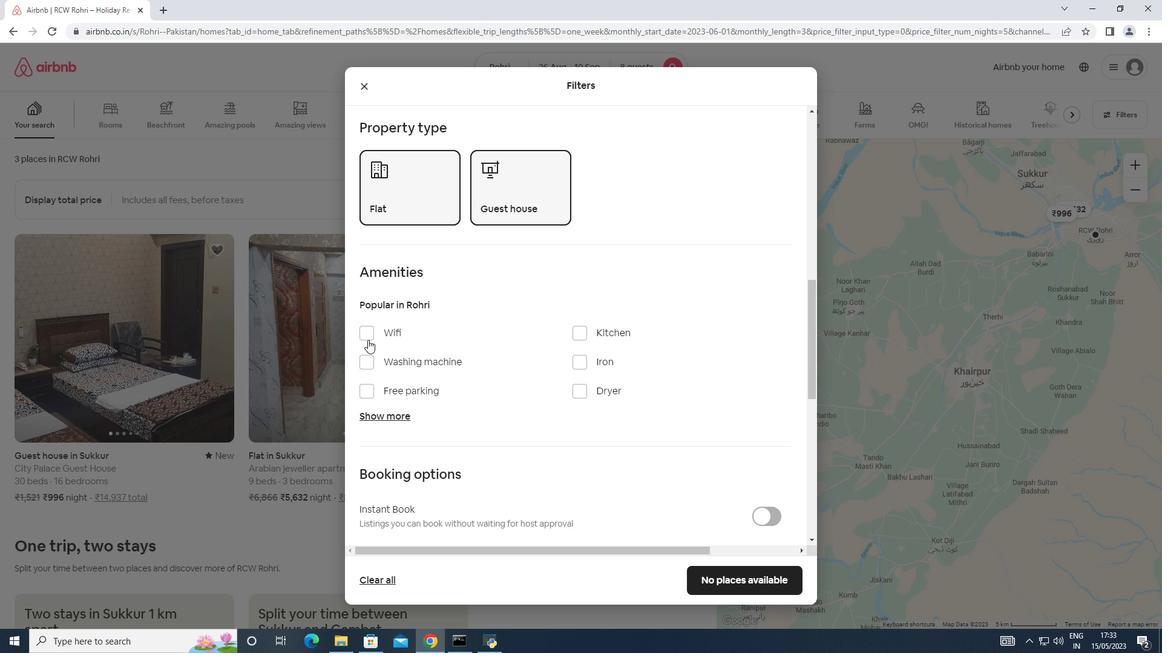 
Action: Mouse pressed left at (361, 325)
Screenshot: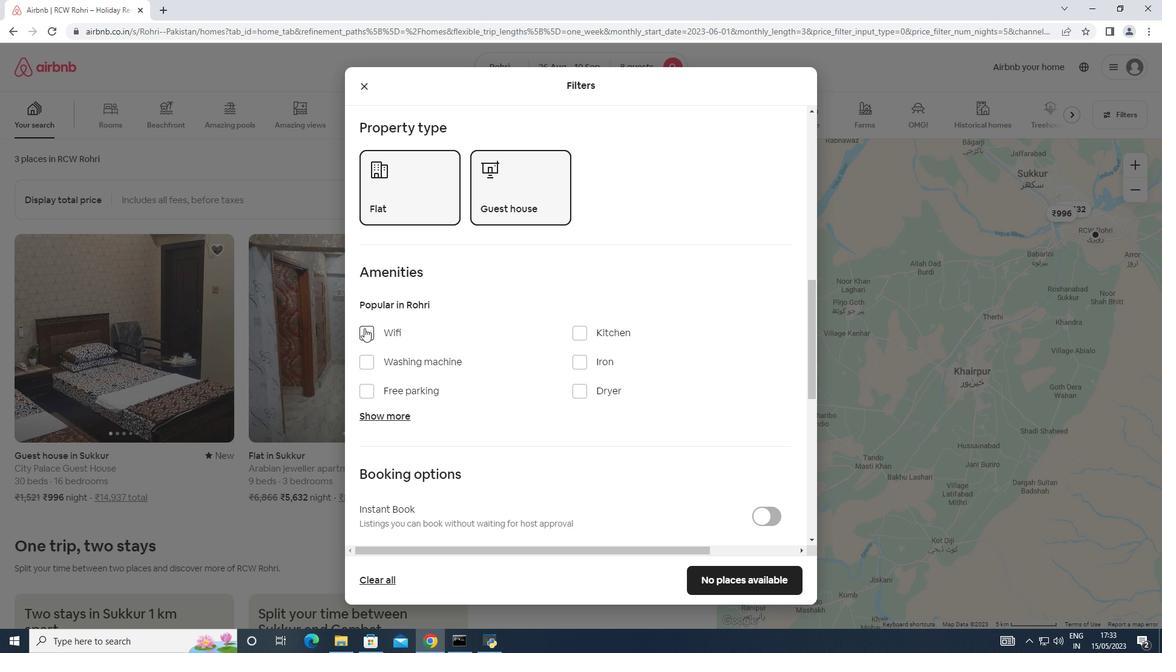 
Action: Mouse moved to (376, 416)
Screenshot: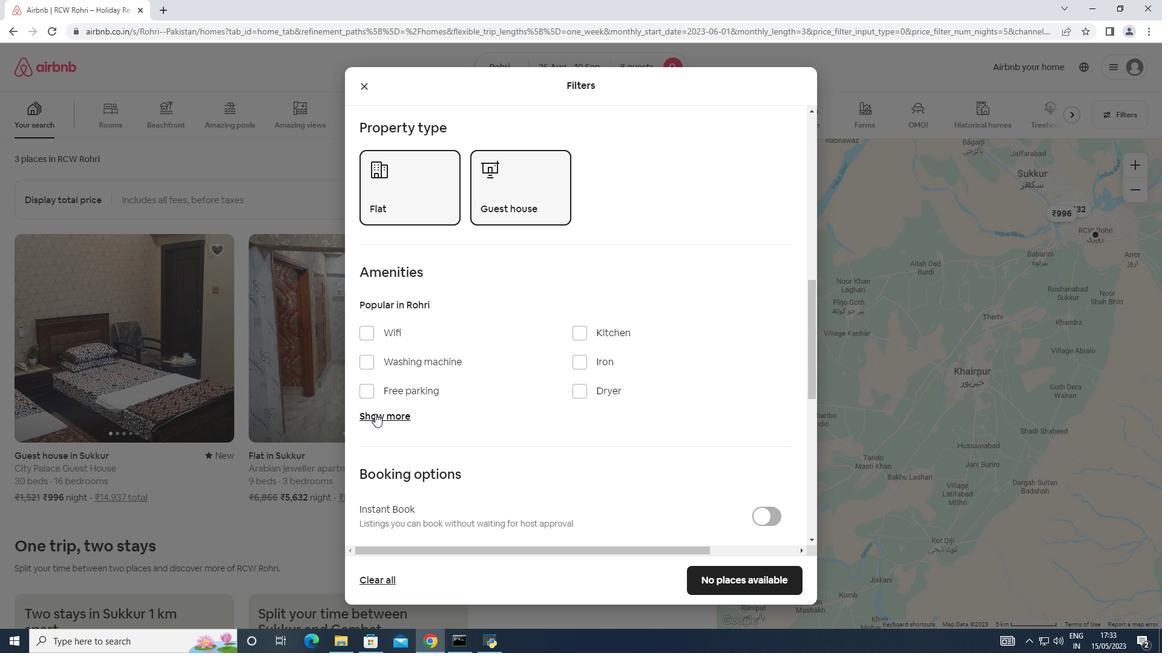 
Action: Mouse pressed left at (376, 416)
Screenshot: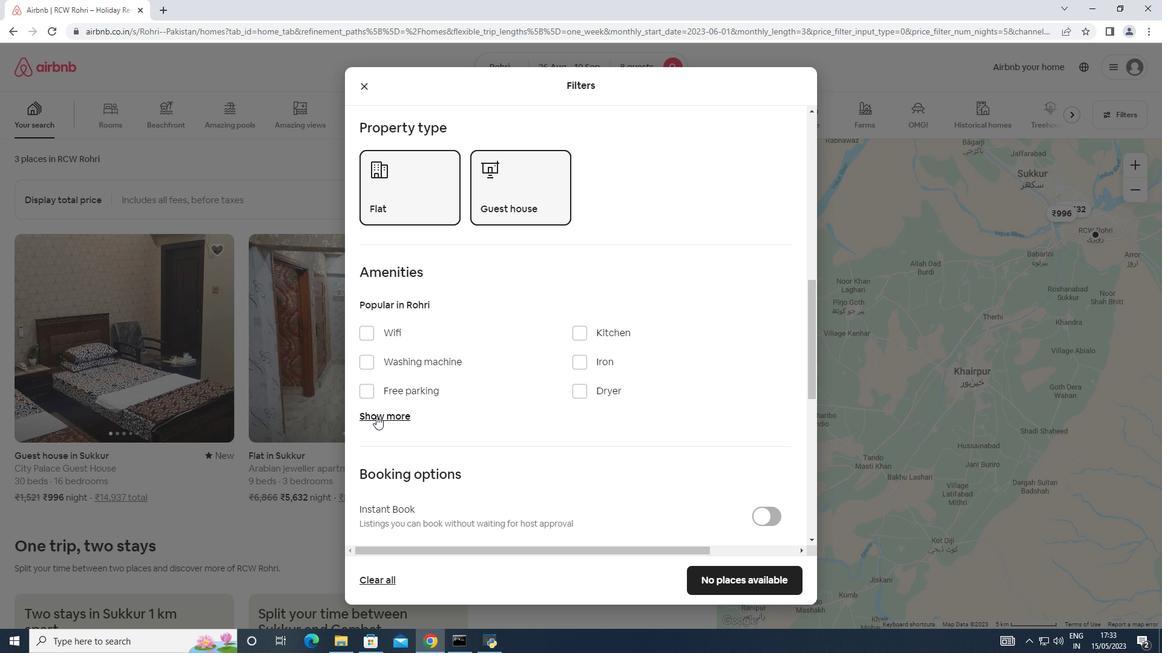 
Action: Mouse moved to (362, 338)
Screenshot: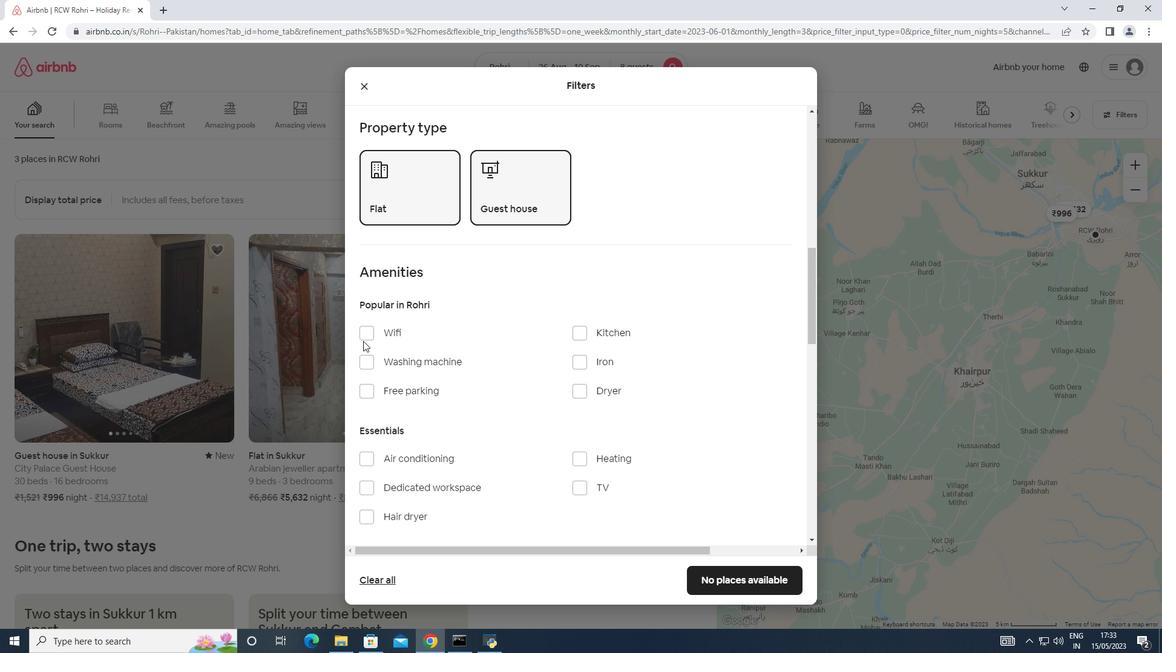 
Action: Mouse pressed left at (362, 338)
Screenshot: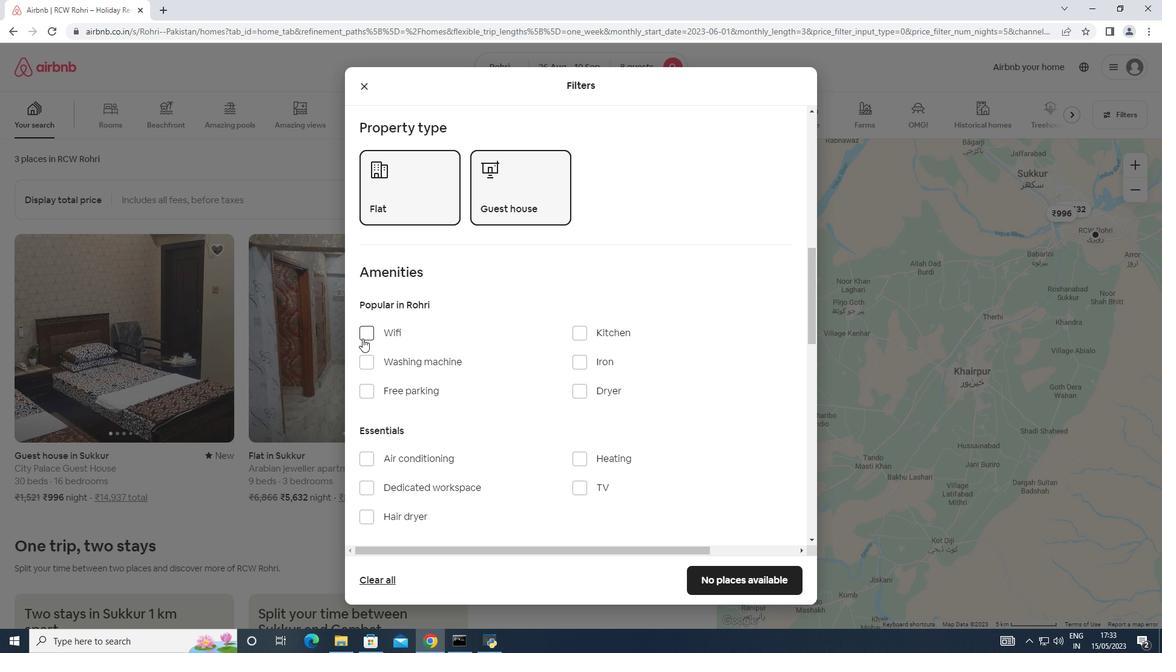 
Action: Mouse moved to (579, 488)
Screenshot: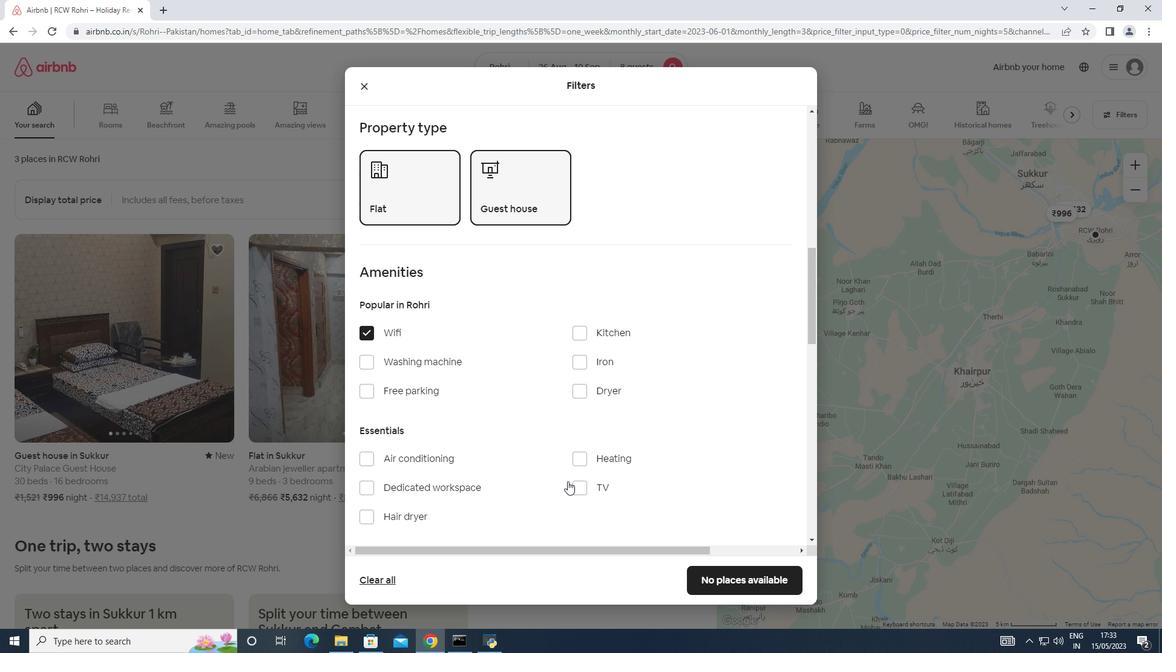 
Action: Mouse pressed left at (579, 488)
Screenshot: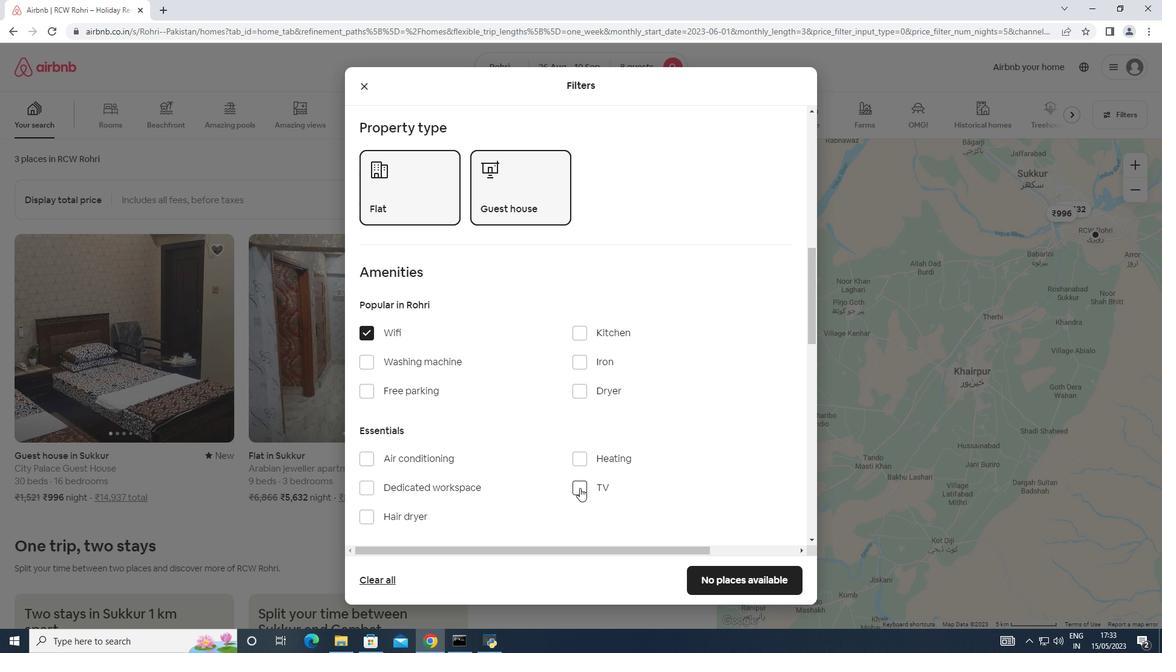 
Action: Mouse moved to (366, 395)
Screenshot: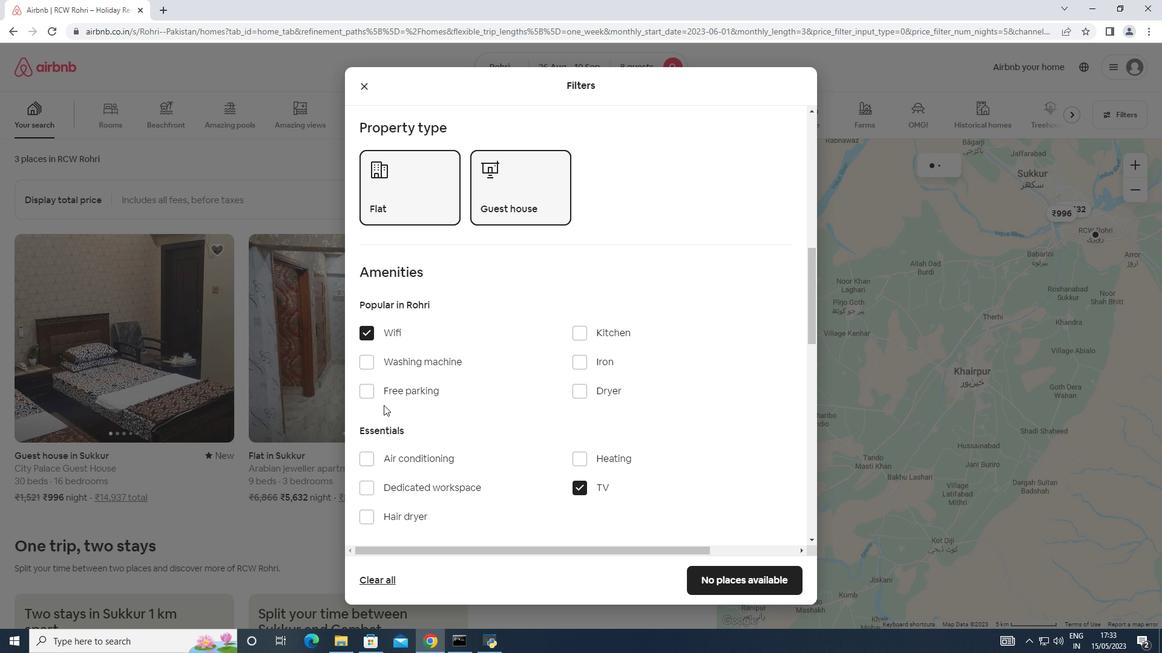 
Action: Mouse pressed left at (366, 395)
Screenshot: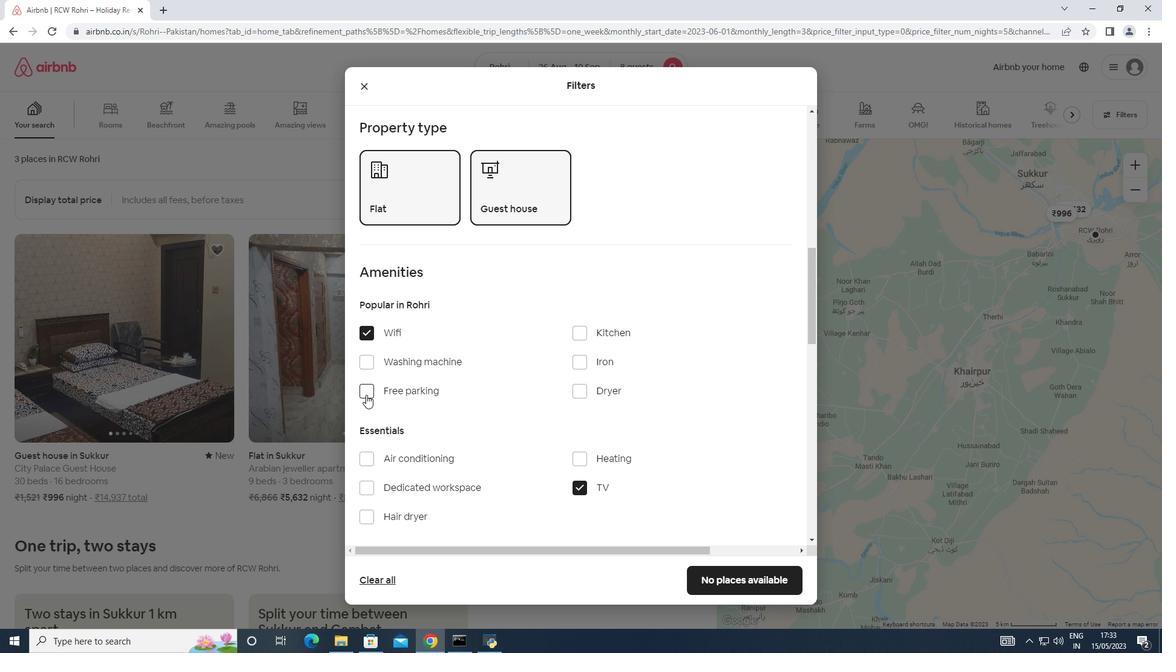 
Action: Mouse moved to (450, 396)
Screenshot: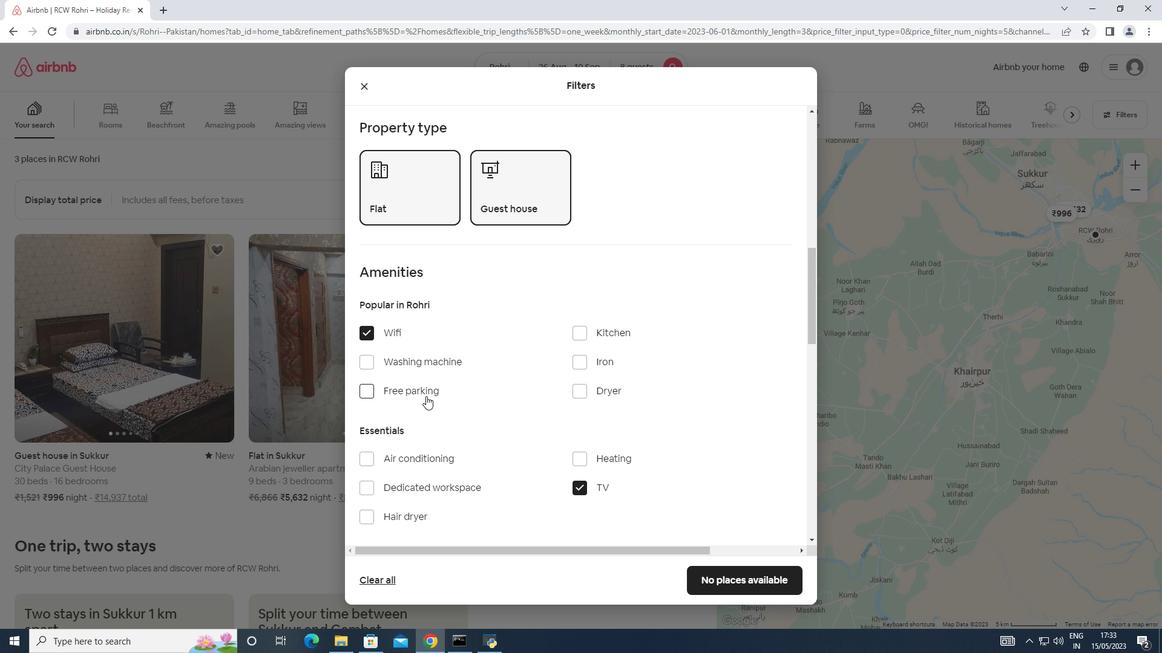 
Action: Mouse scrolled (450, 395) with delta (0, 0)
Screenshot: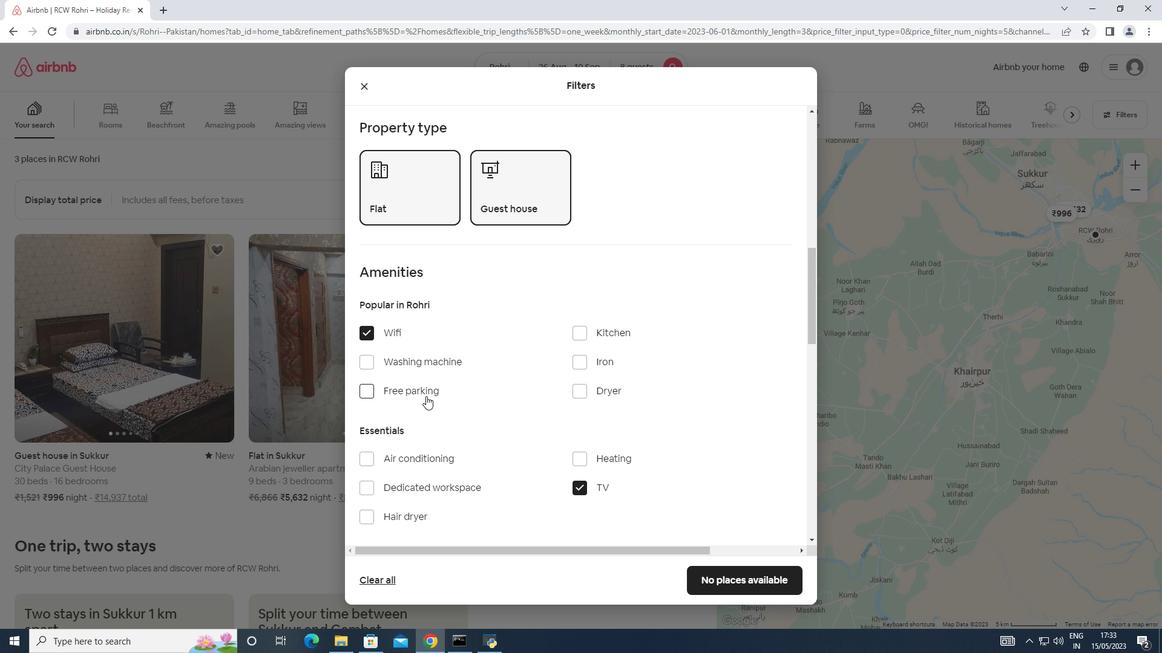 
Action: Mouse moved to (453, 396)
Screenshot: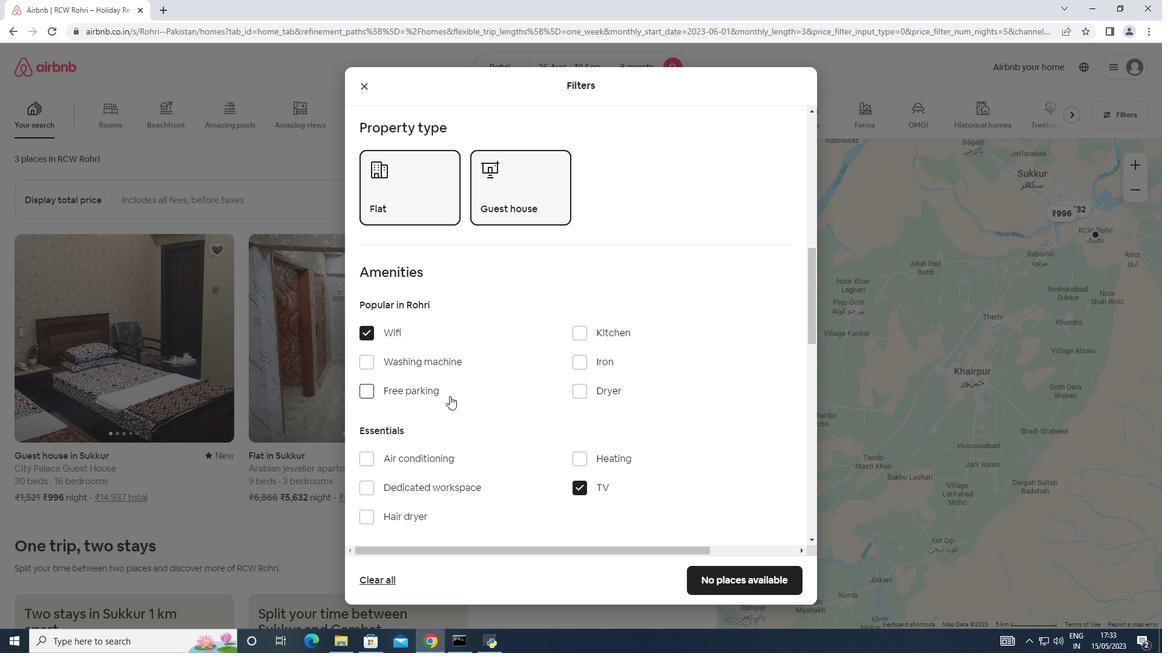 
Action: Mouse scrolled (453, 395) with delta (0, 0)
Screenshot: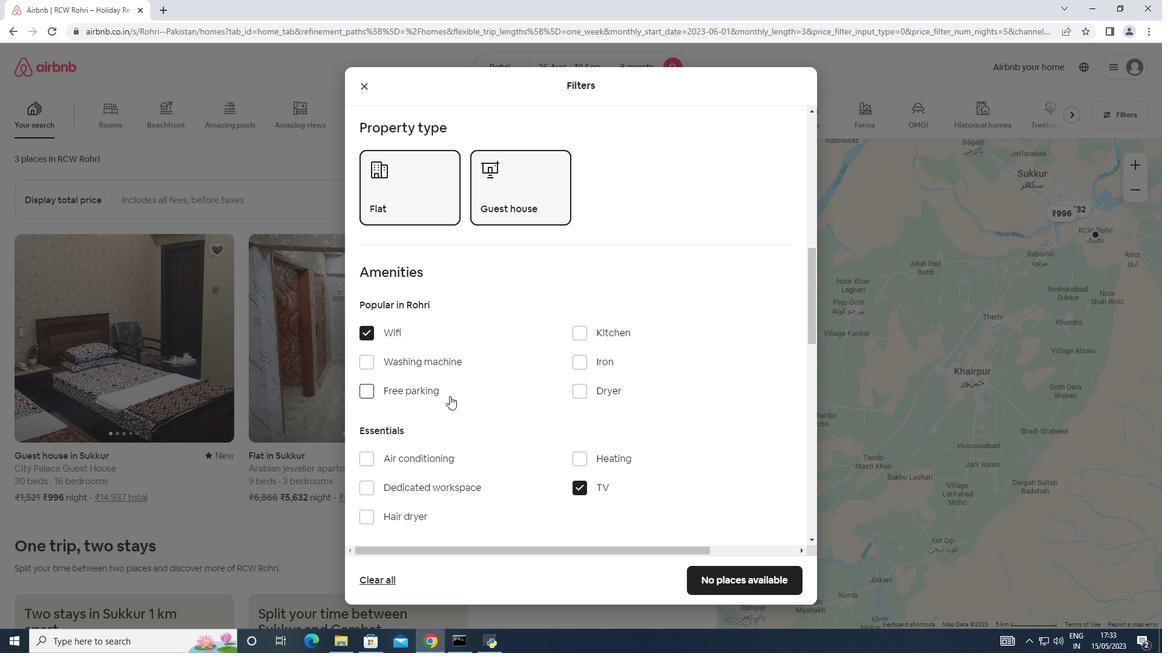 
Action: Mouse scrolled (453, 395) with delta (0, 0)
Screenshot: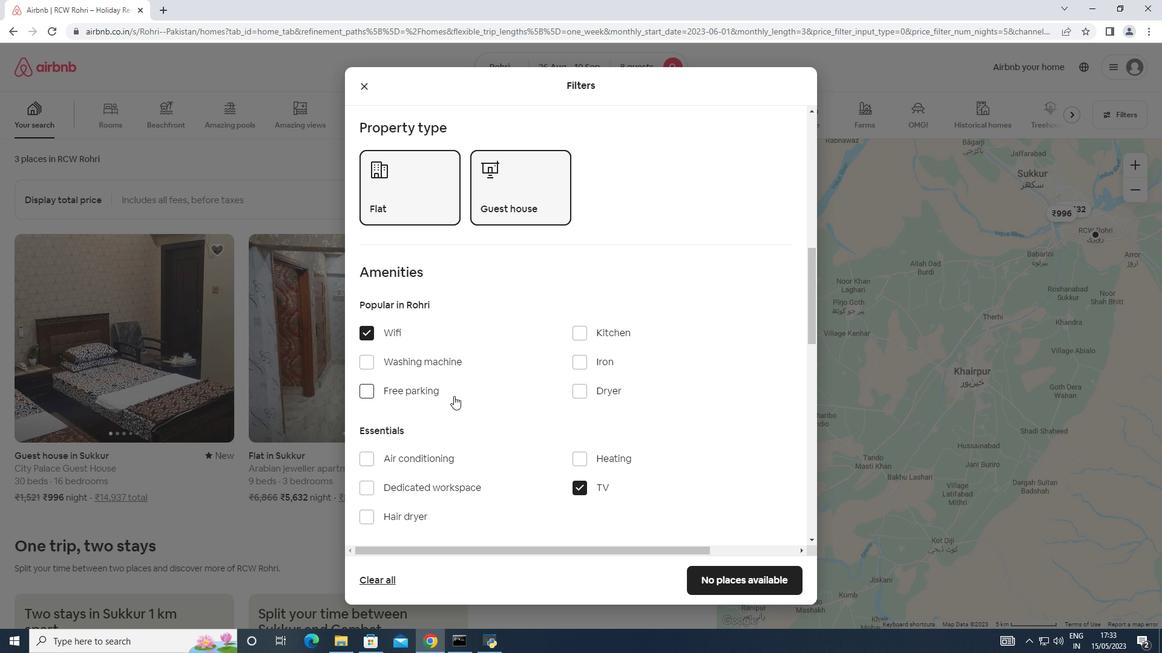 
Action: Mouse scrolled (453, 395) with delta (0, 0)
Screenshot: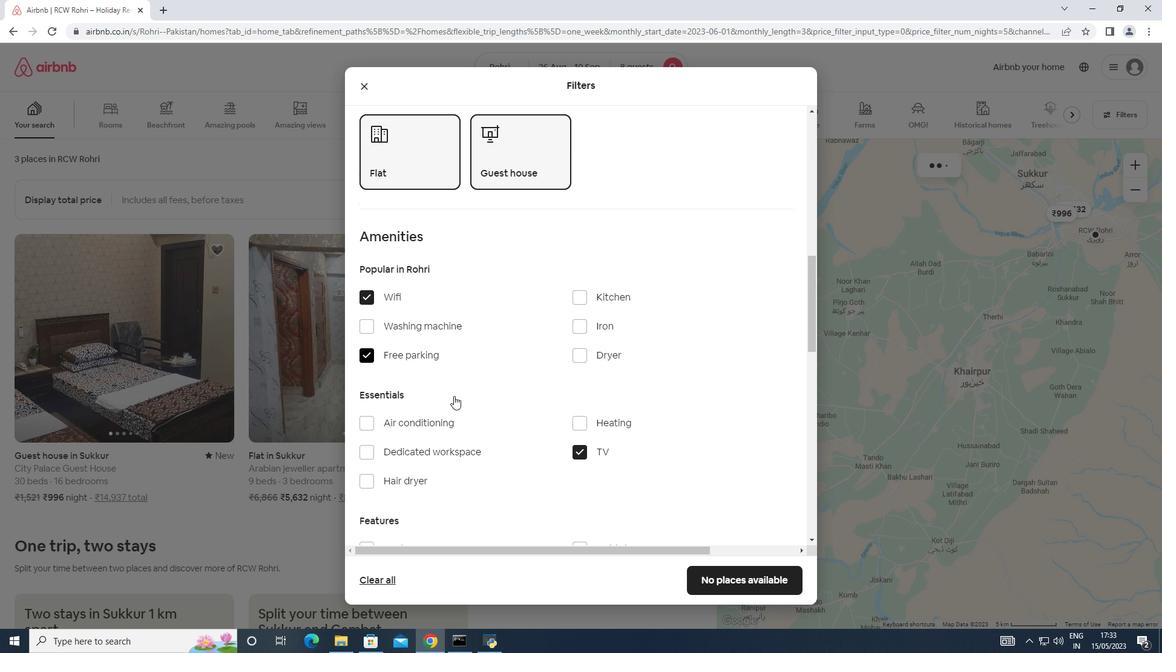 
Action: Mouse scrolled (453, 395) with delta (0, 0)
Screenshot: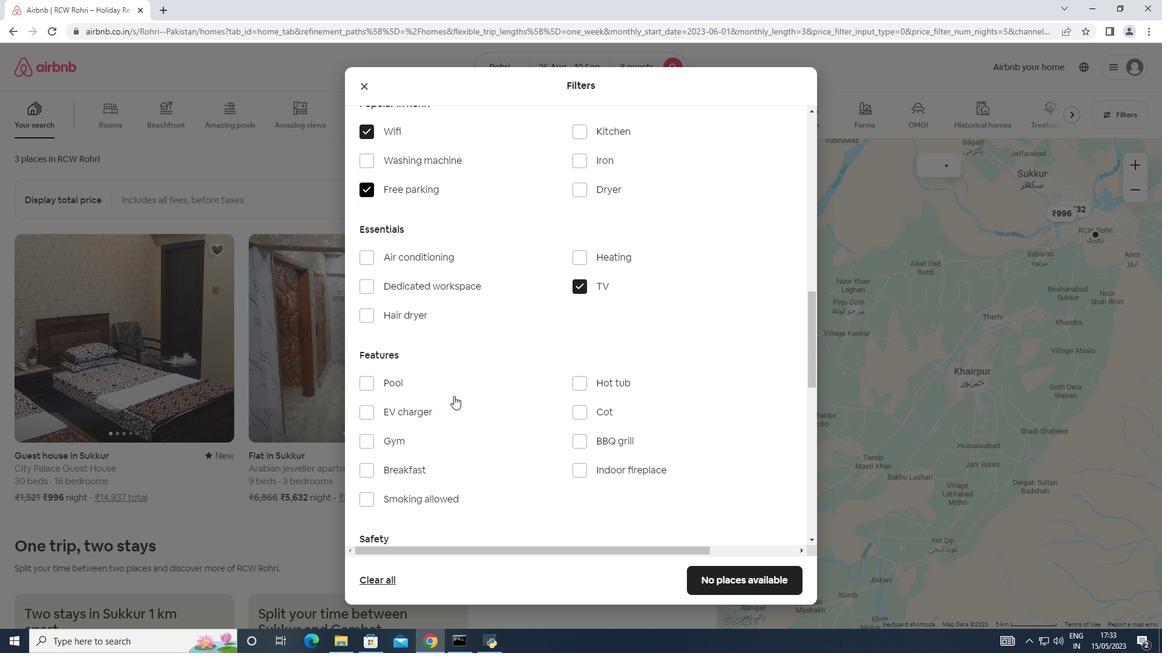 
Action: Mouse moved to (370, 345)
Screenshot: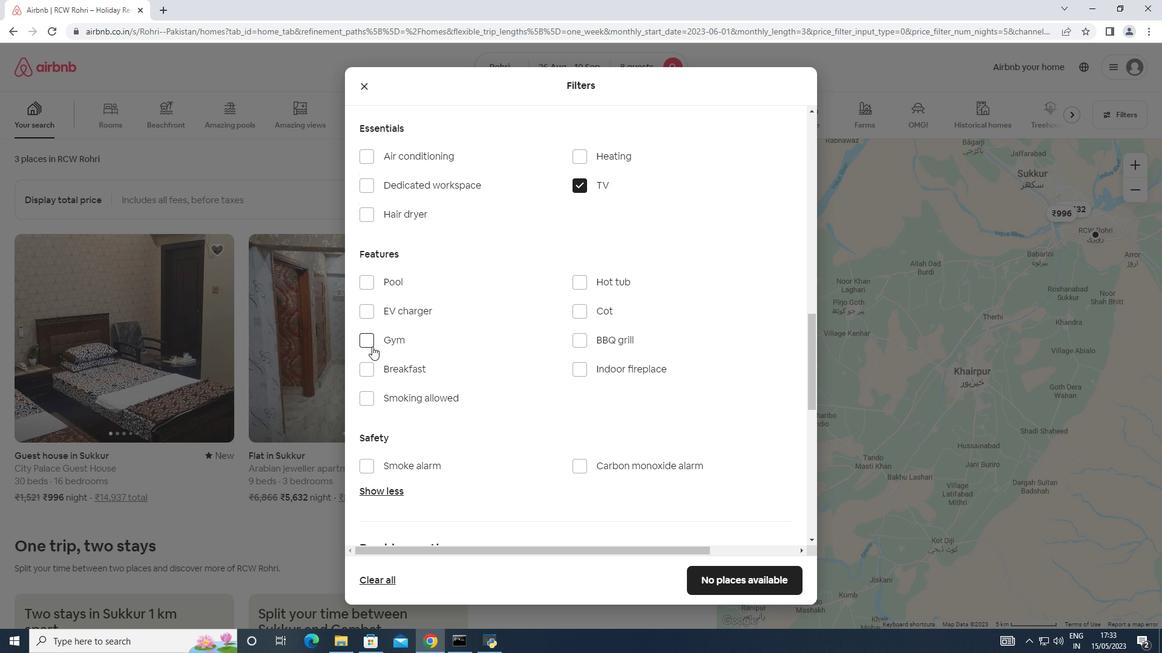 
Action: Mouse pressed left at (370, 345)
Screenshot: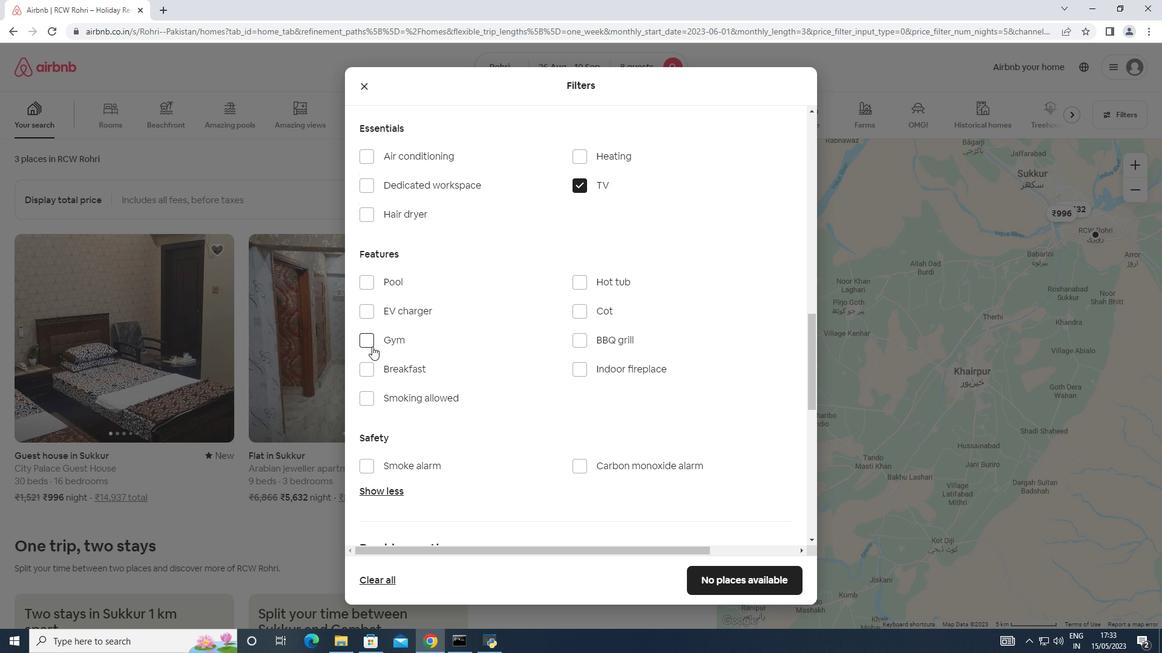 
Action: Mouse moved to (367, 371)
Screenshot: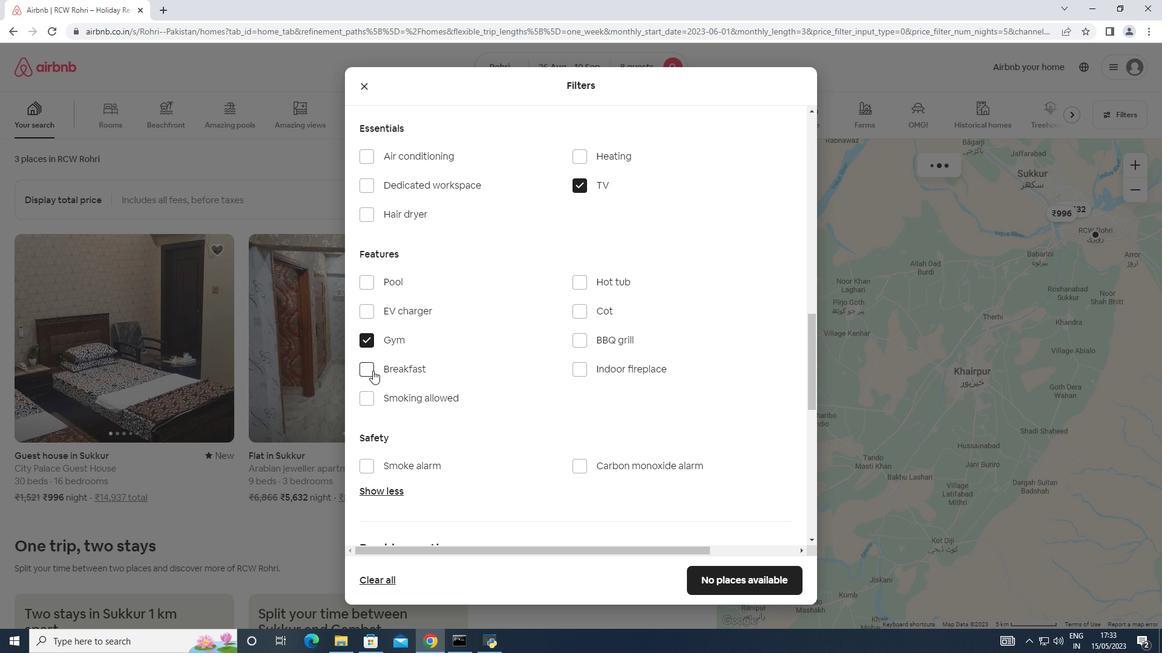 
Action: Mouse pressed left at (367, 371)
Screenshot: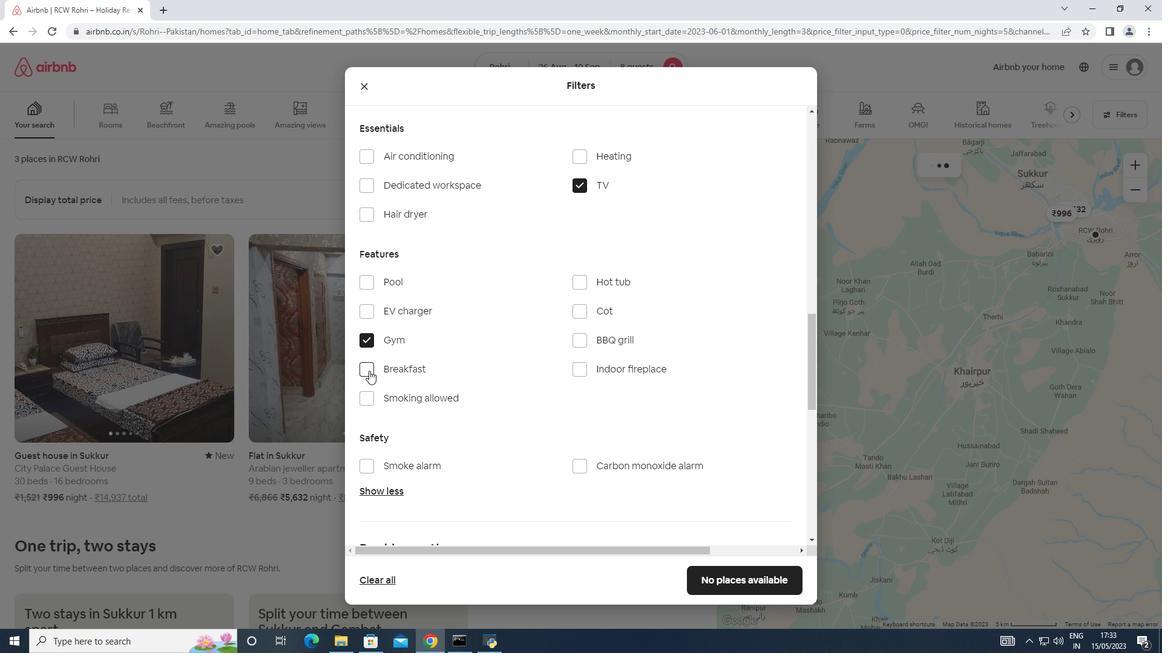 
Action: Mouse moved to (535, 379)
Screenshot: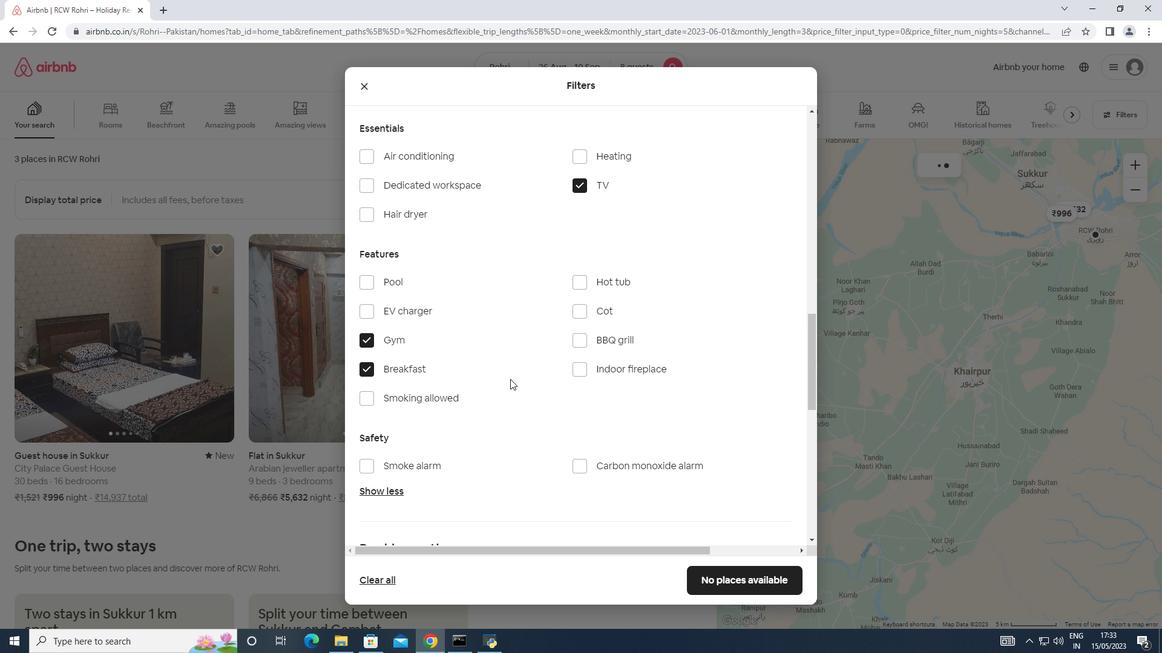 
Action: Mouse scrolled (535, 378) with delta (0, 0)
Screenshot: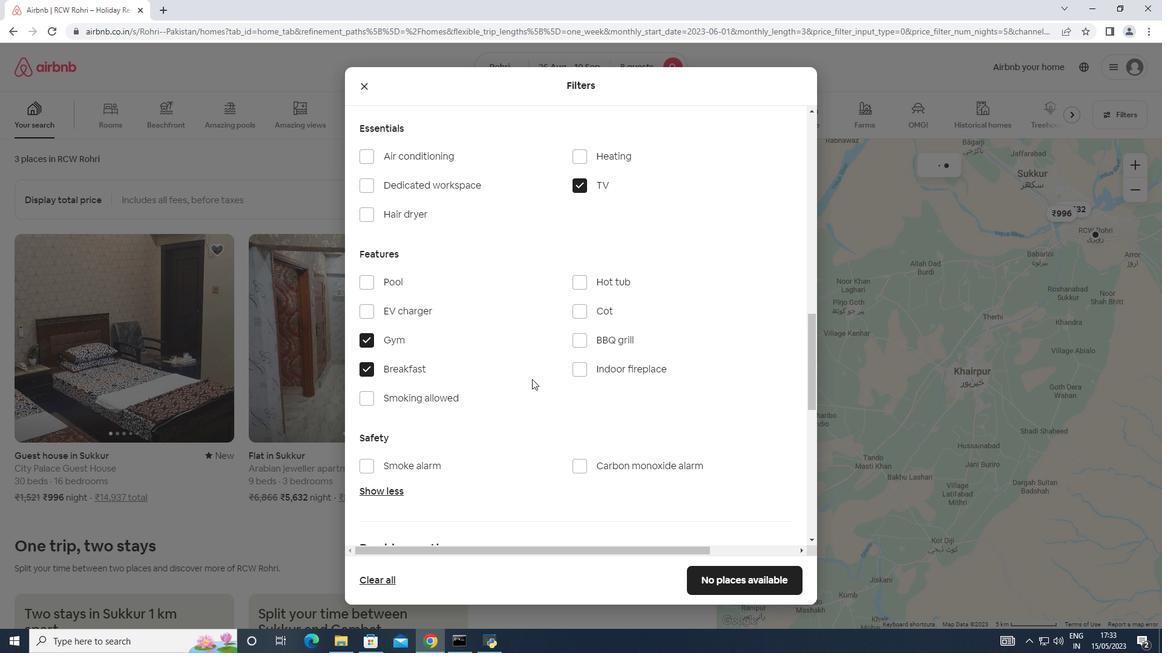 
Action: Mouse scrolled (535, 378) with delta (0, 0)
Screenshot: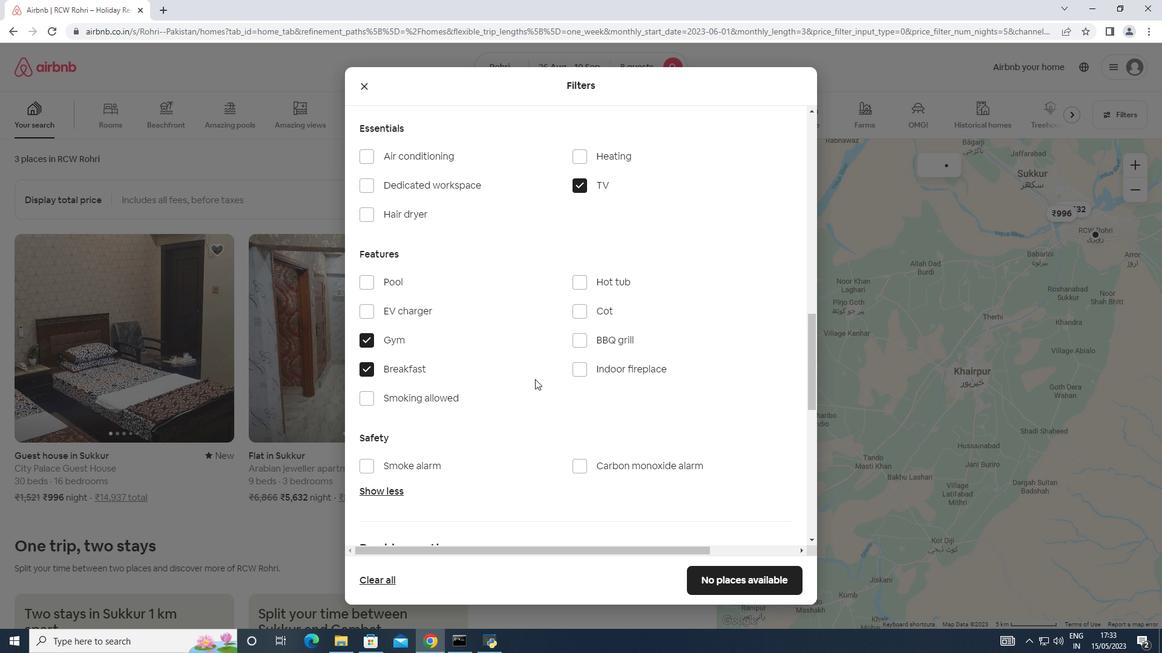 
Action: Mouse scrolled (535, 378) with delta (0, 0)
Screenshot: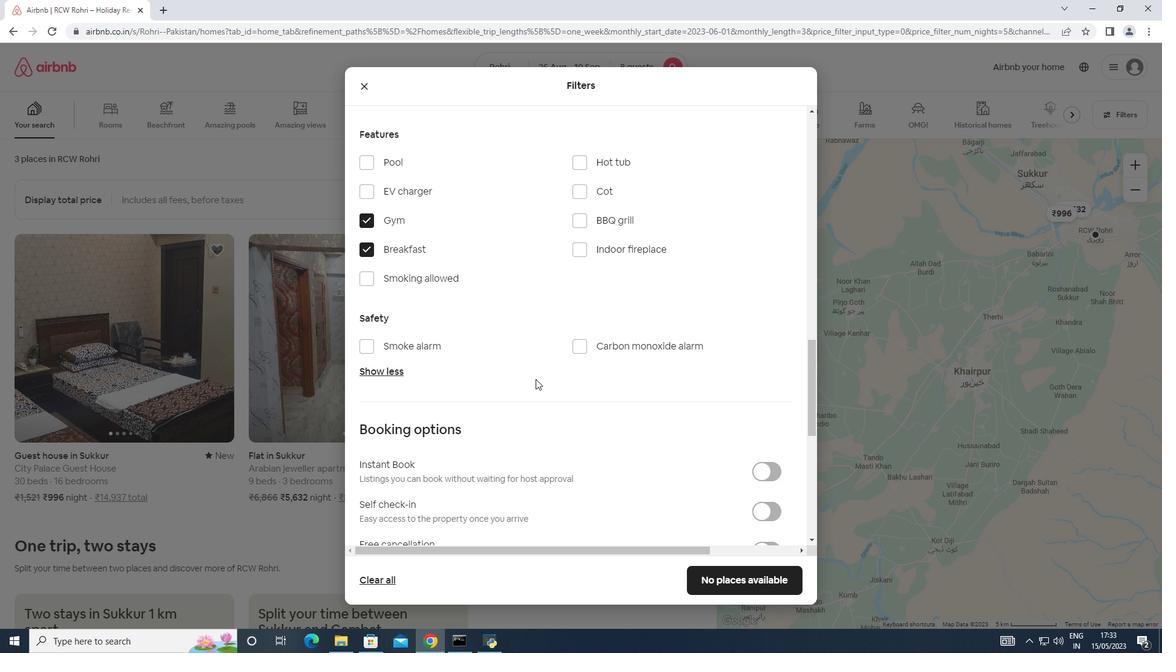 
Action: Mouse scrolled (535, 378) with delta (0, 0)
Screenshot: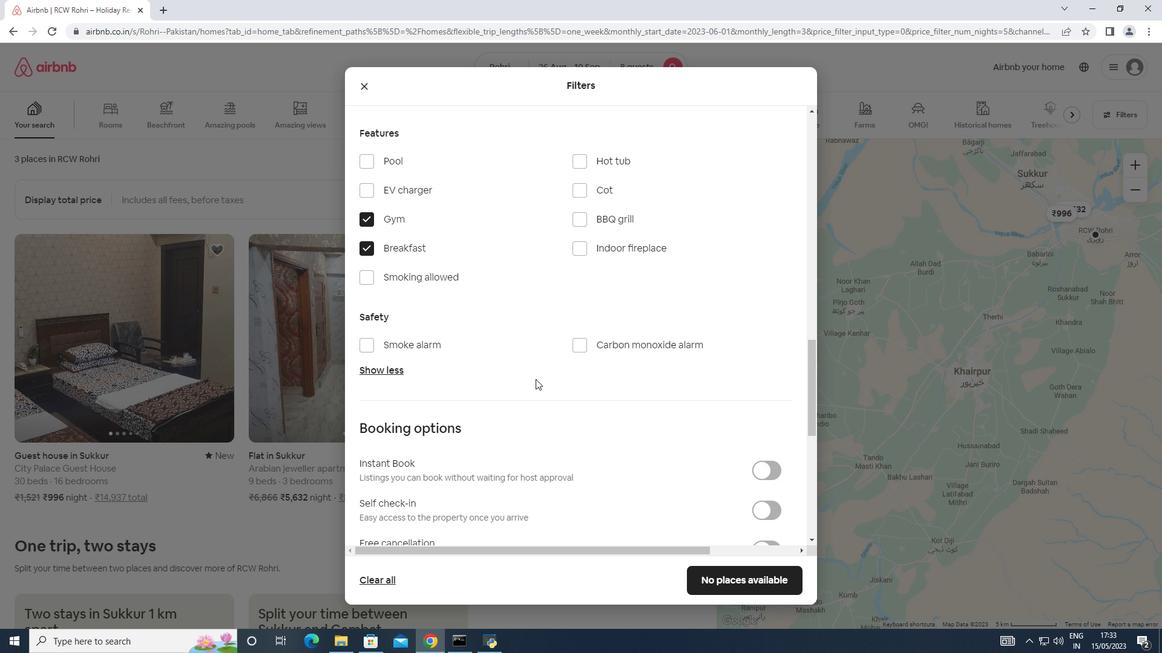 
Action: Mouse moved to (763, 388)
Screenshot: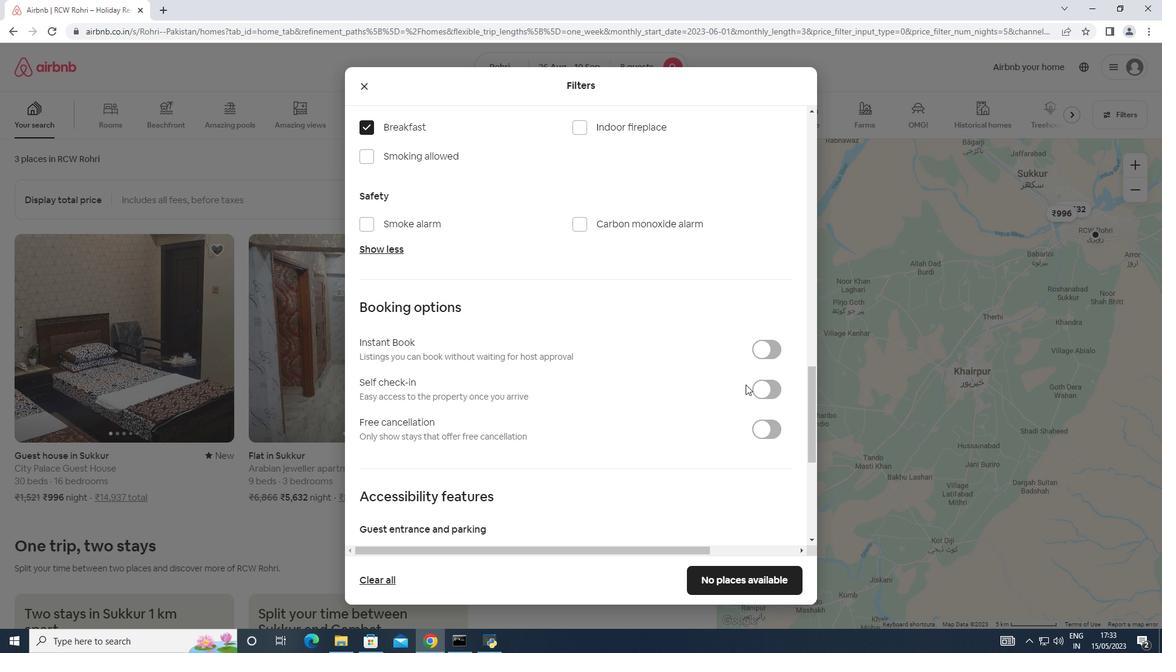 
Action: Mouse pressed left at (763, 388)
Screenshot: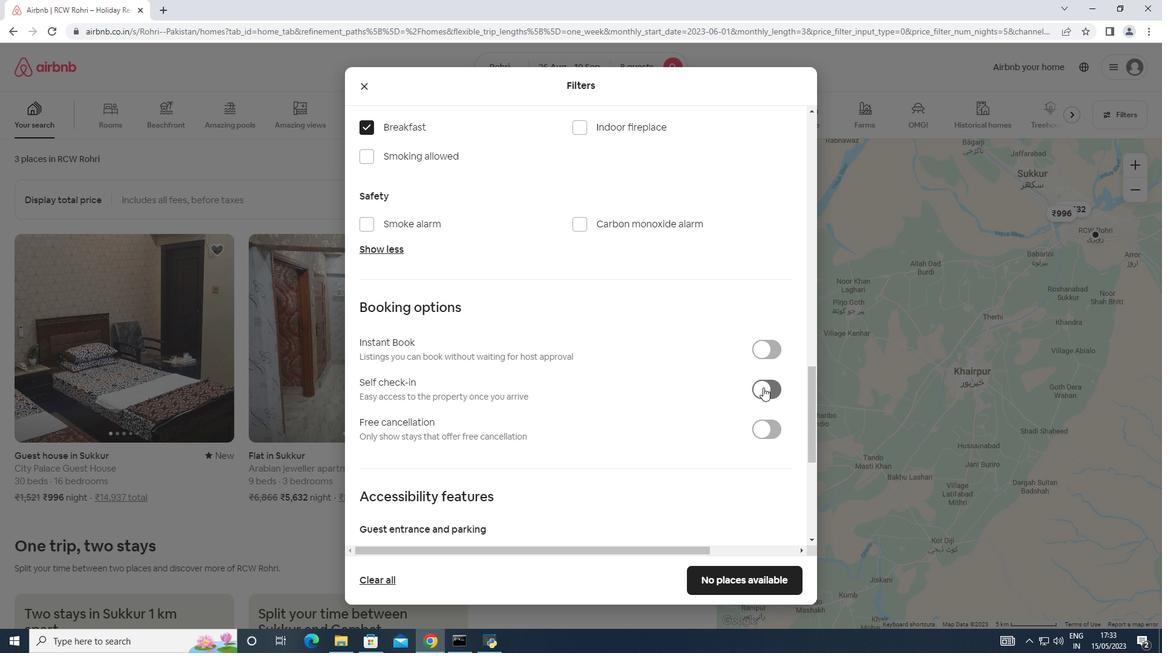 
Action: Mouse moved to (515, 403)
Screenshot: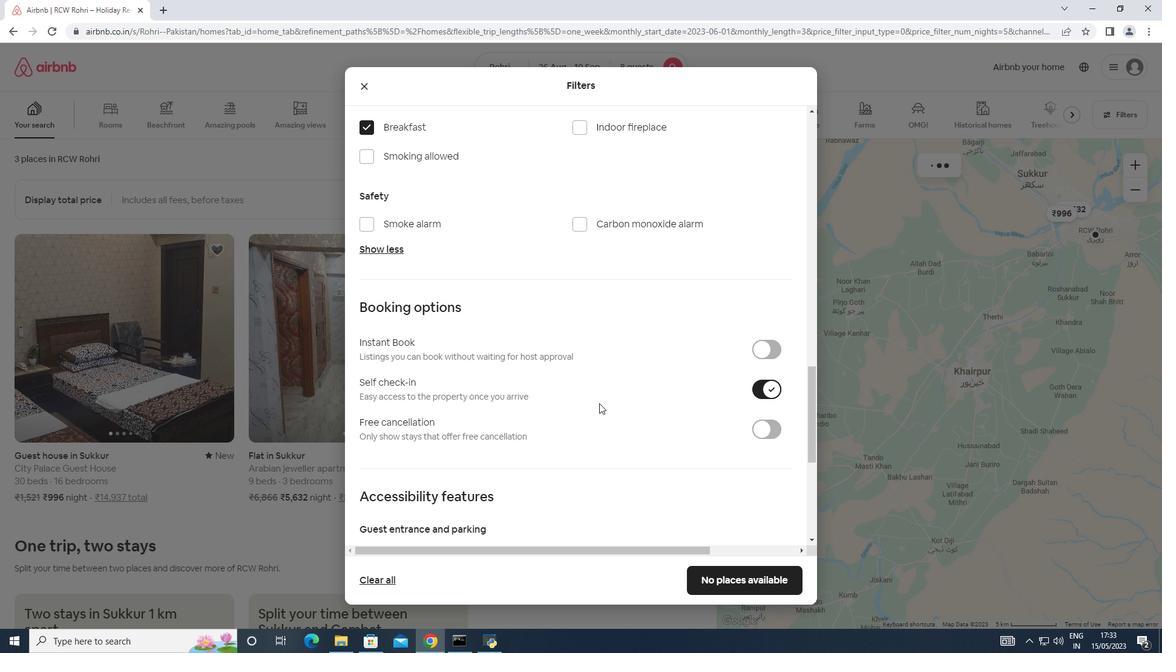 
Action: Mouse scrolled (515, 403) with delta (0, 0)
Screenshot: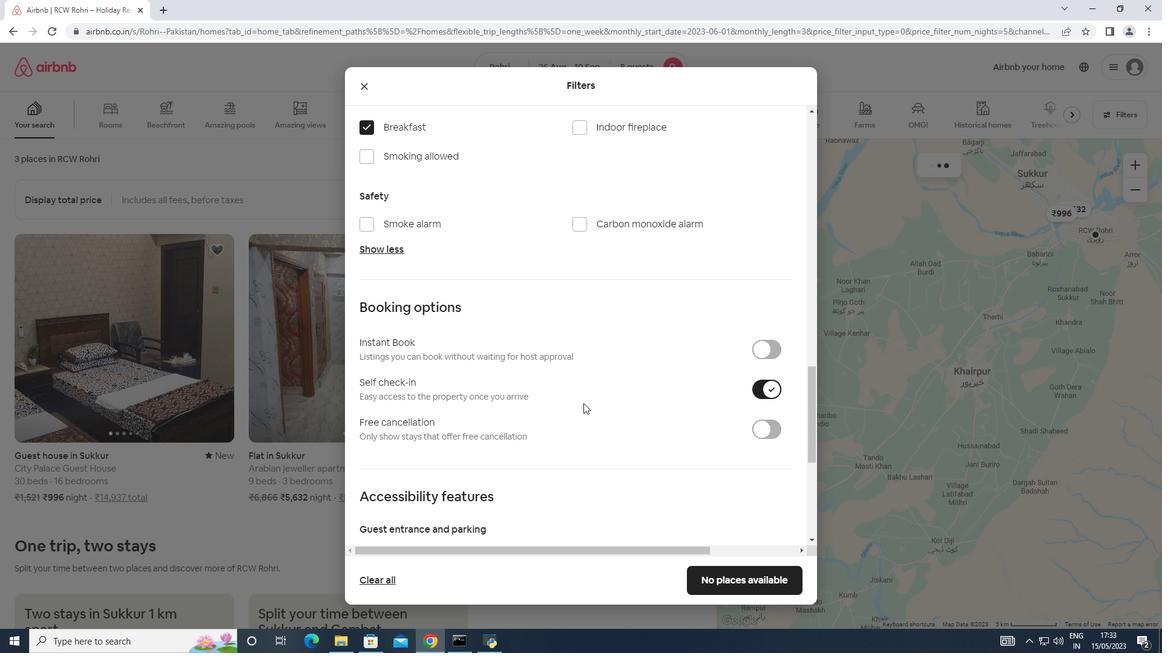 
Action: Mouse scrolled (515, 403) with delta (0, 0)
Screenshot: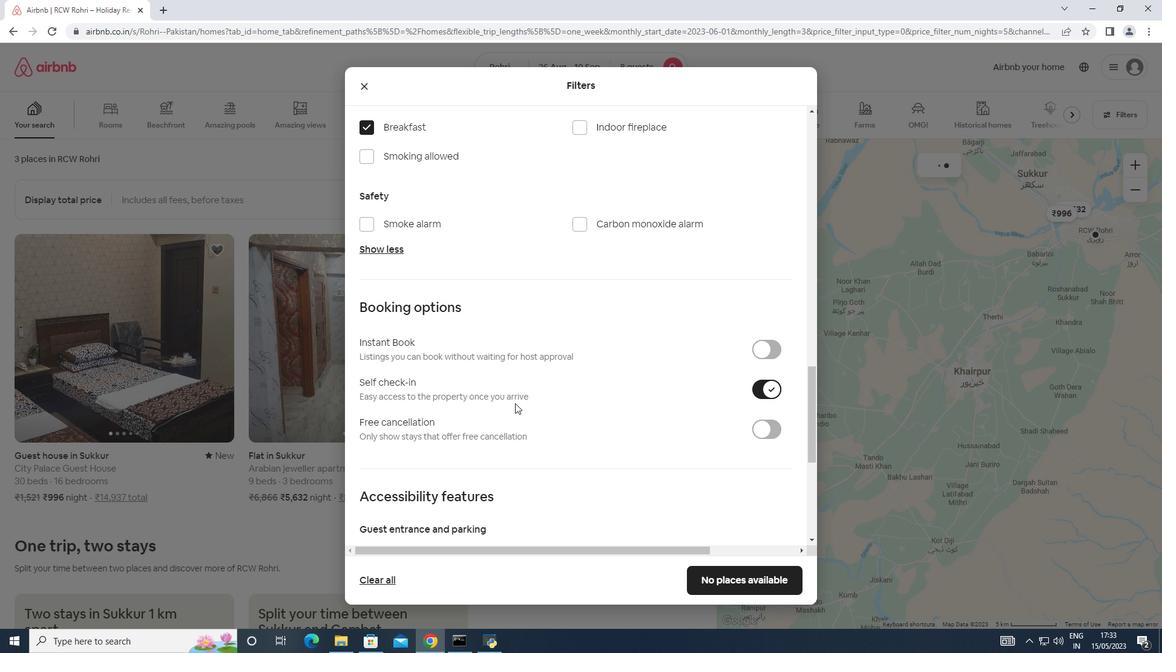 
Action: Mouse scrolled (515, 403) with delta (0, 0)
Screenshot: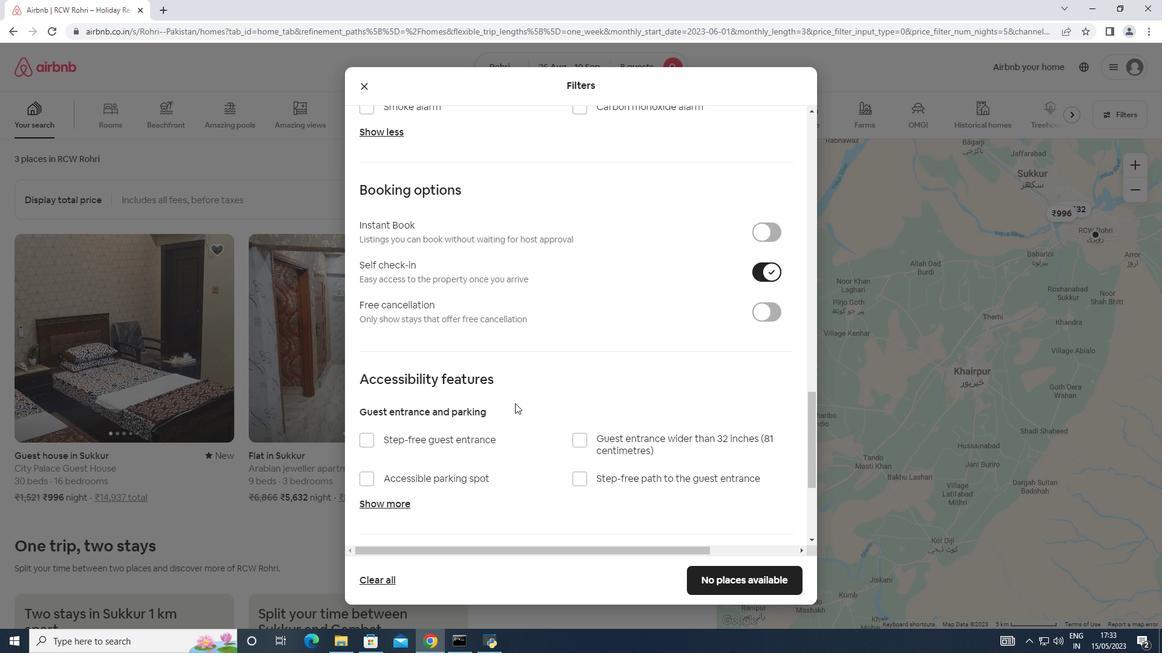 
Action: Mouse scrolled (515, 403) with delta (0, 0)
Screenshot: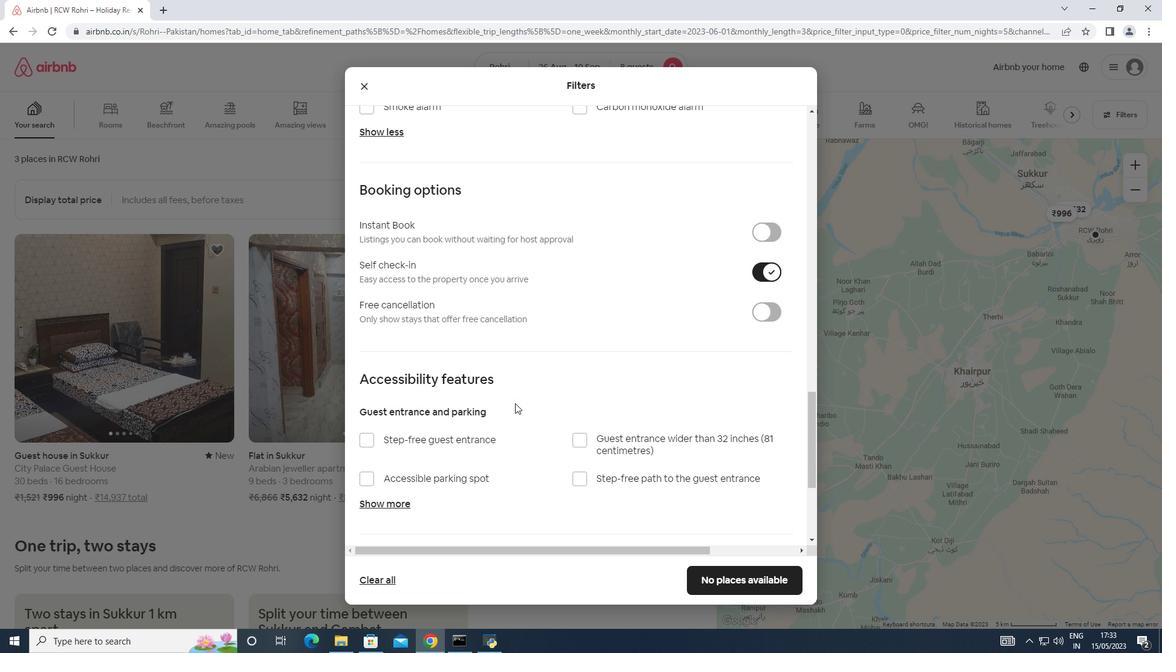 
Action: Mouse moved to (515, 404)
Screenshot: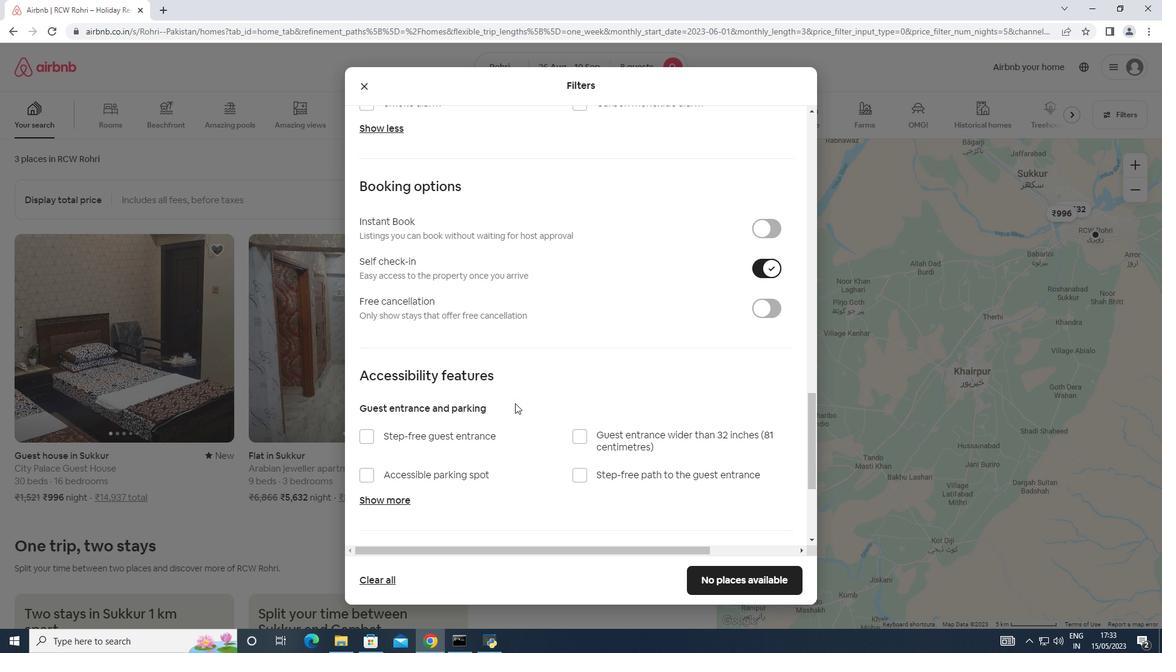 
Action: Mouse scrolled (515, 403) with delta (0, 0)
Screenshot: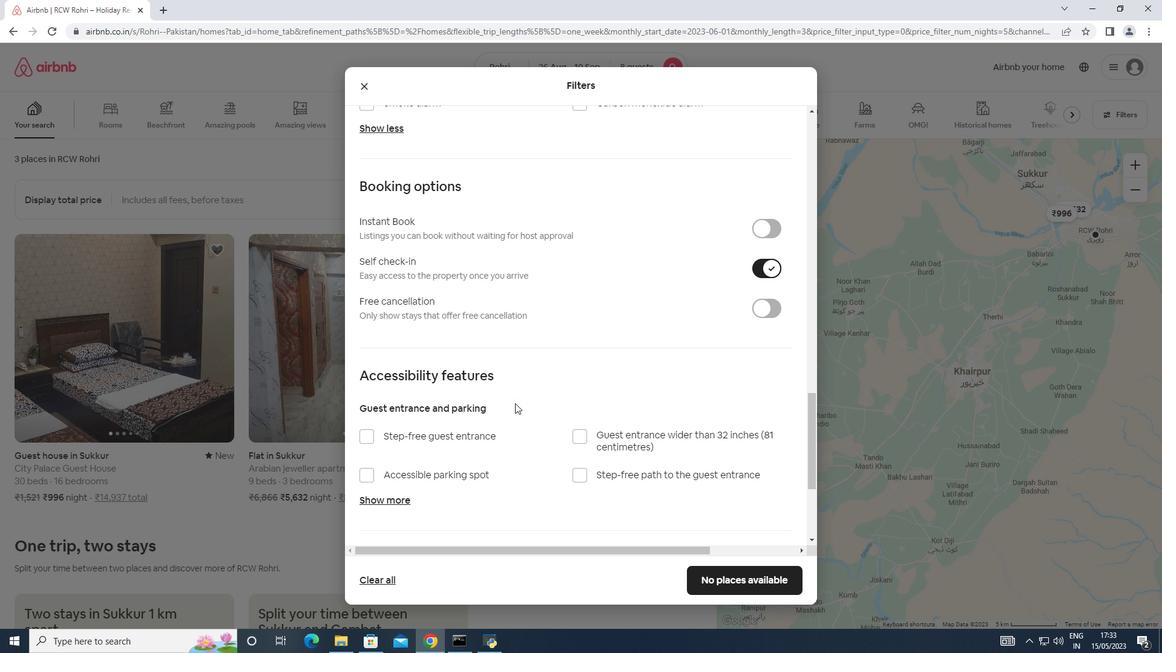 
Action: Mouse moved to (517, 403)
Screenshot: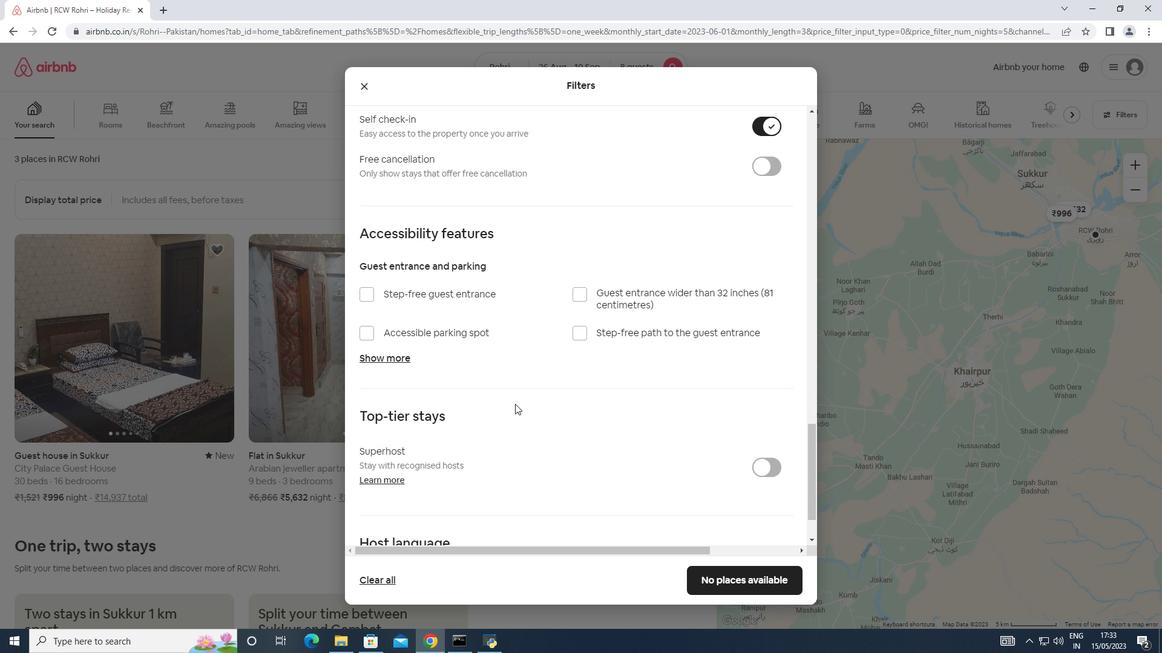 
Action: Mouse scrolled (517, 402) with delta (0, 0)
Screenshot: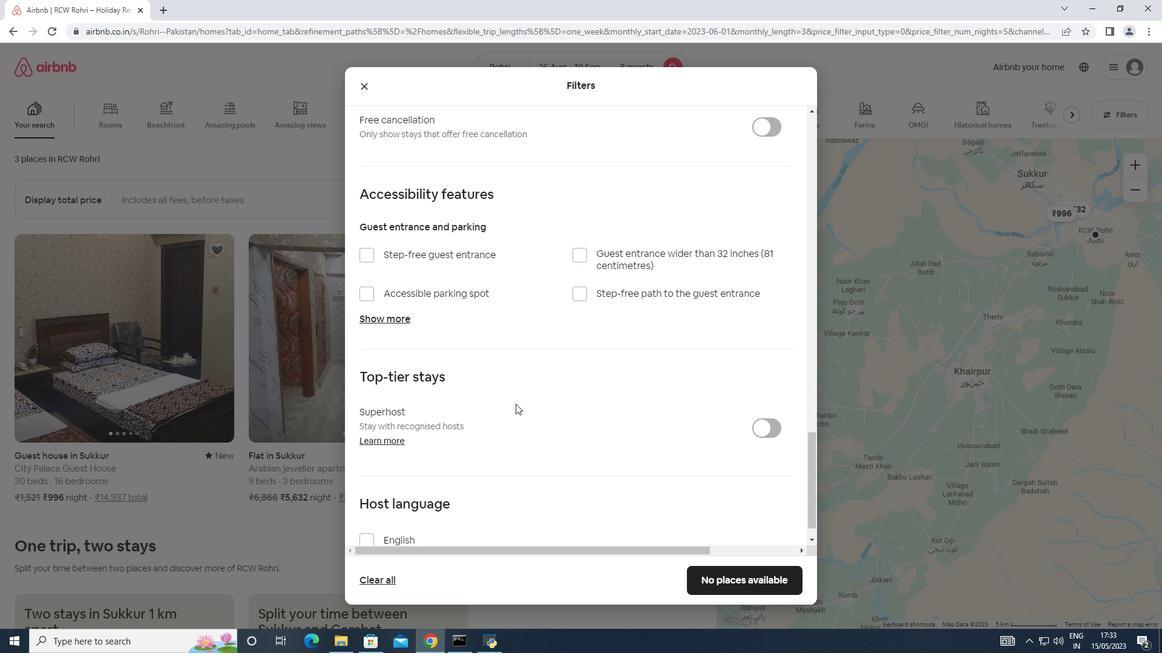 
Action: Mouse moved to (368, 512)
Screenshot: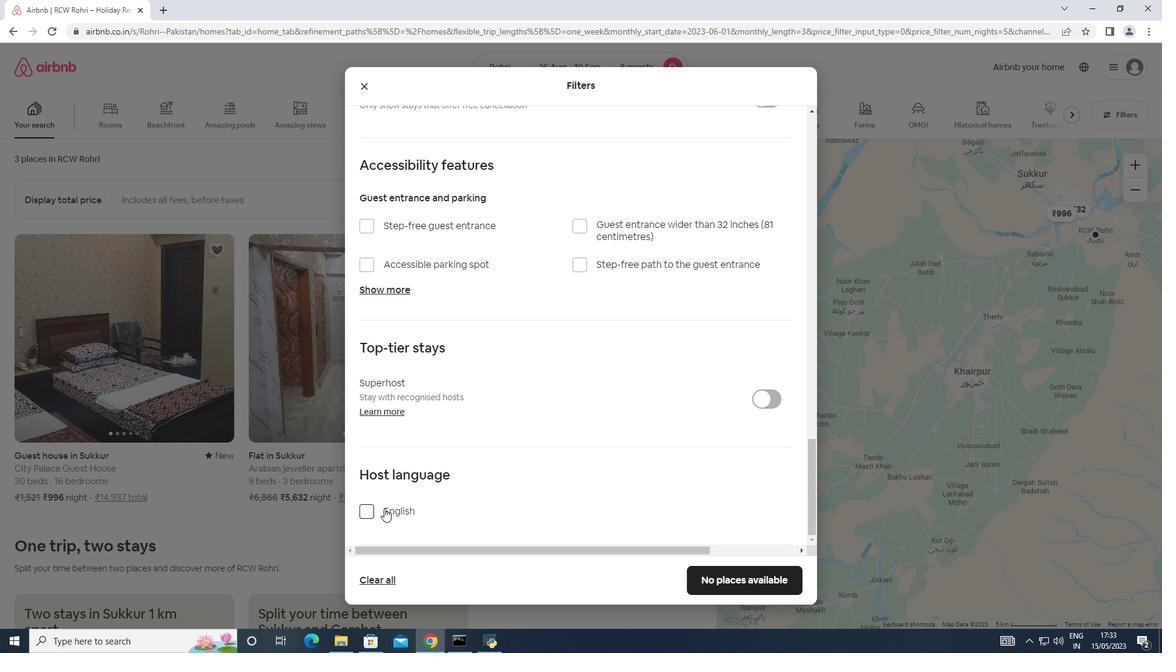 
Action: Mouse pressed left at (368, 512)
Screenshot: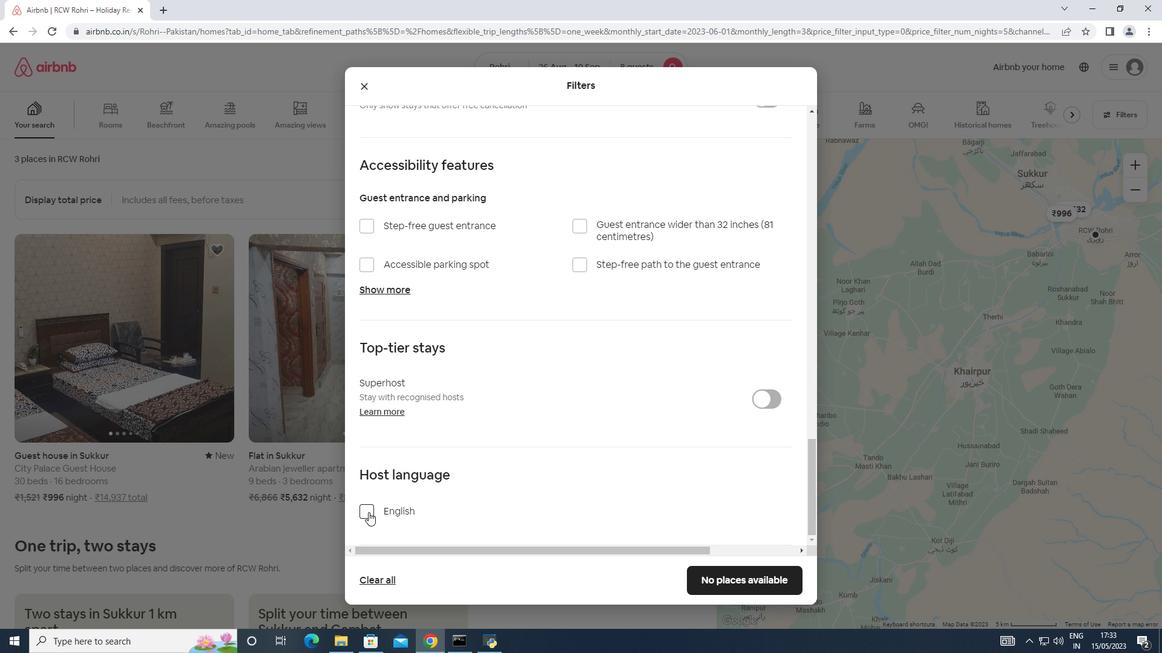 
Action: Mouse moved to (720, 582)
Screenshot: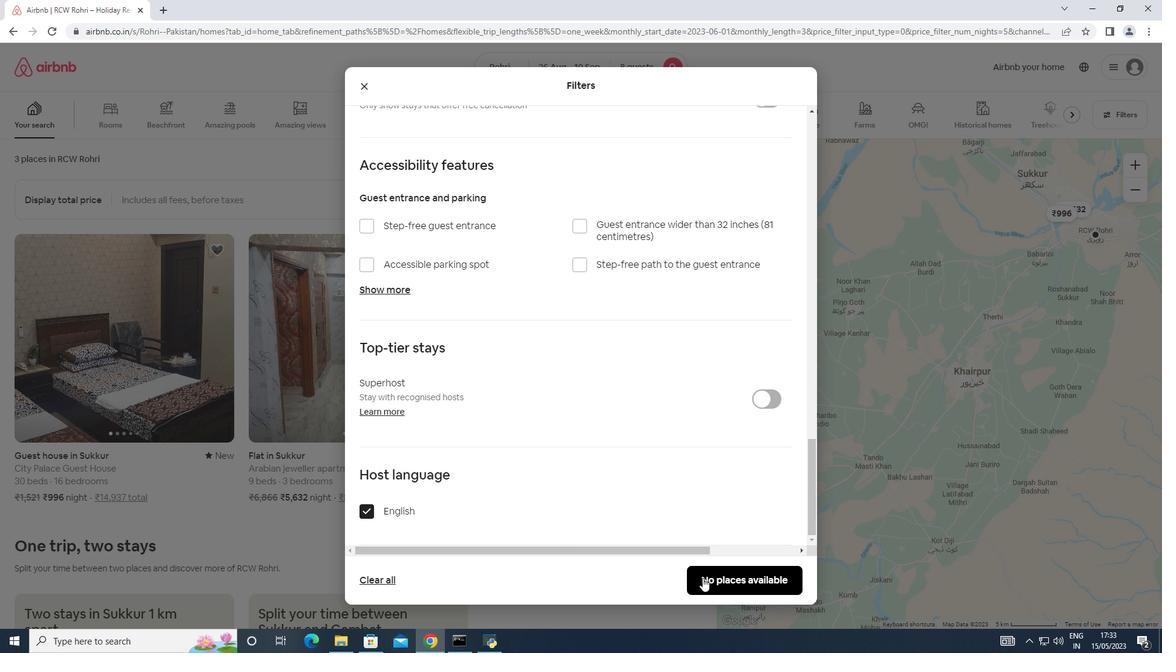 
Action: Mouse pressed left at (720, 582)
Screenshot: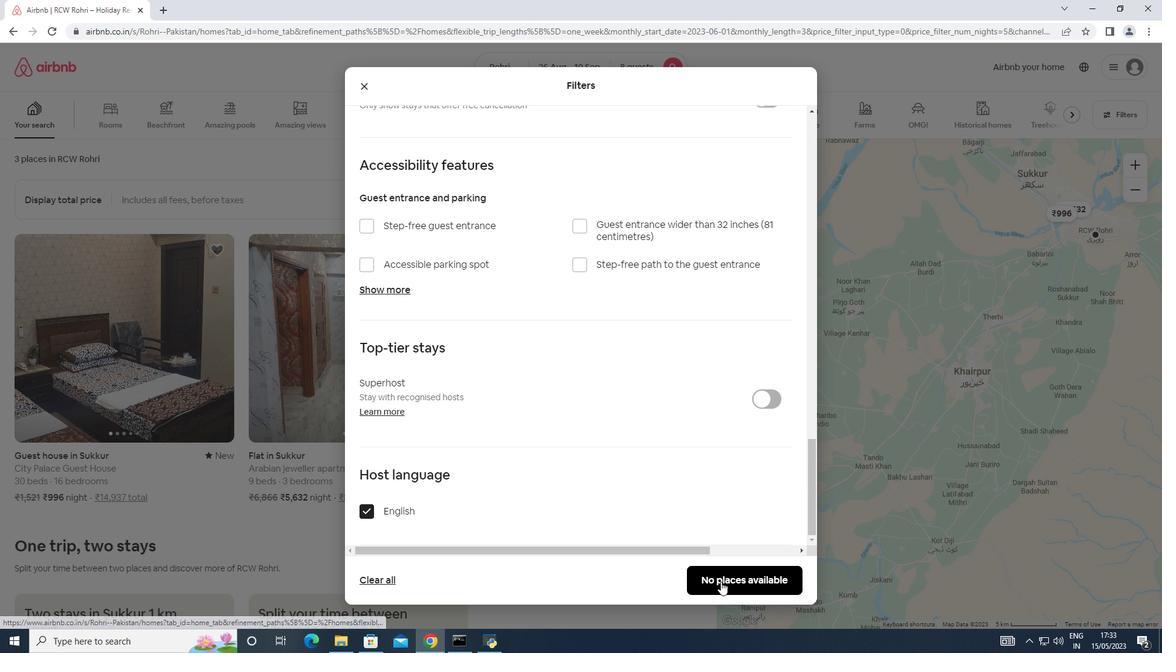 
Action: Mouse moved to (725, 568)
Screenshot: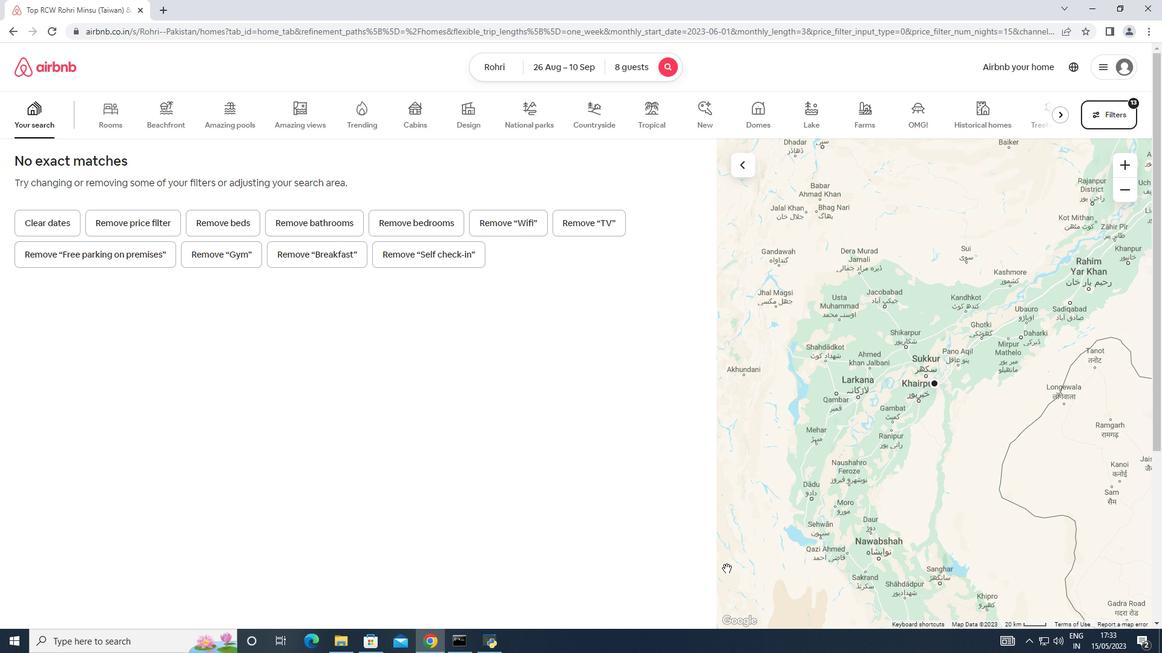 
